 Task: Open Card Military Conference Review in Board Sales Performance Improvement to Workspace Business Coaching Services and add a team member Softage.2@softage.net, a label Orange, a checklist Quality Control, an attachment from your computer, a color Orange and finally, add a card description 'Conduct customer research for new product design and development' and a comment 'Given the potential impact of this task on our company reputation, let us ensure that we approach it with a sense of integrity and professionalism.'. Add a start date 'Jan 02, 1900' with a due date 'Jan 09, 1900'
Action: Mouse moved to (90, 387)
Screenshot: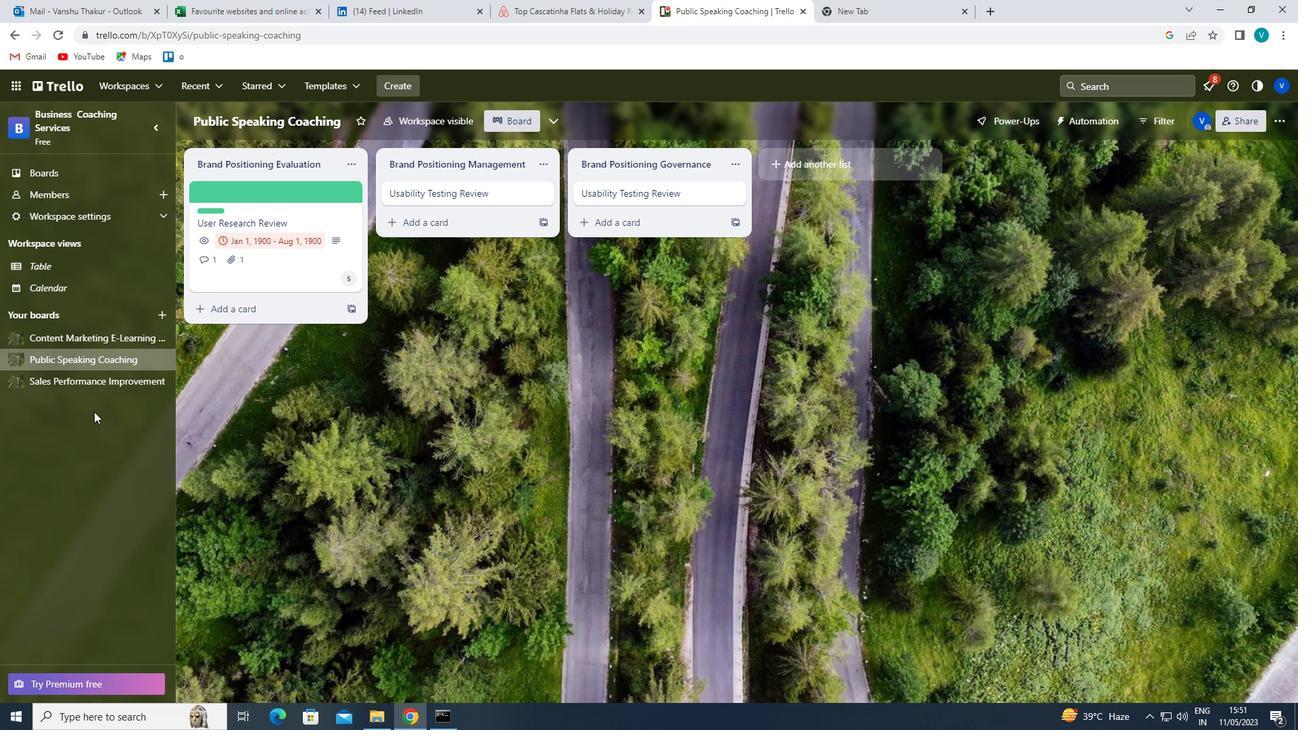 
Action: Mouse pressed left at (90, 387)
Screenshot: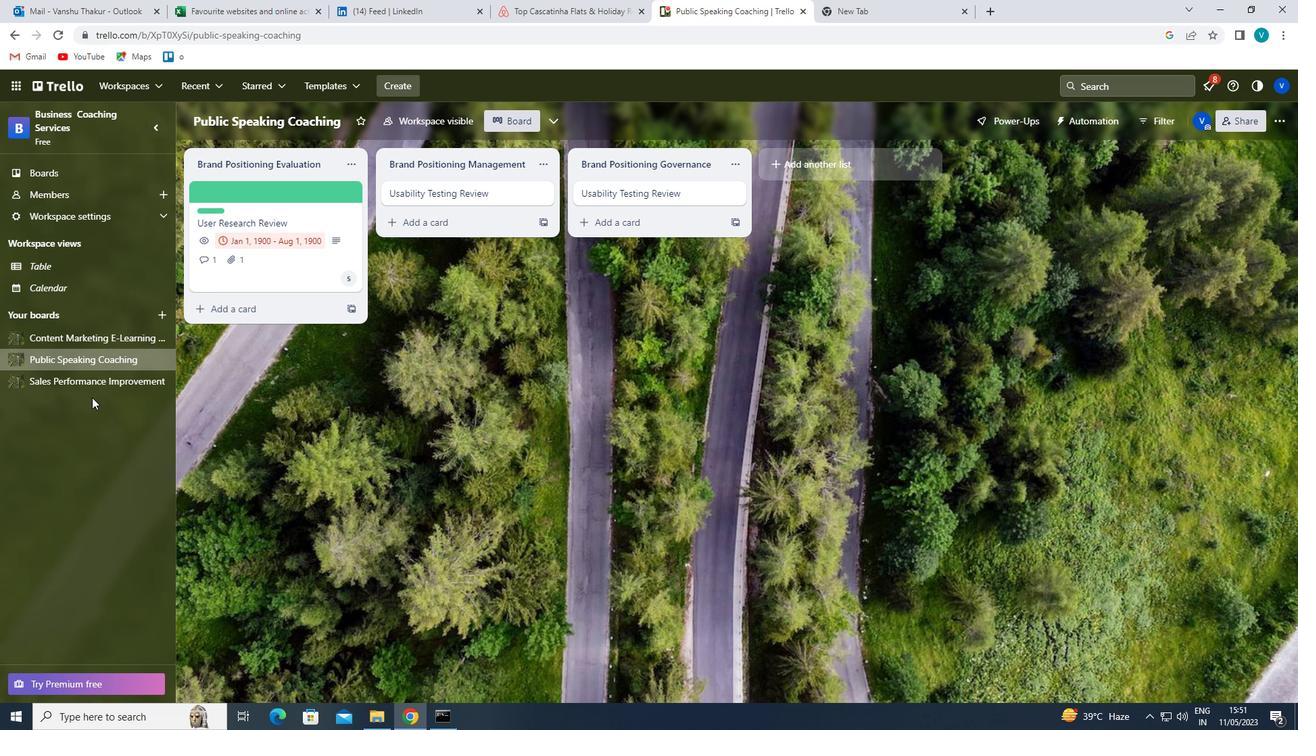
Action: Mouse moved to (273, 181)
Screenshot: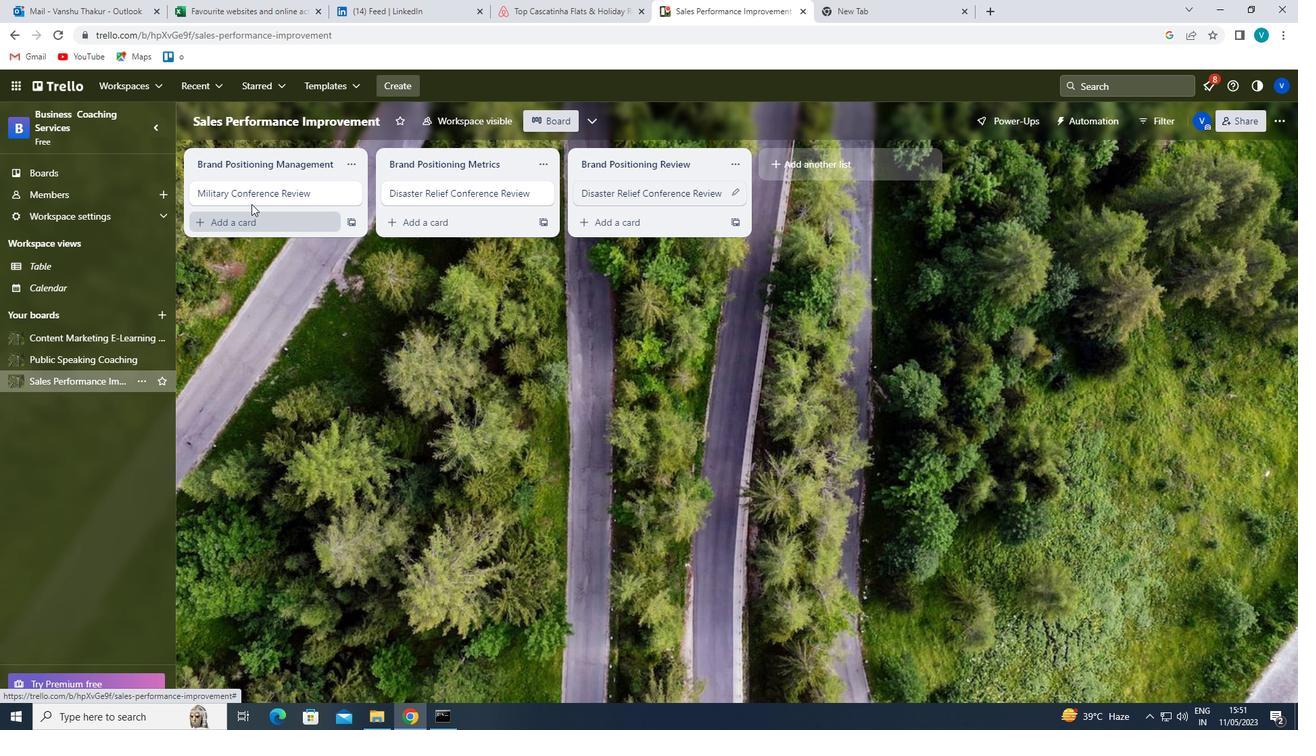
Action: Mouse pressed left at (273, 181)
Screenshot: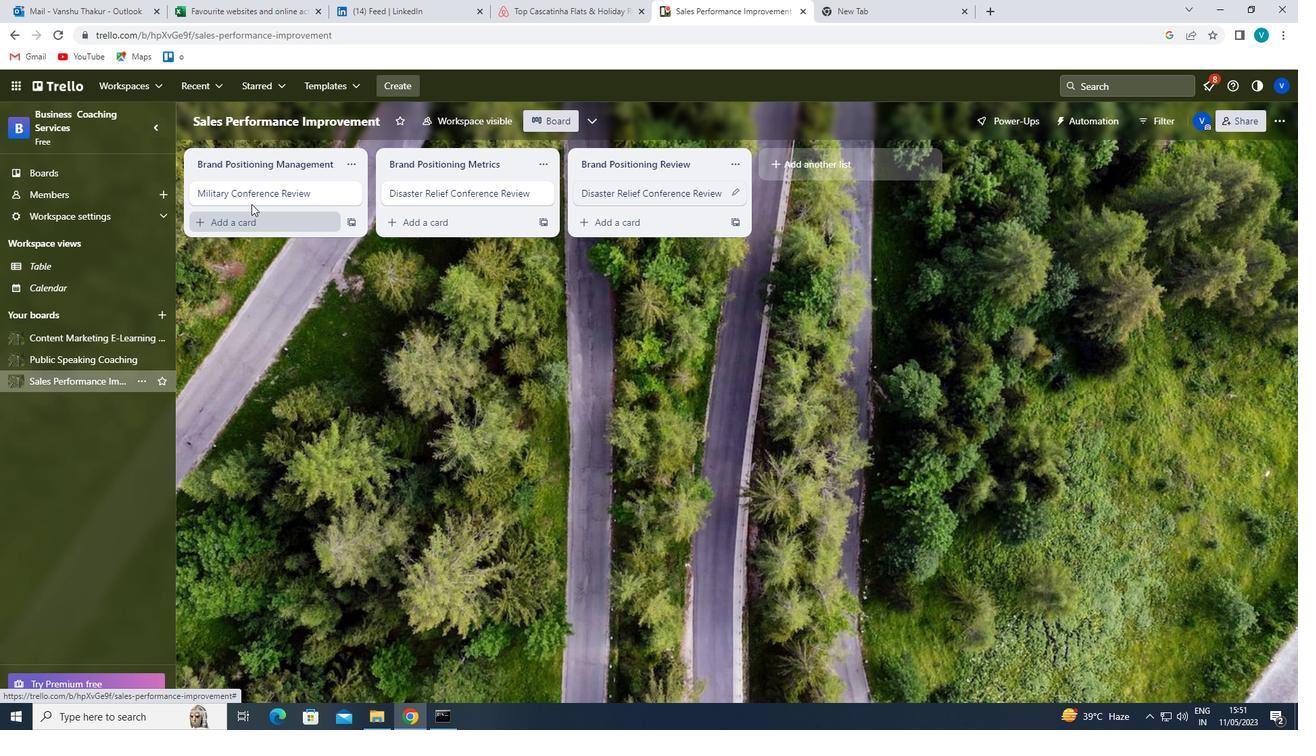 
Action: Mouse moved to (806, 190)
Screenshot: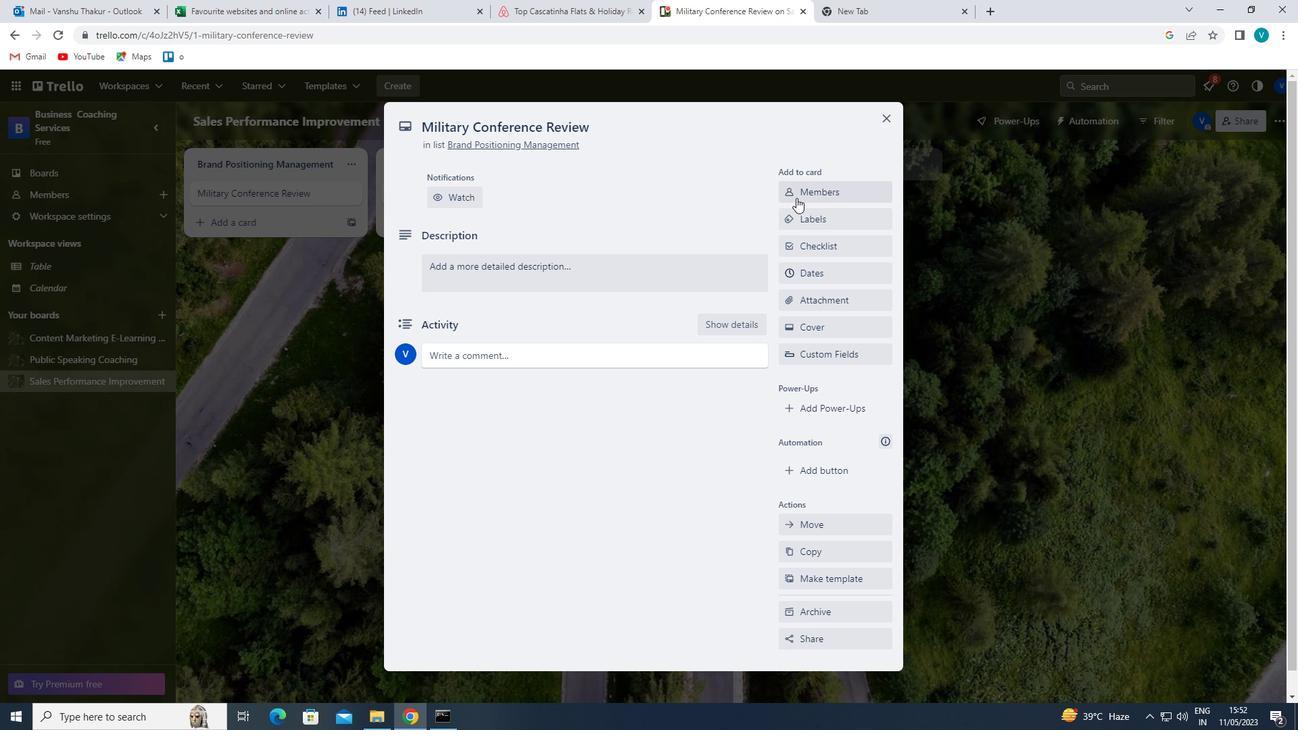 
Action: Mouse pressed left at (806, 190)
Screenshot: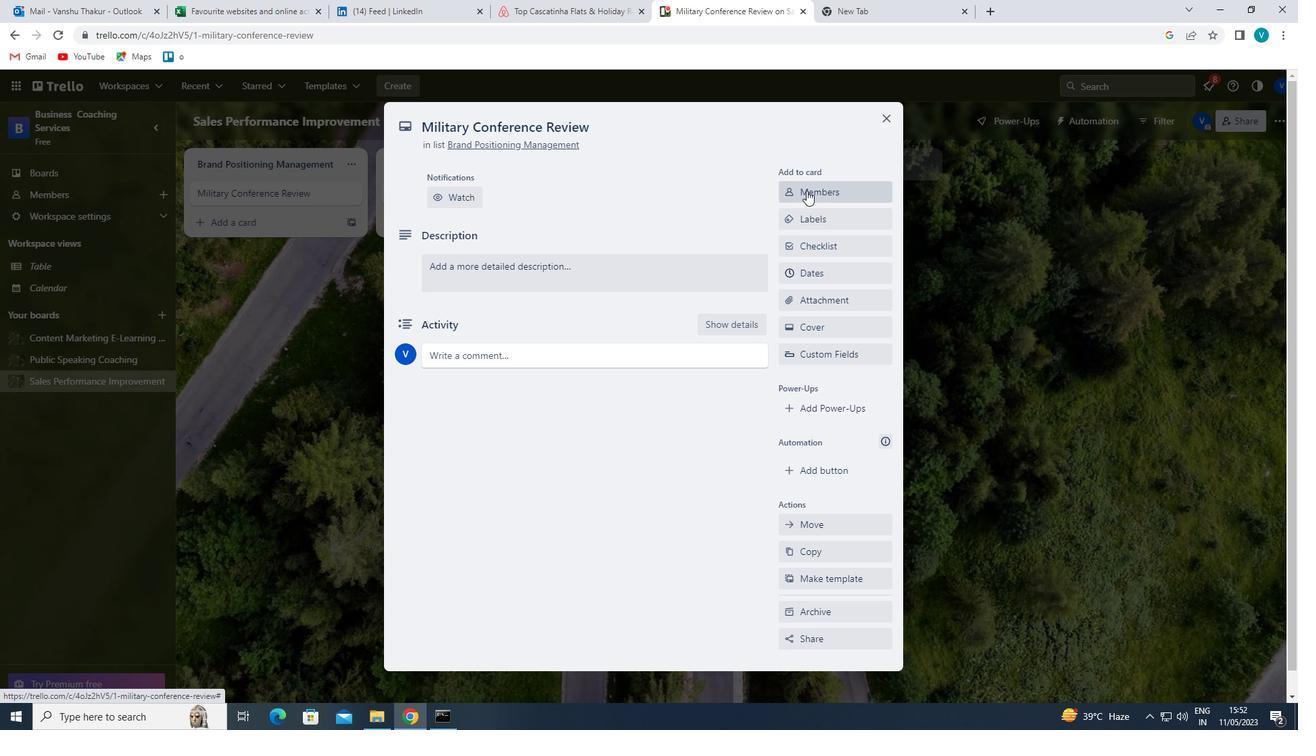 
Action: Mouse moved to (798, 242)
Screenshot: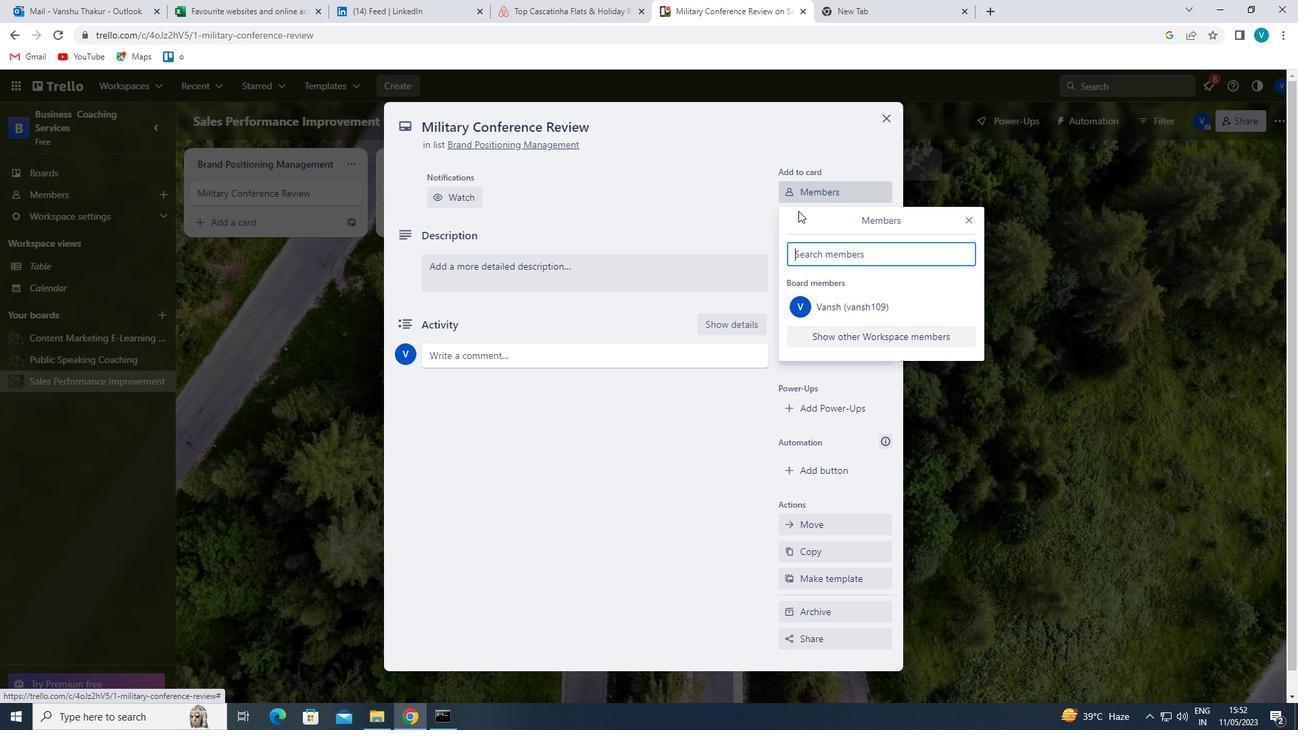 
Action: Mouse pressed left at (798, 242)
Screenshot: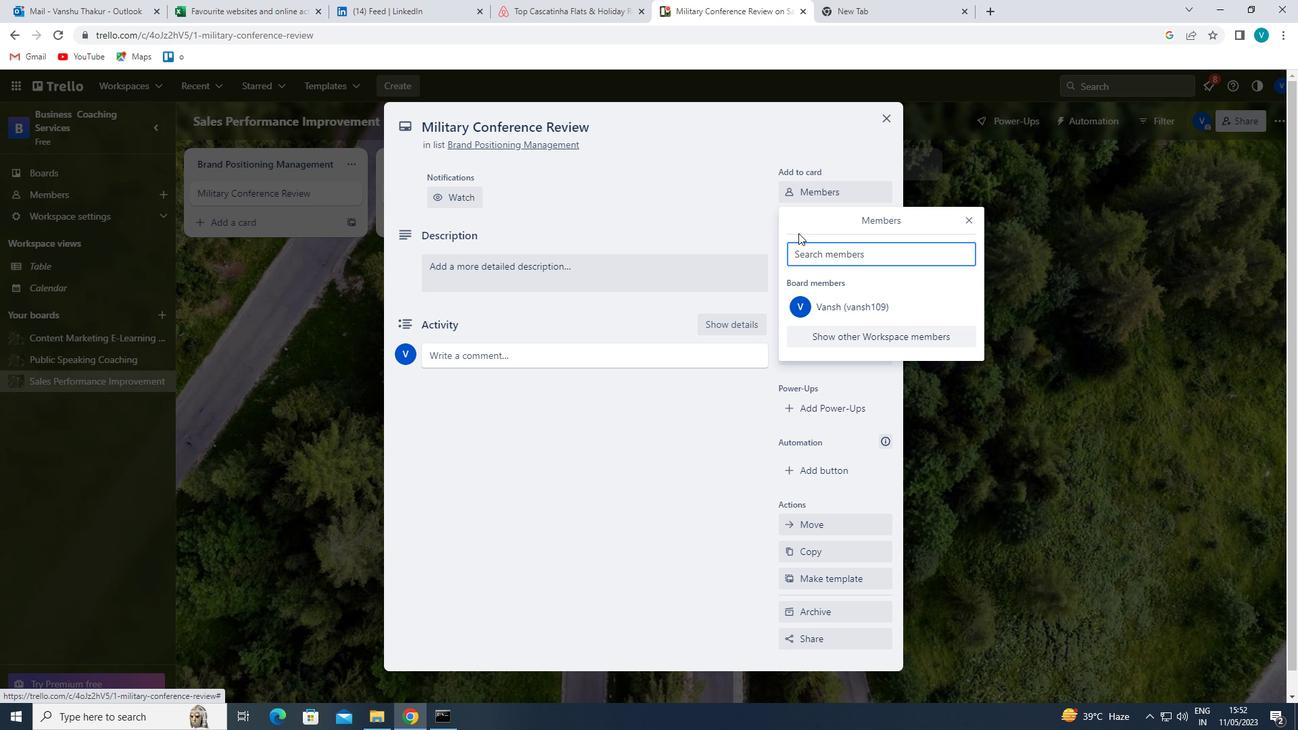 
Action: Mouse moved to (799, 246)
Screenshot: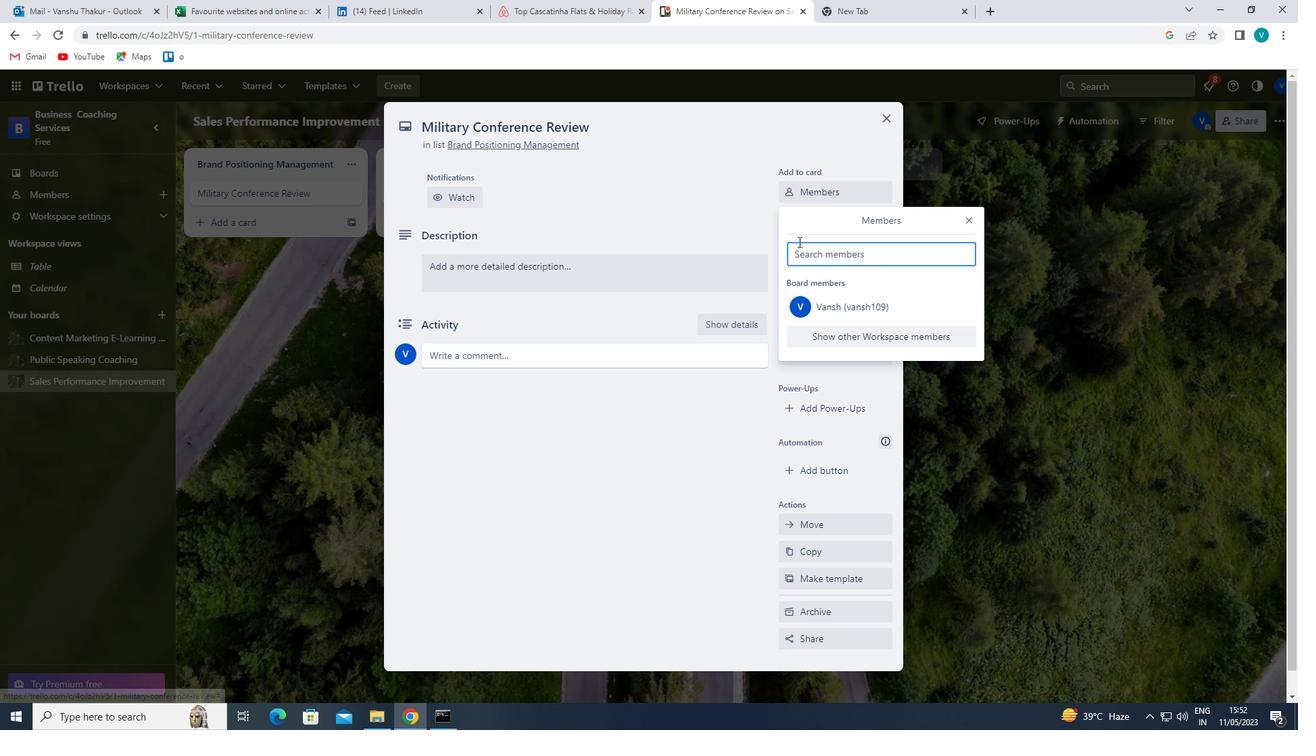 
Action: Mouse pressed left at (799, 246)
Screenshot: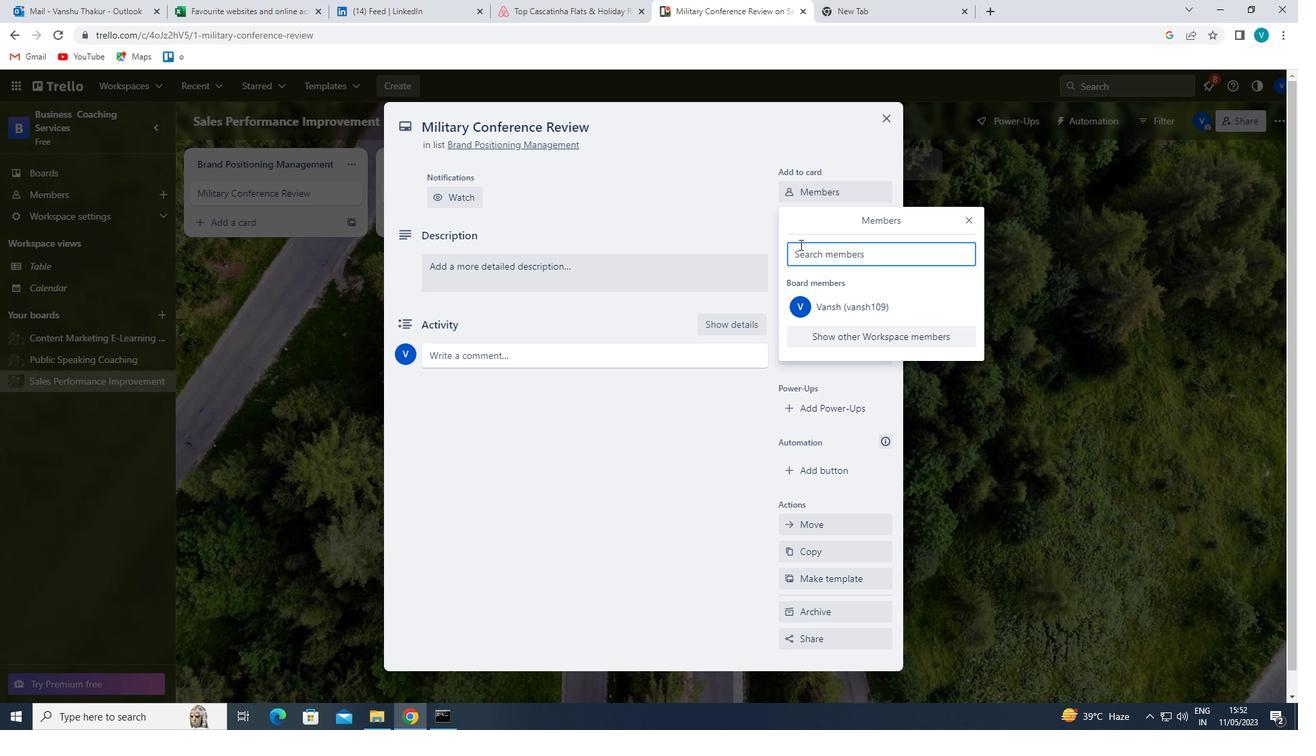
Action: Mouse moved to (783, 257)
Screenshot: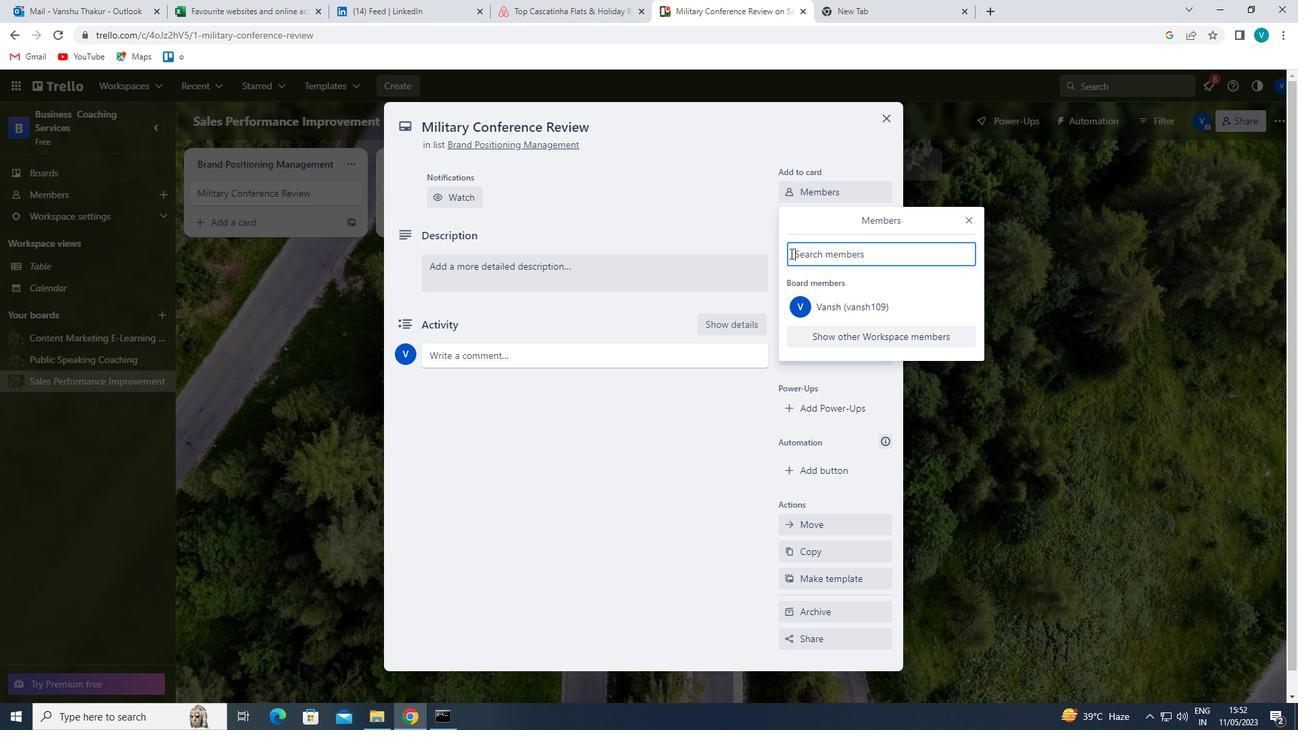 
Action: Key pressed <Key.shift>SOFTAGE.2
Screenshot: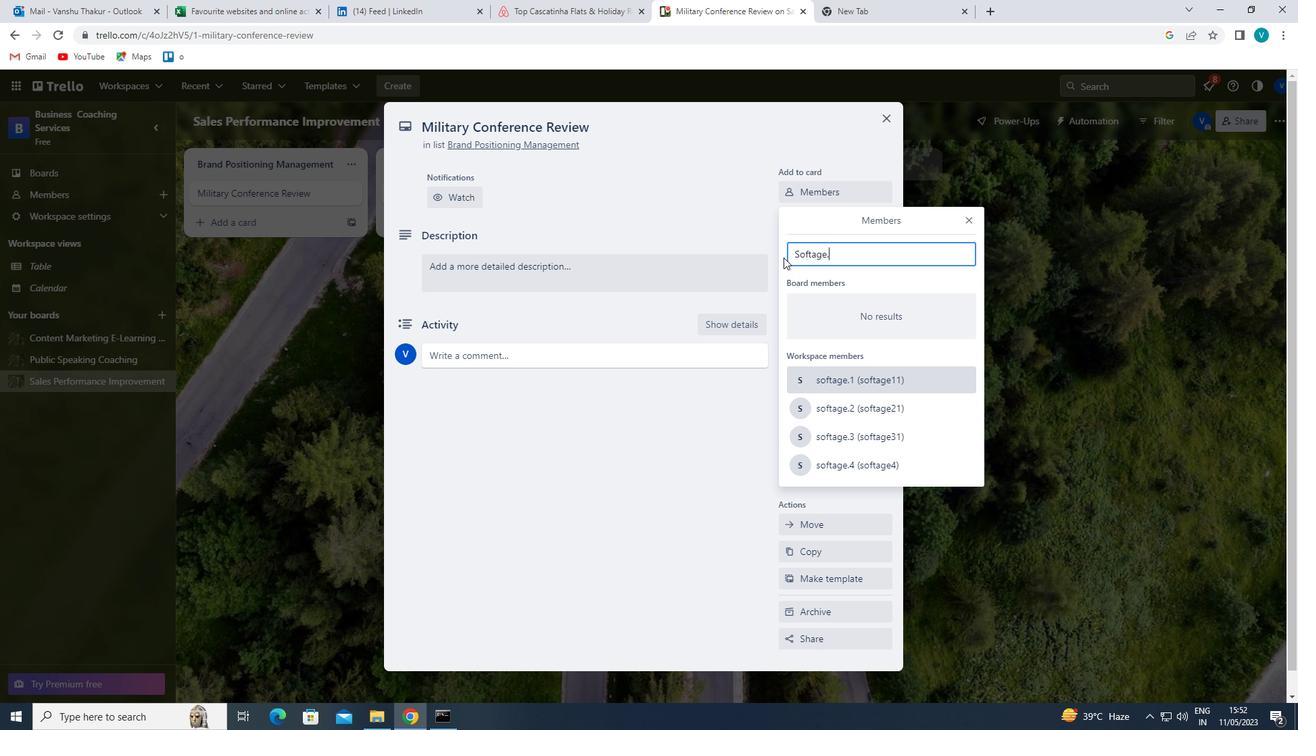 
Action: Mouse moved to (846, 372)
Screenshot: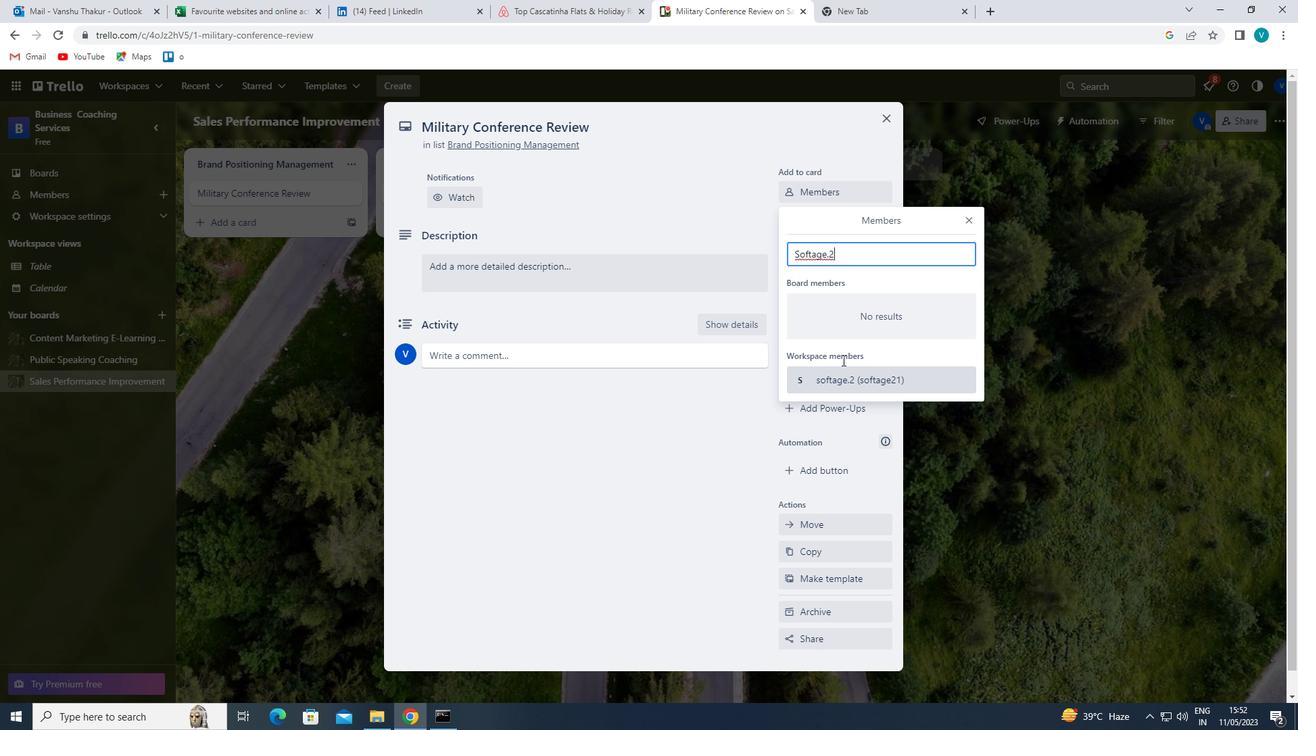 
Action: Mouse pressed left at (846, 372)
Screenshot: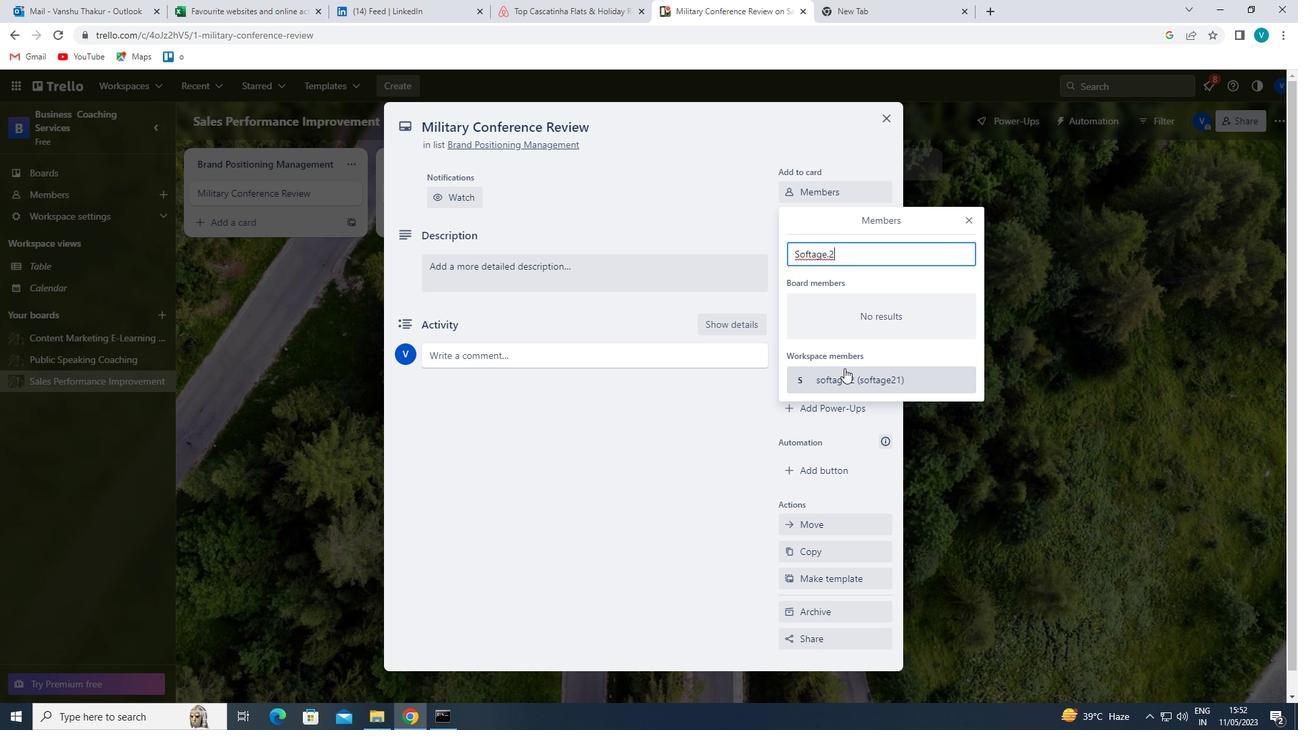 
Action: Mouse moved to (965, 225)
Screenshot: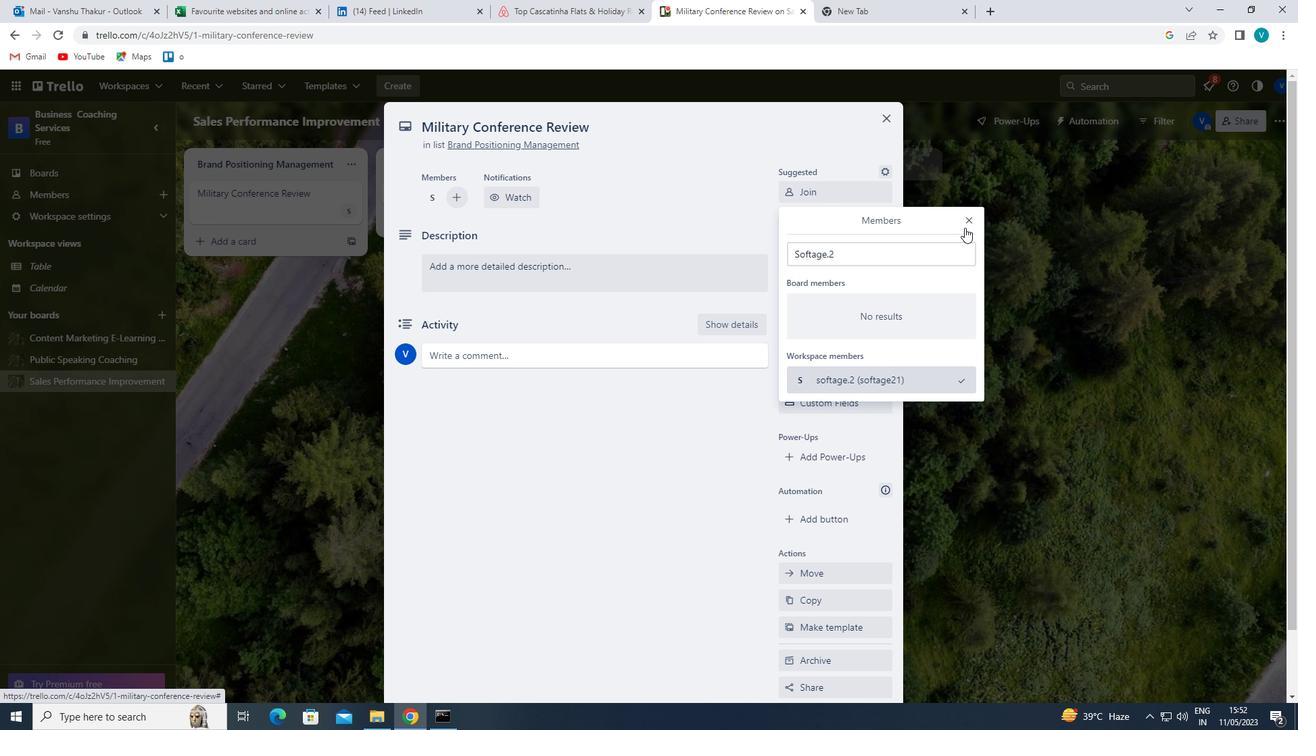
Action: Mouse pressed left at (965, 225)
Screenshot: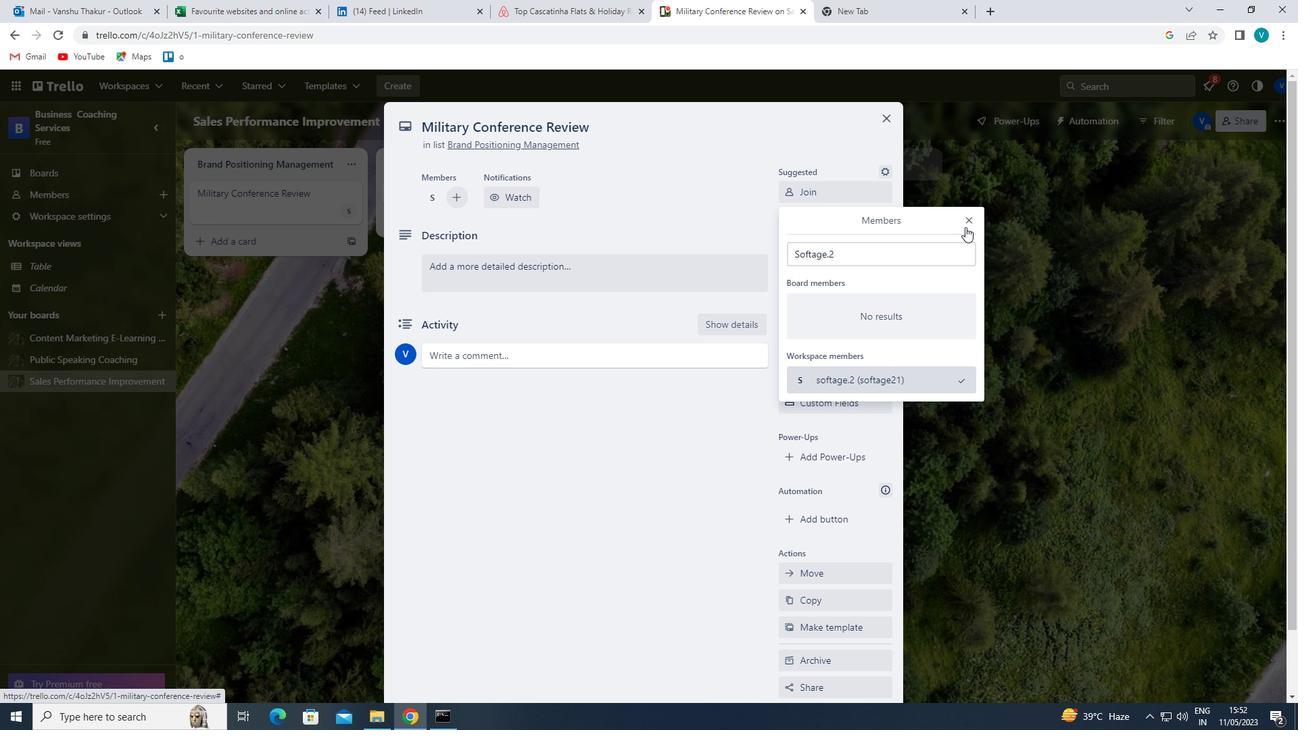 
Action: Mouse moved to (842, 273)
Screenshot: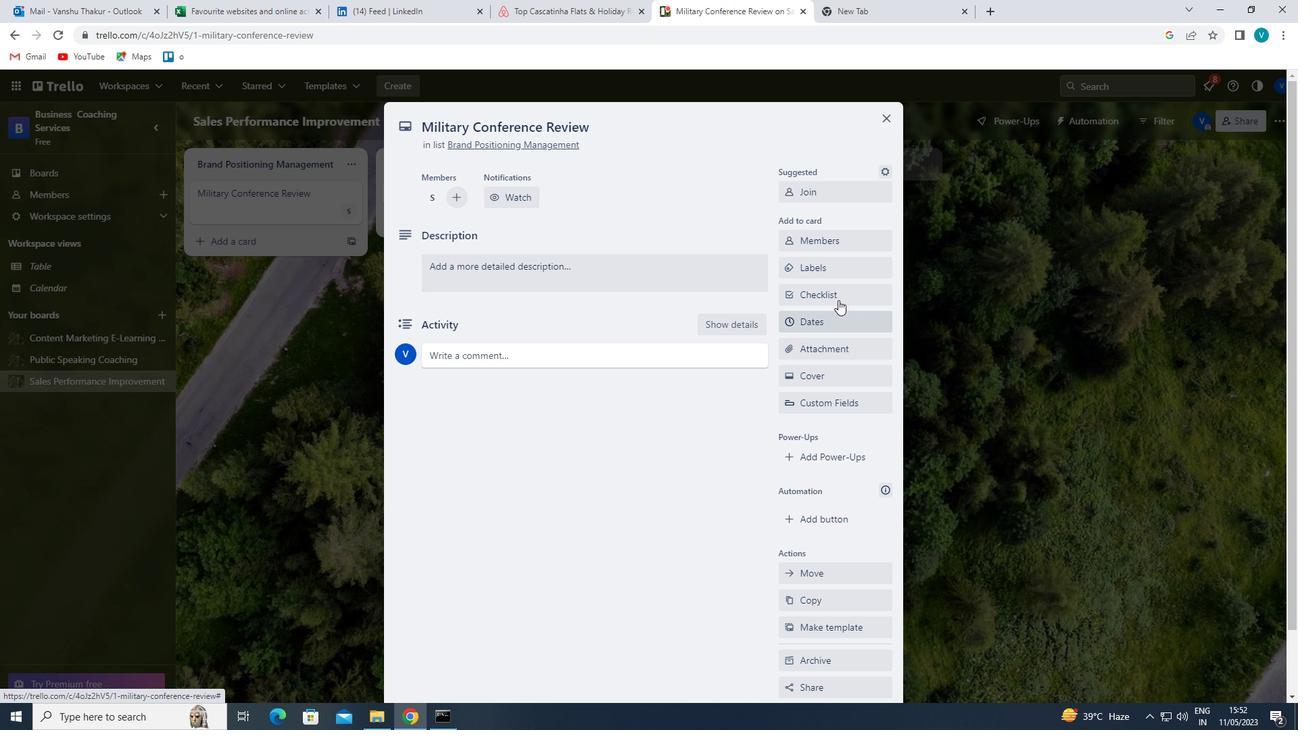 
Action: Mouse pressed left at (842, 273)
Screenshot: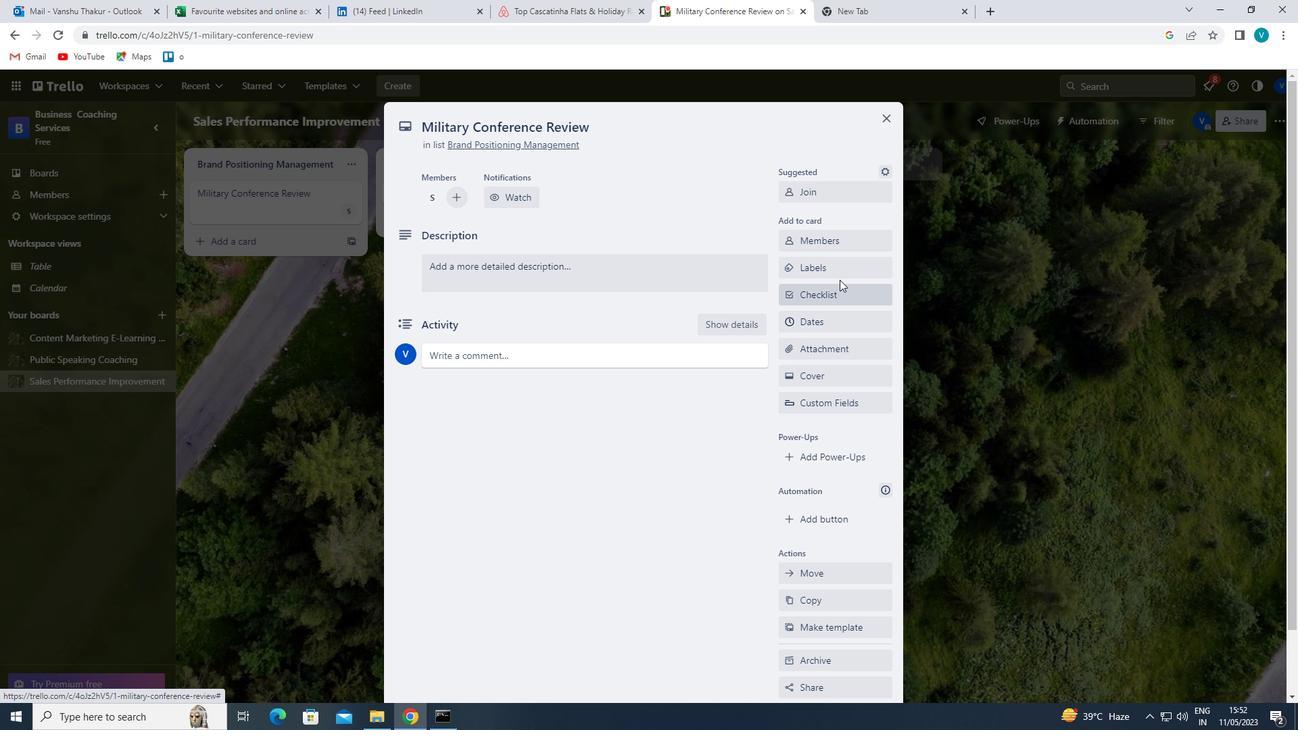 
Action: Mouse moved to (843, 418)
Screenshot: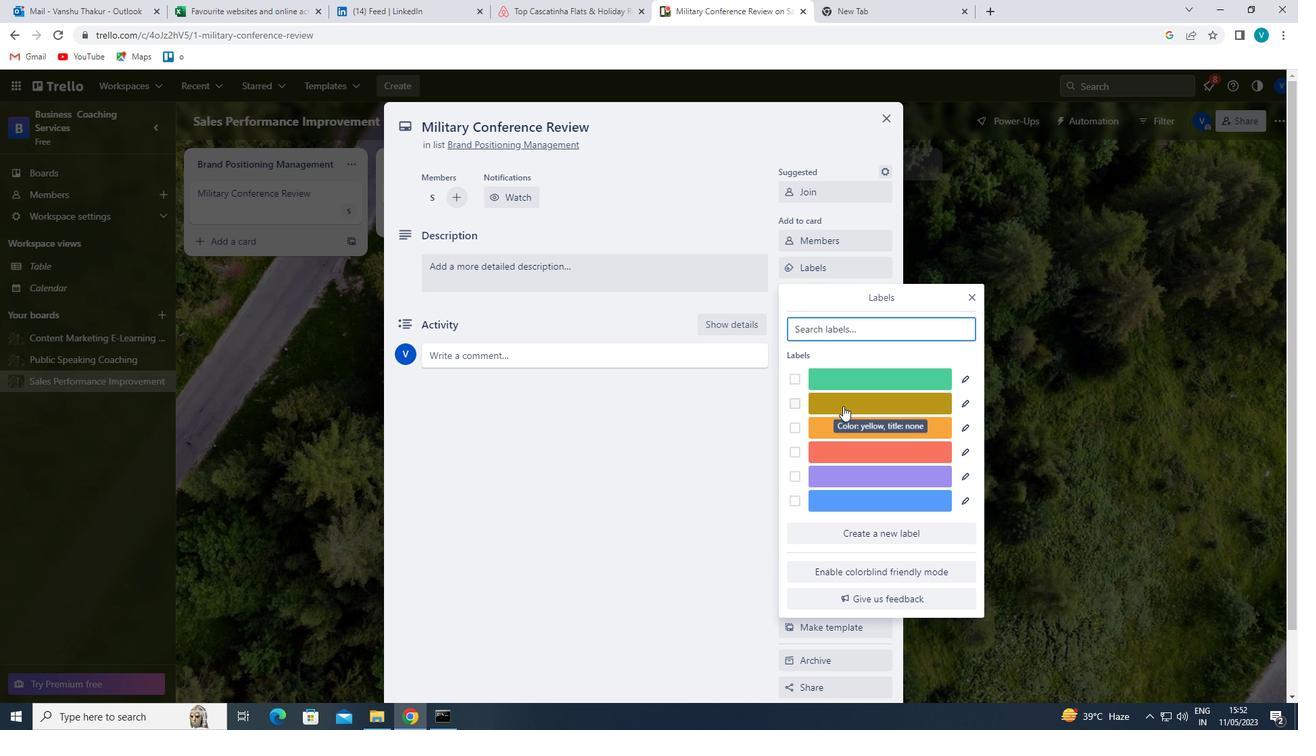 
Action: Mouse pressed left at (843, 418)
Screenshot: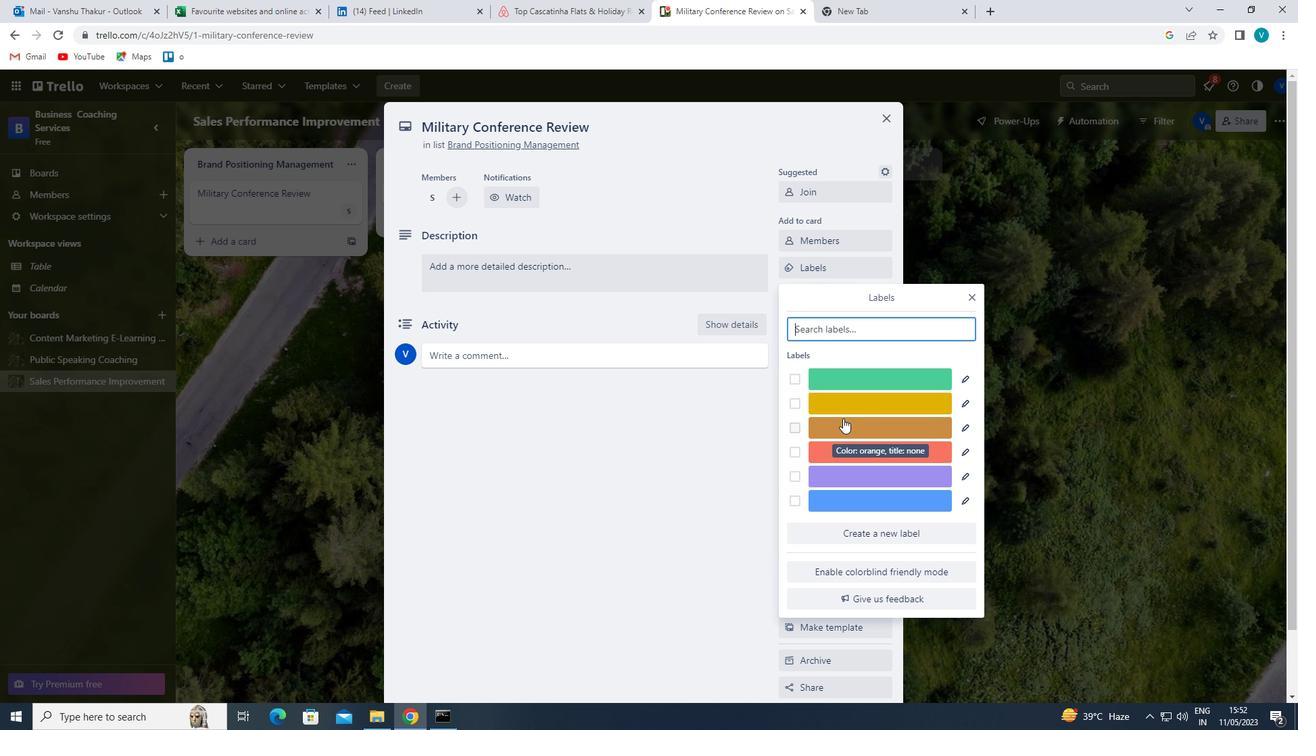 
Action: Mouse moved to (971, 295)
Screenshot: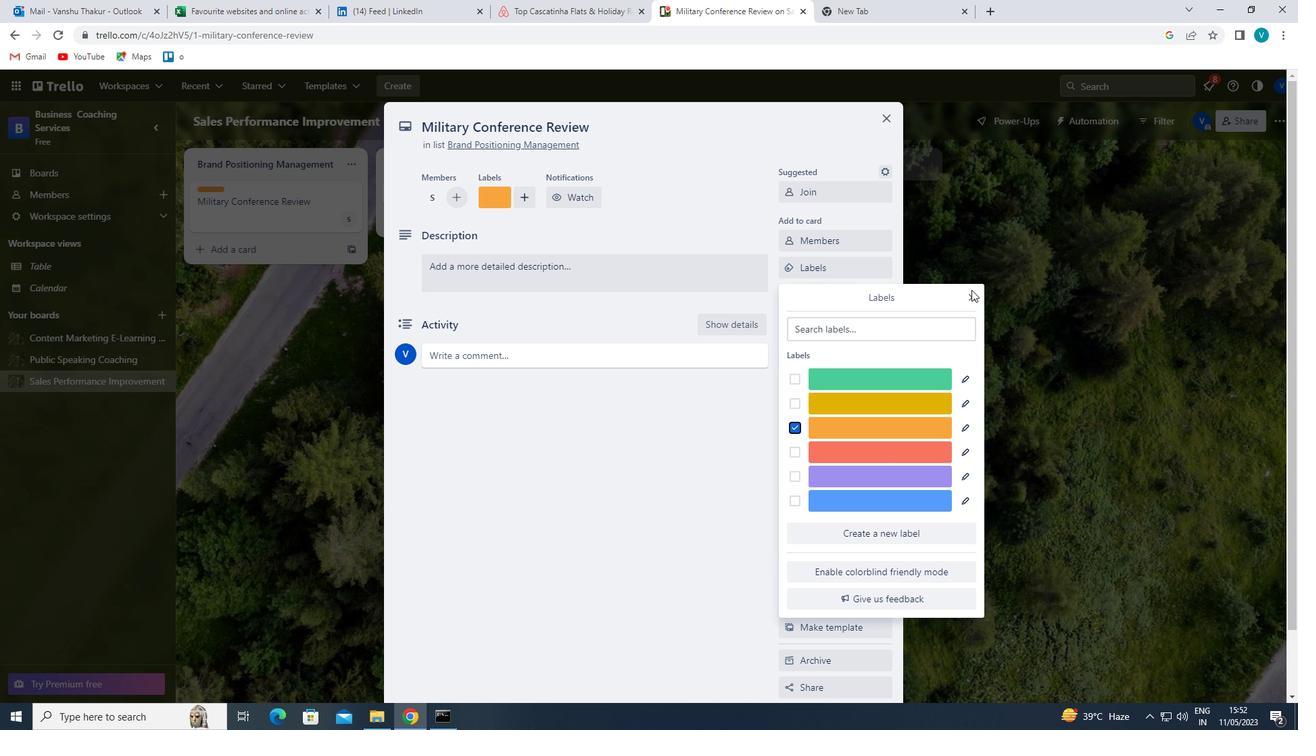 
Action: Mouse pressed left at (971, 295)
Screenshot: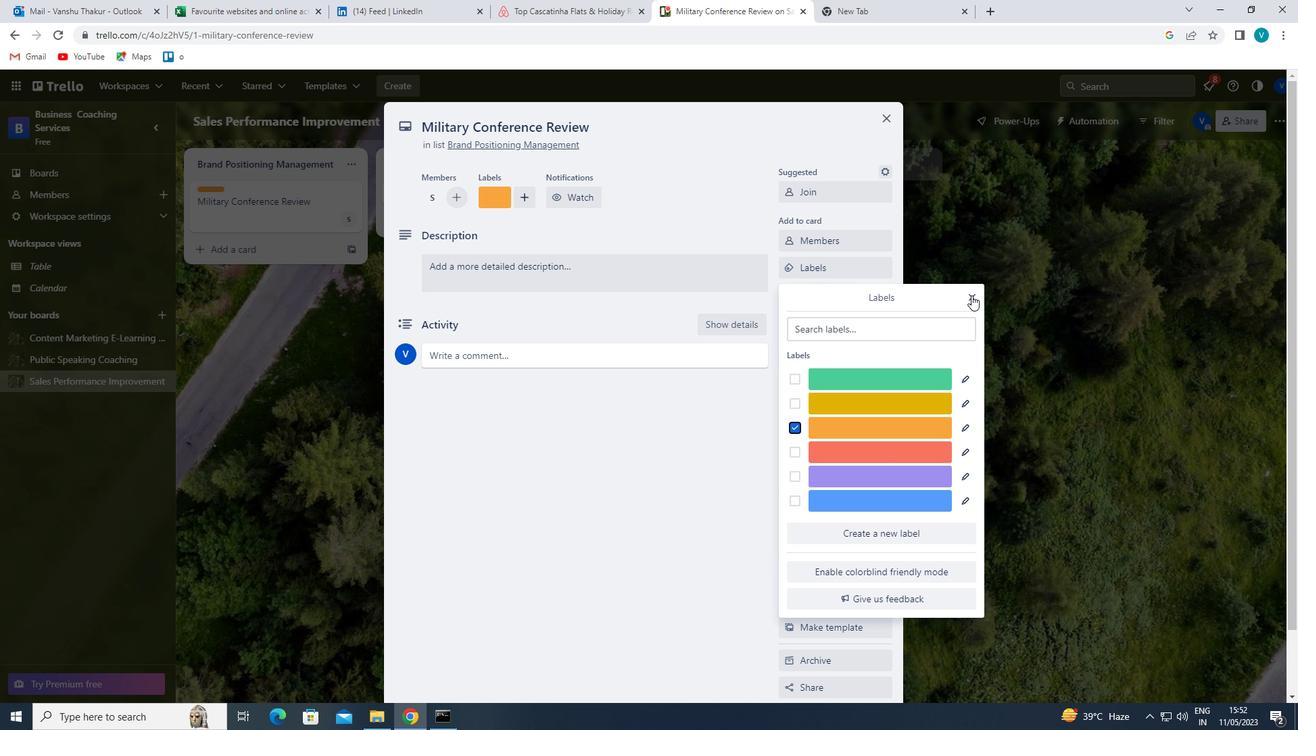 
Action: Mouse moved to (835, 298)
Screenshot: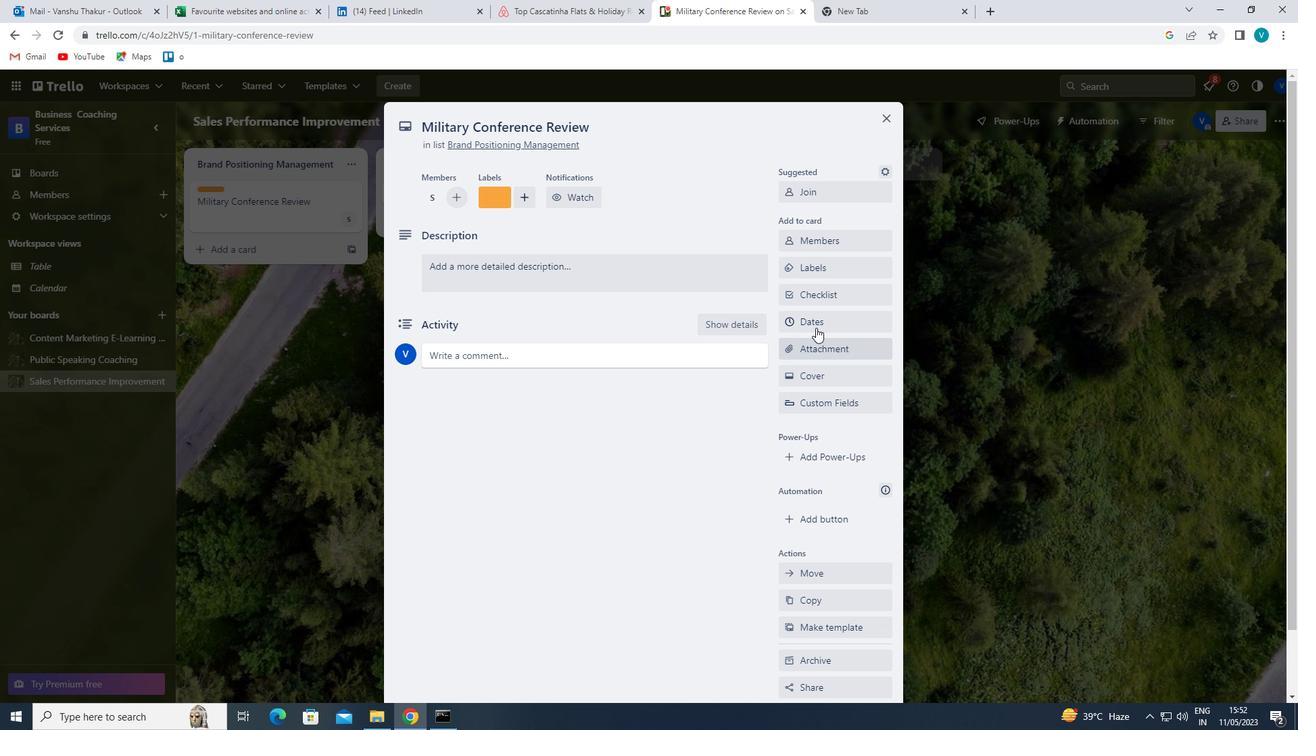 
Action: Mouse pressed left at (835, 298)
Screenshot: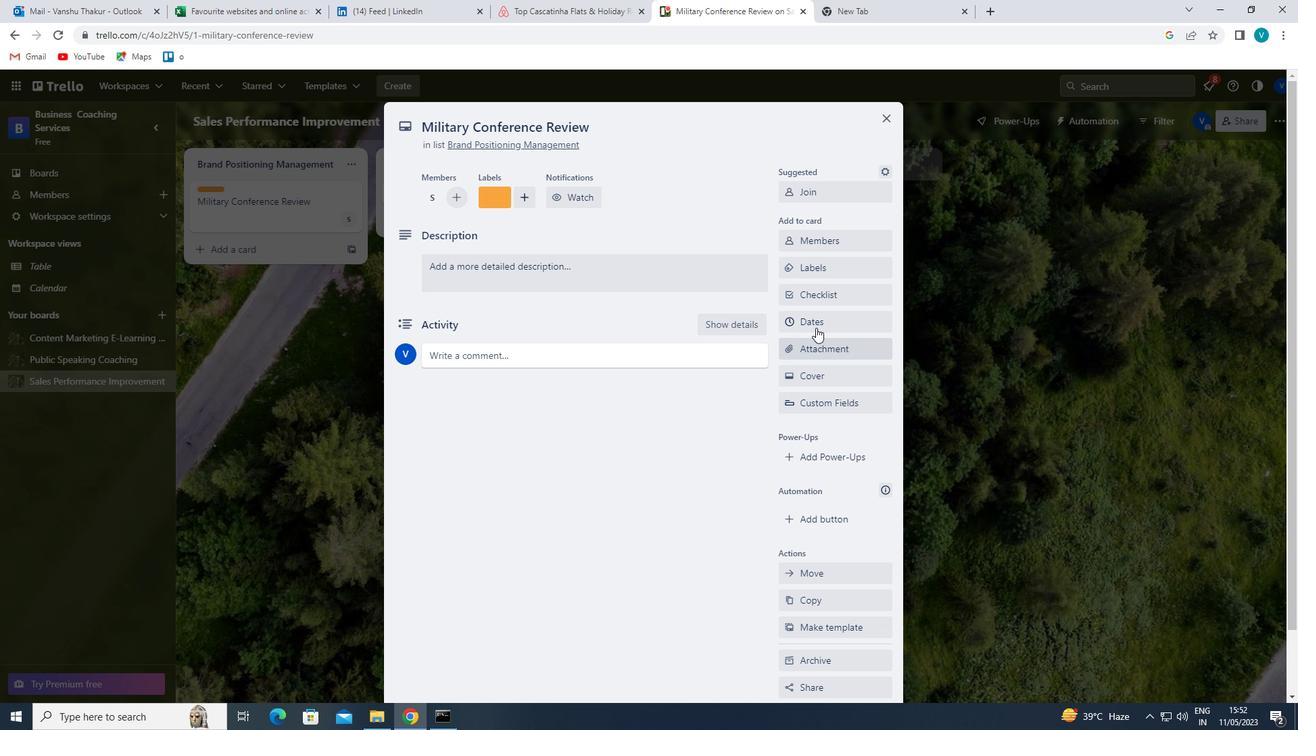 
Action: Mouse moved to (835, 296)
Screenshot: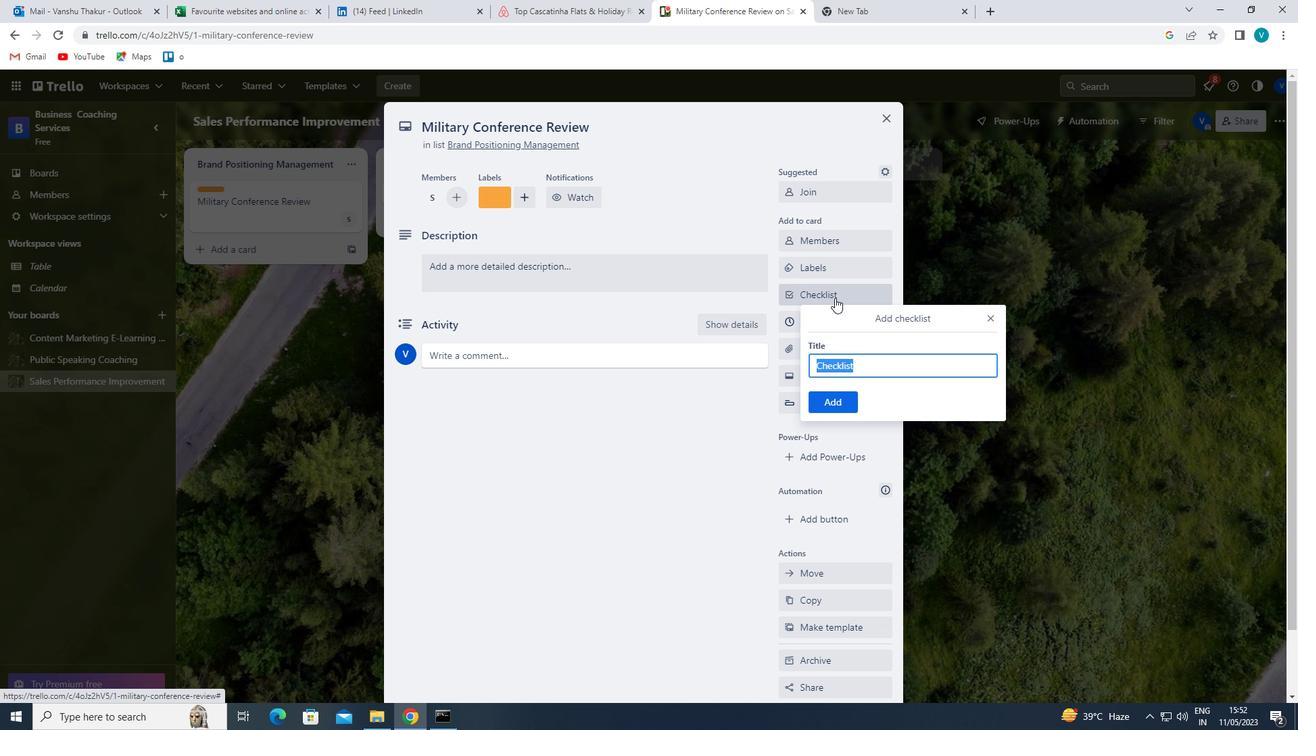 
Action: Key pressed <Key.shift>
Screenshot: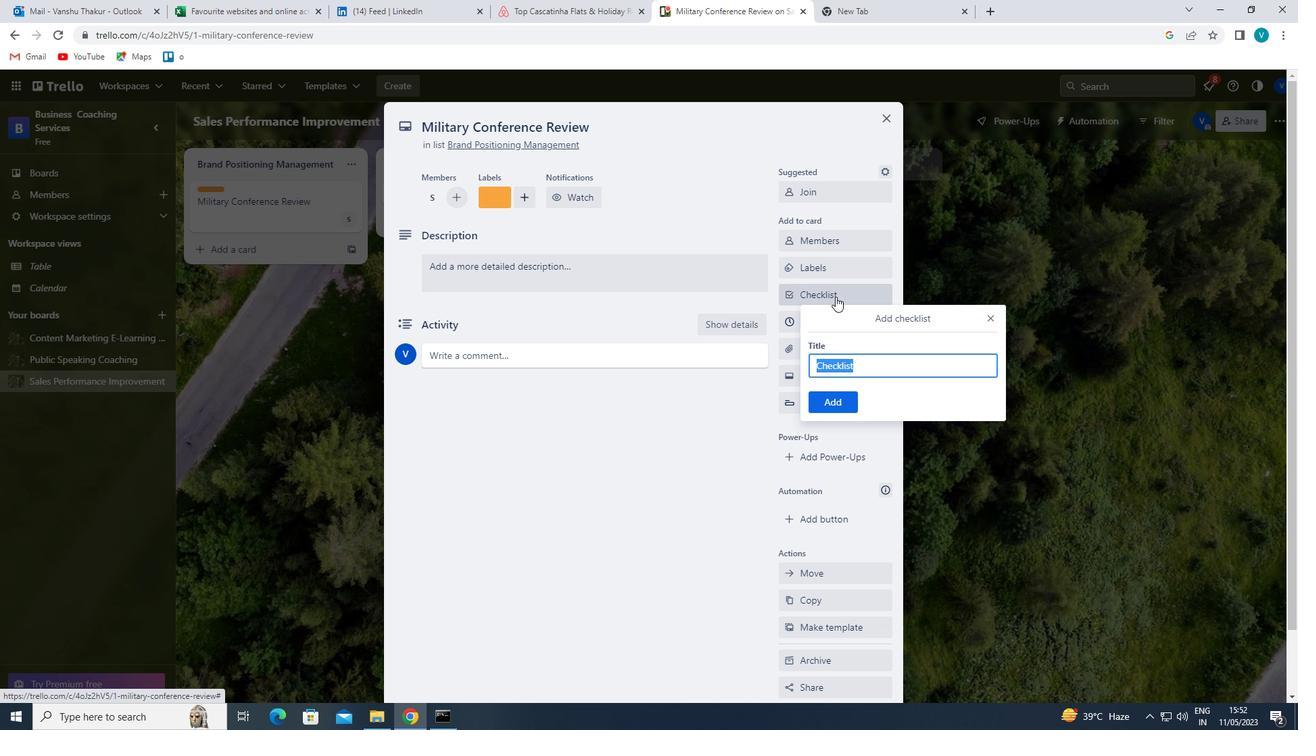 
Action: Mouse moved to (839, 294)
Screenshot: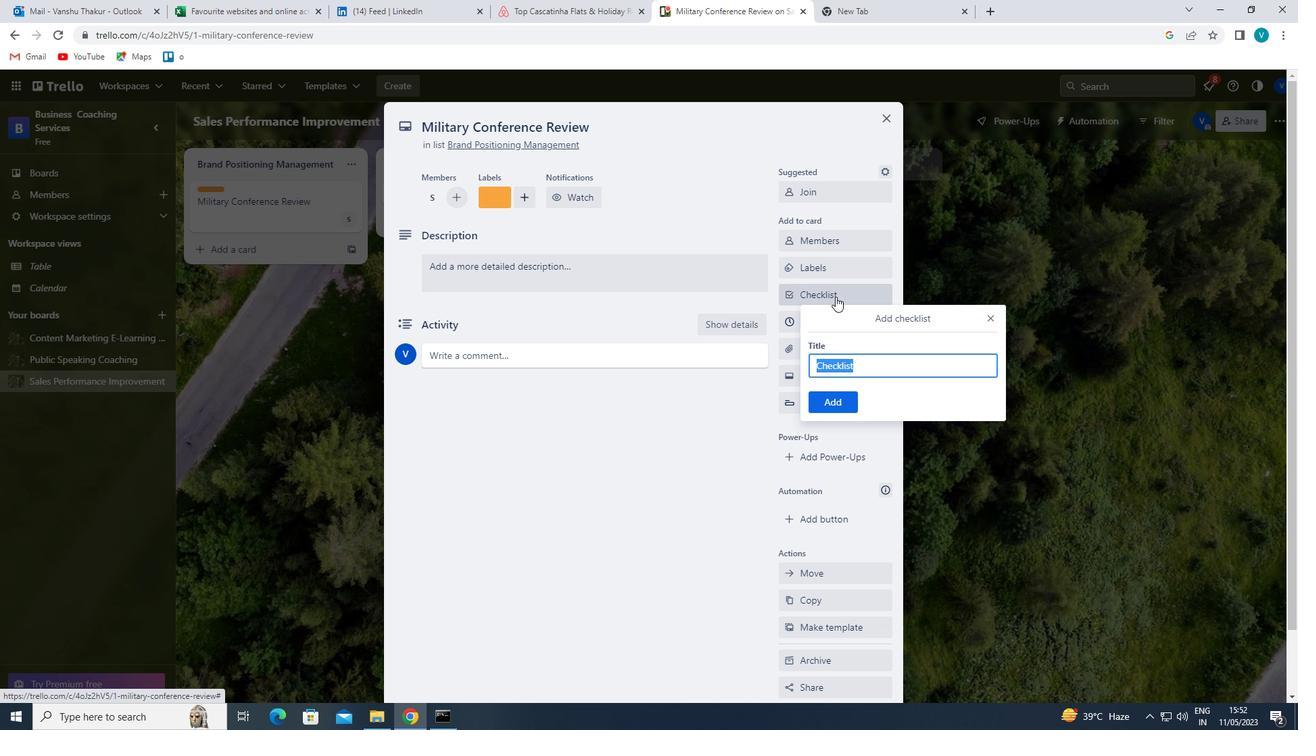 
Action: Key pressed Q
Screenshot: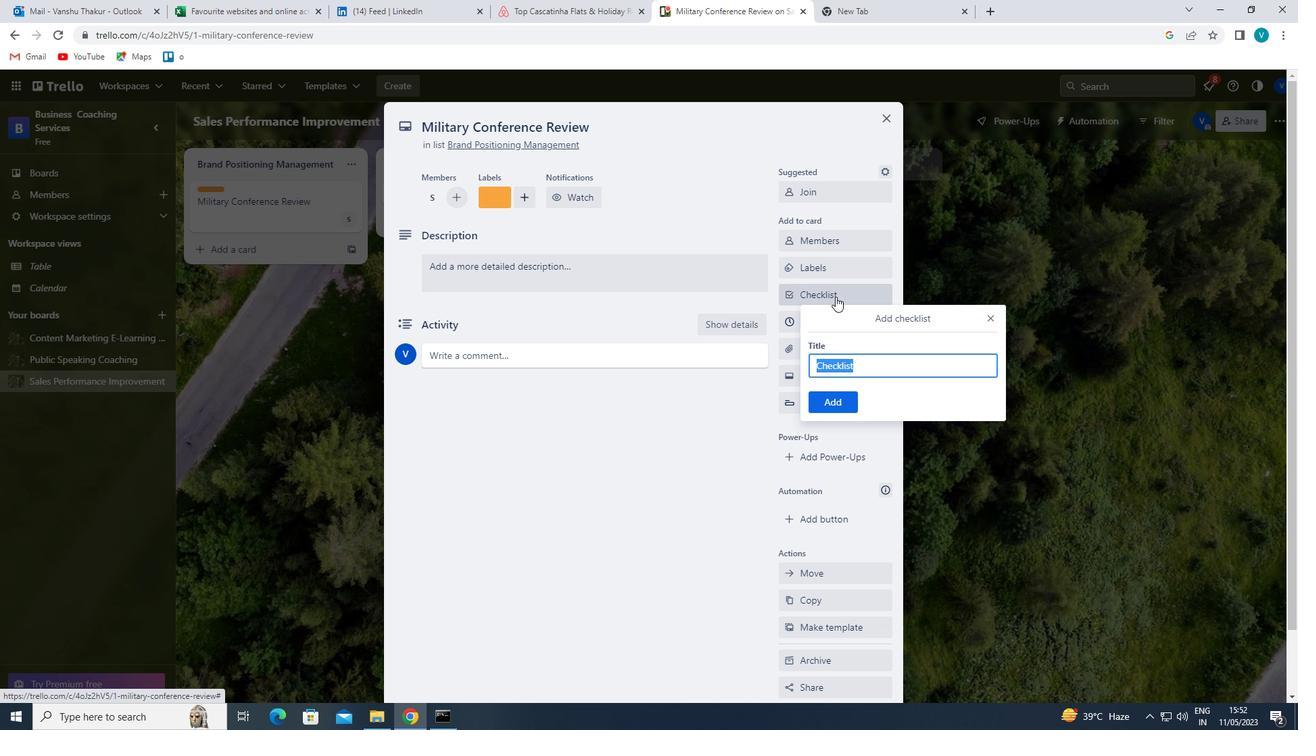 
Action: Mouse moved to (837, 294)
Screenshot: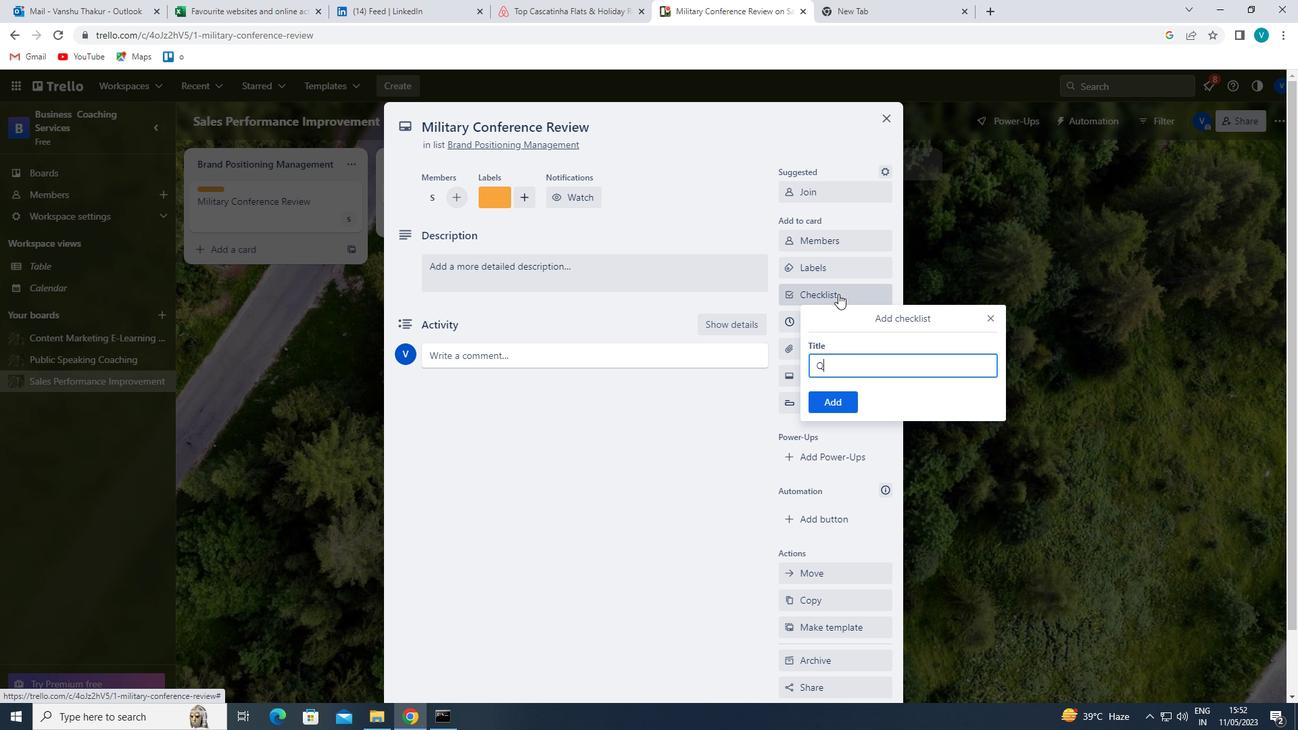 
Action: Key pressed UALITY<Key.space><Key.shift>CONTROL
Screenshot: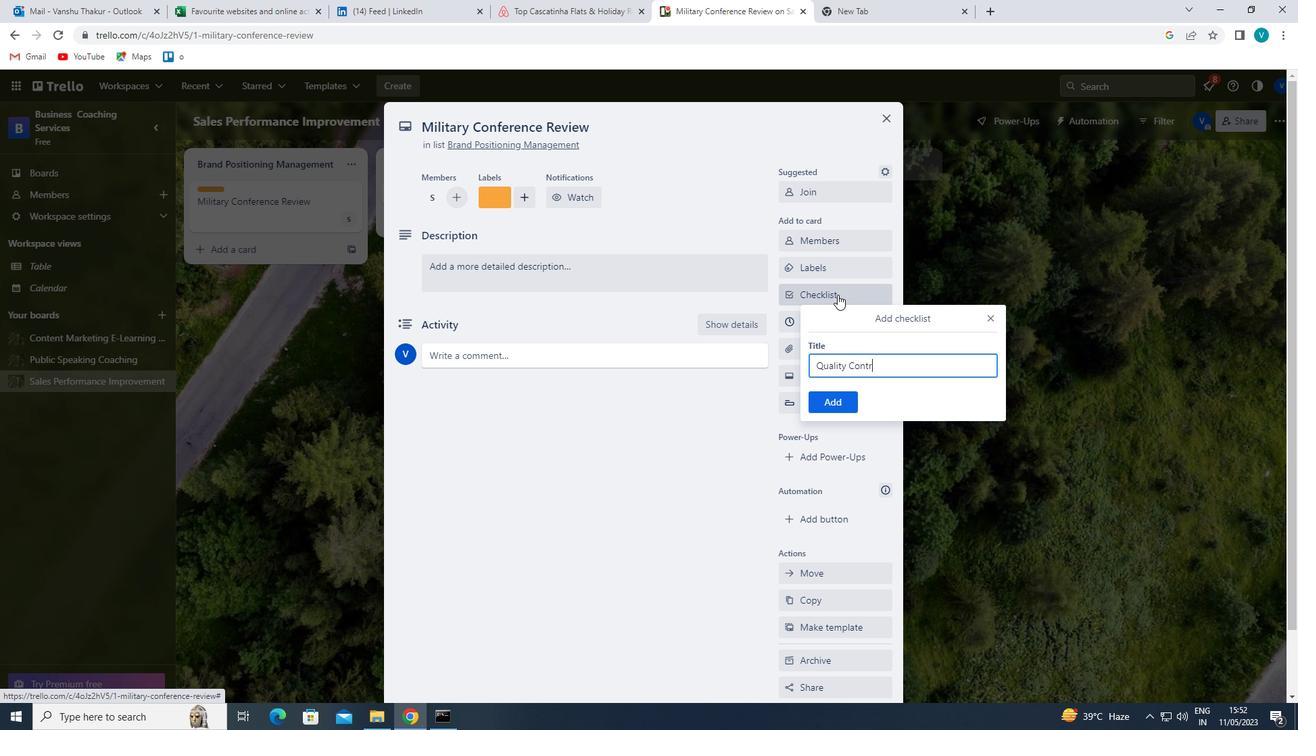 
Action: Mouse moved to (828, 398)
Screenshot: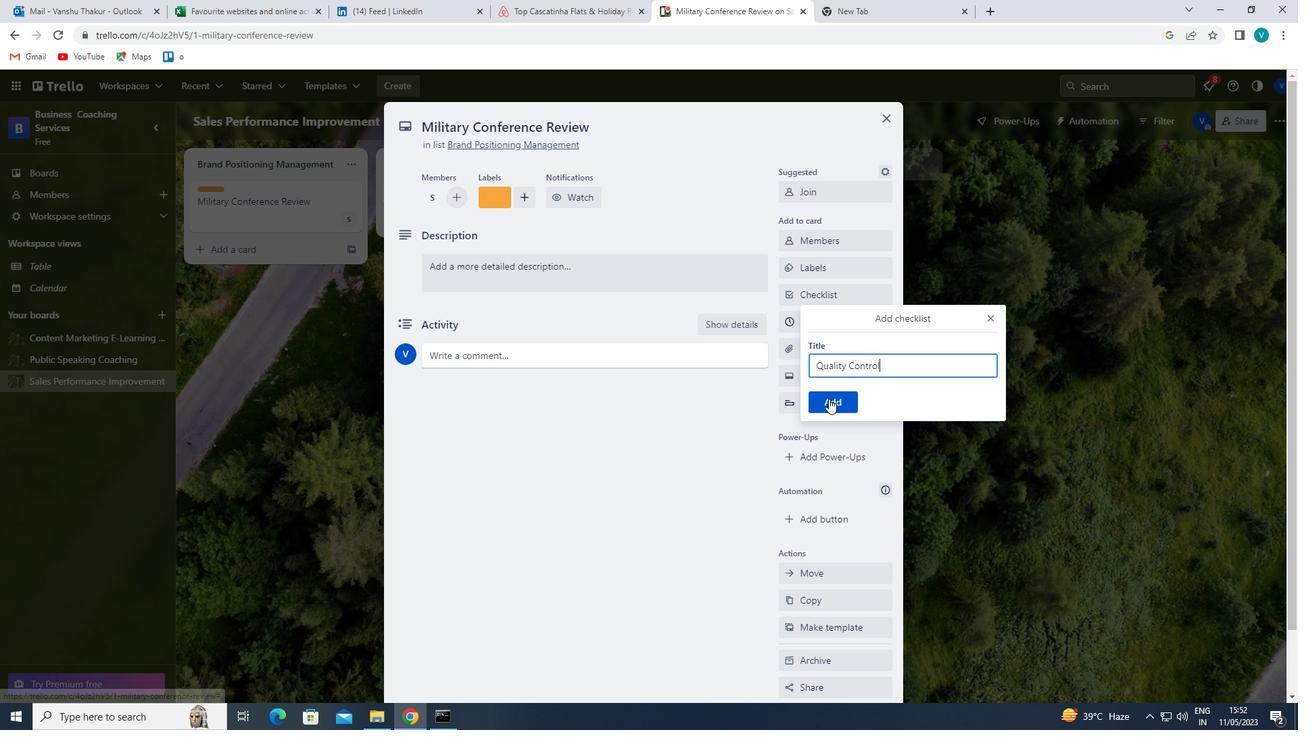 
Action: Mouse pressed left at (828, 398)
Screenshot: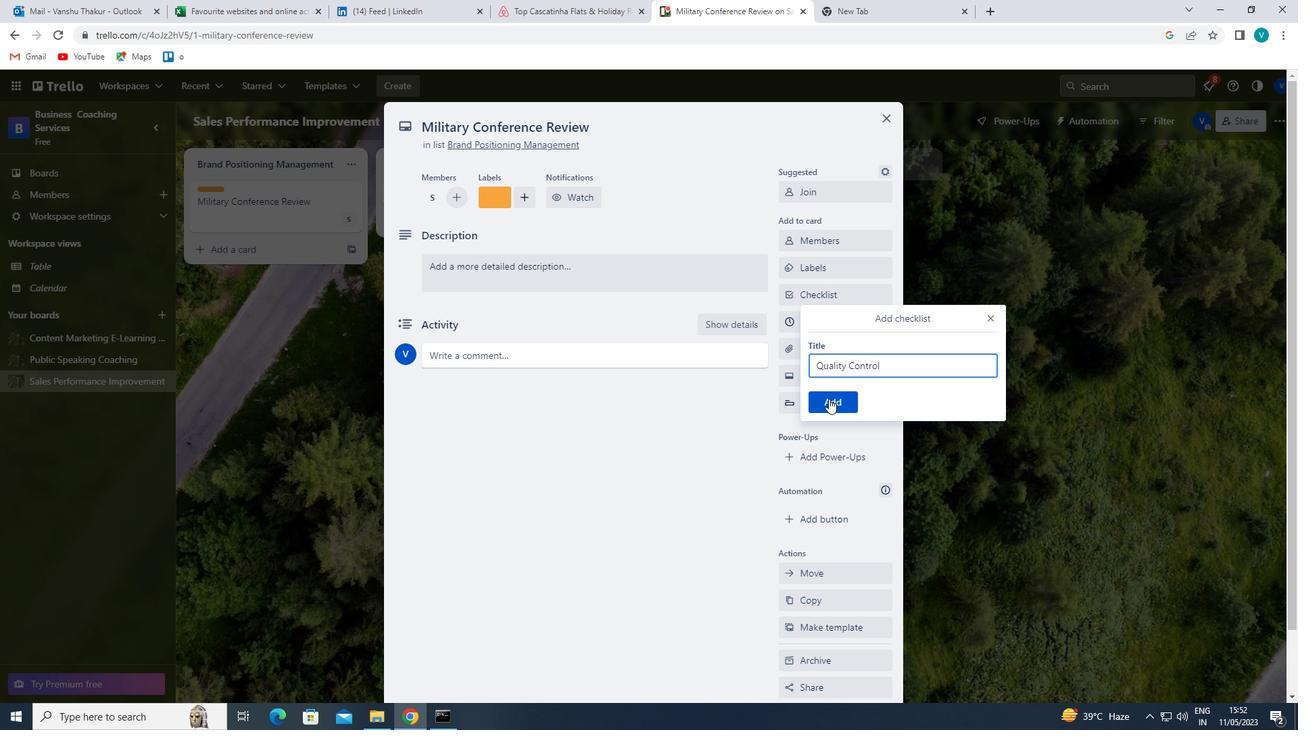 
Action: Mouse moved to (851, 346)
Screenshot: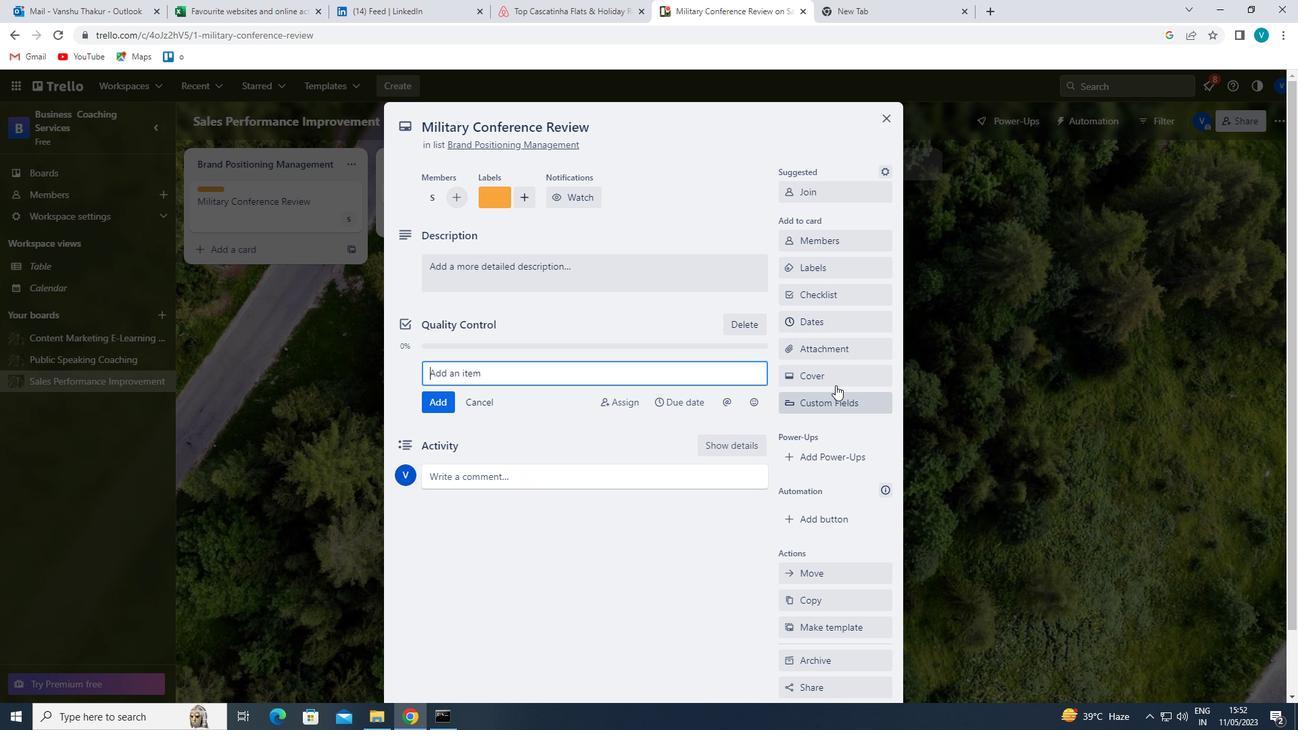 
Action: Mouse pressed left at (851, 346)
Screenshot: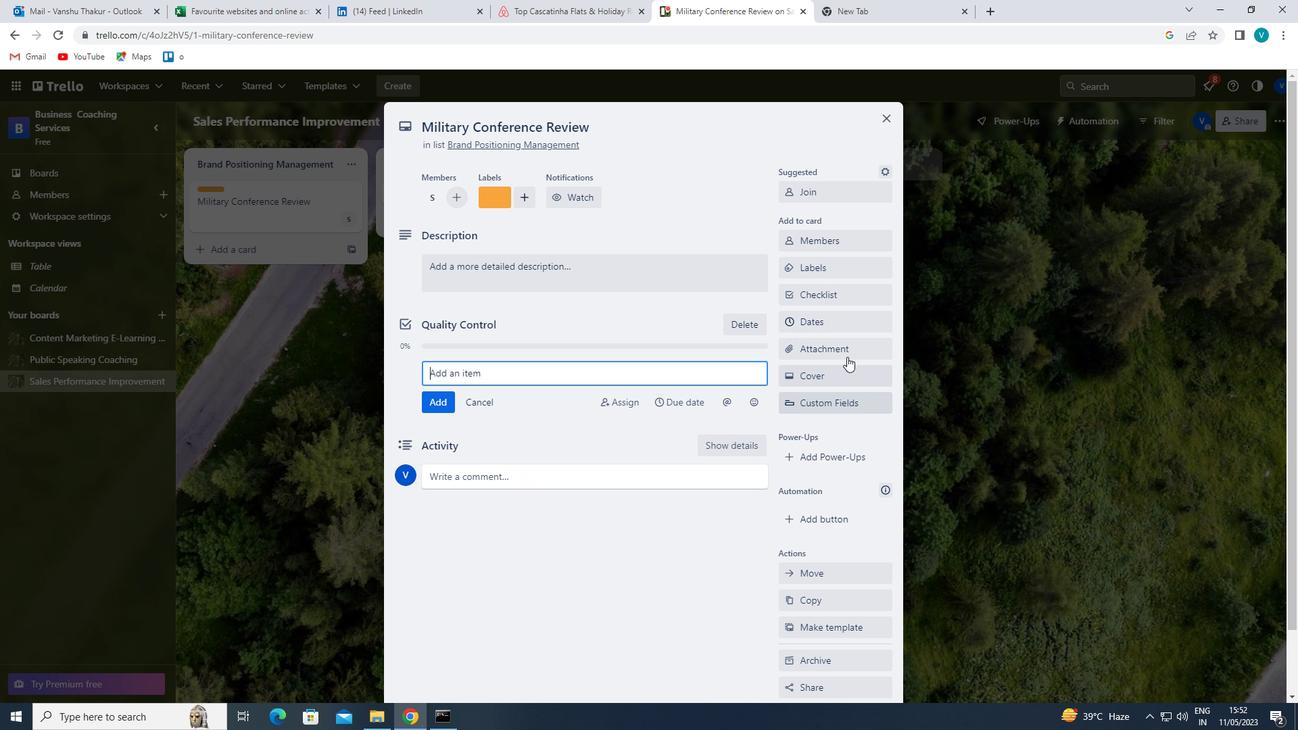 
Action: Mouse moved to (839, 396)
Screenshot: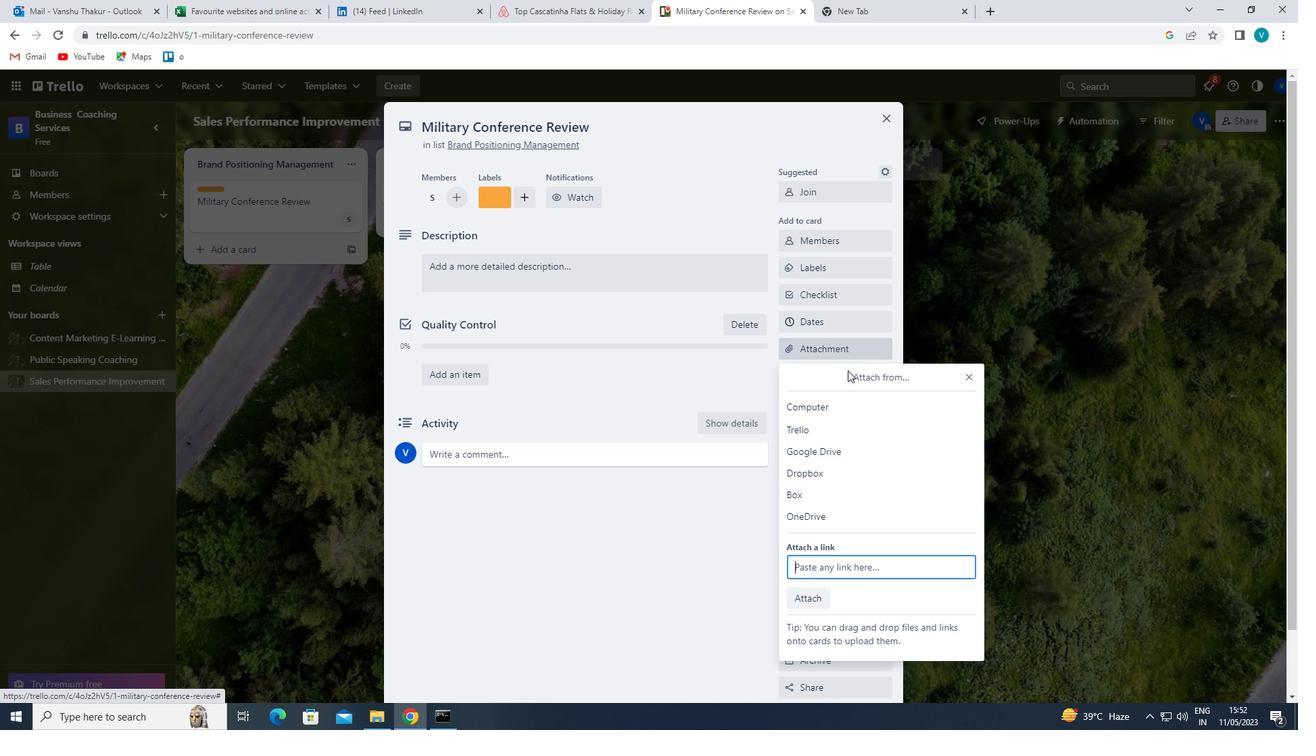 
Action: Mouse pressed left at (839, 396)
Screenshot: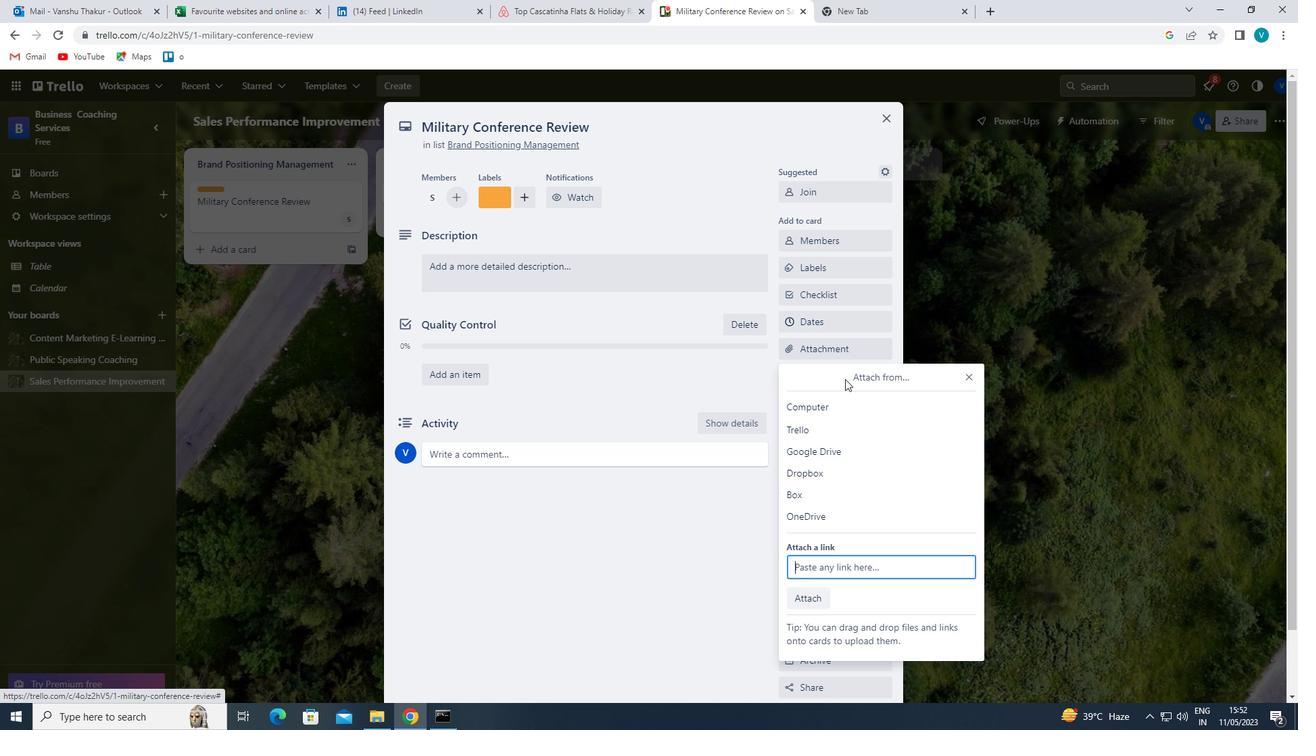 
Action: Mouse moved to (221, 252)
Screenshot: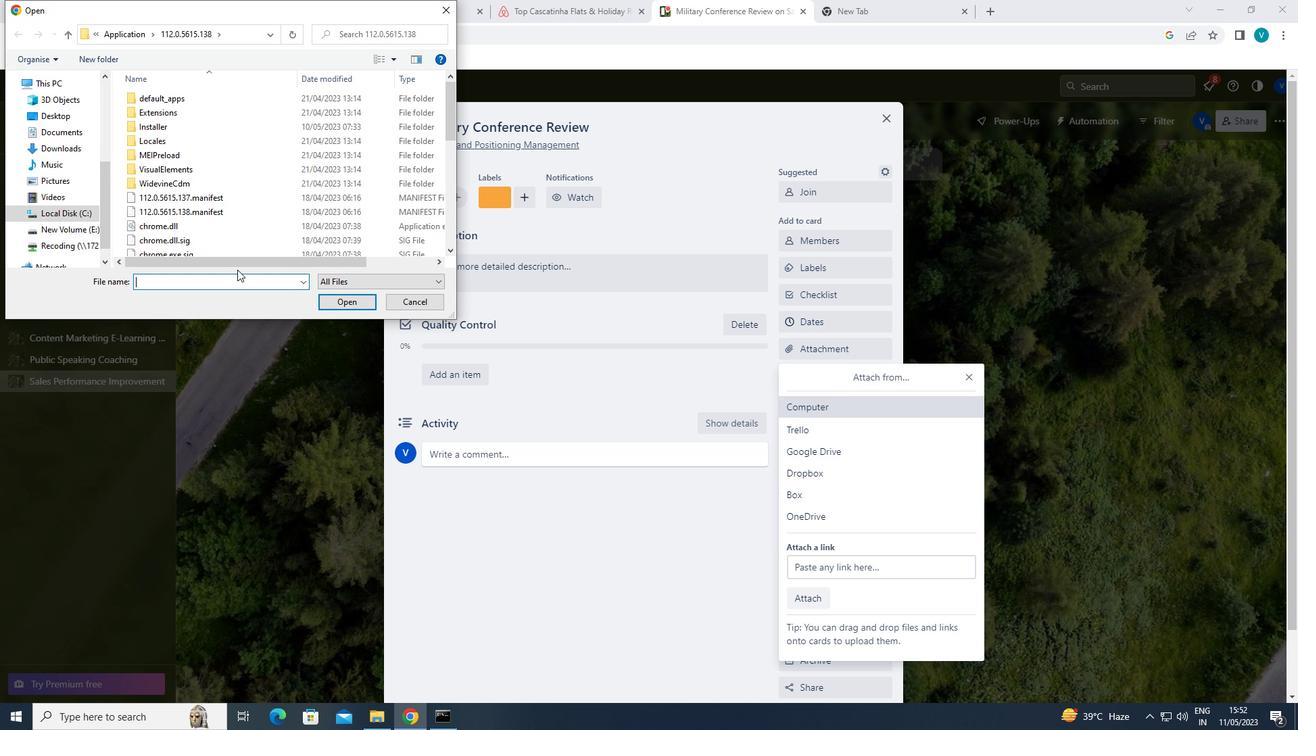 
Action: Mouse scrolled (221, 252) with delta (0, 0)
Screenshot: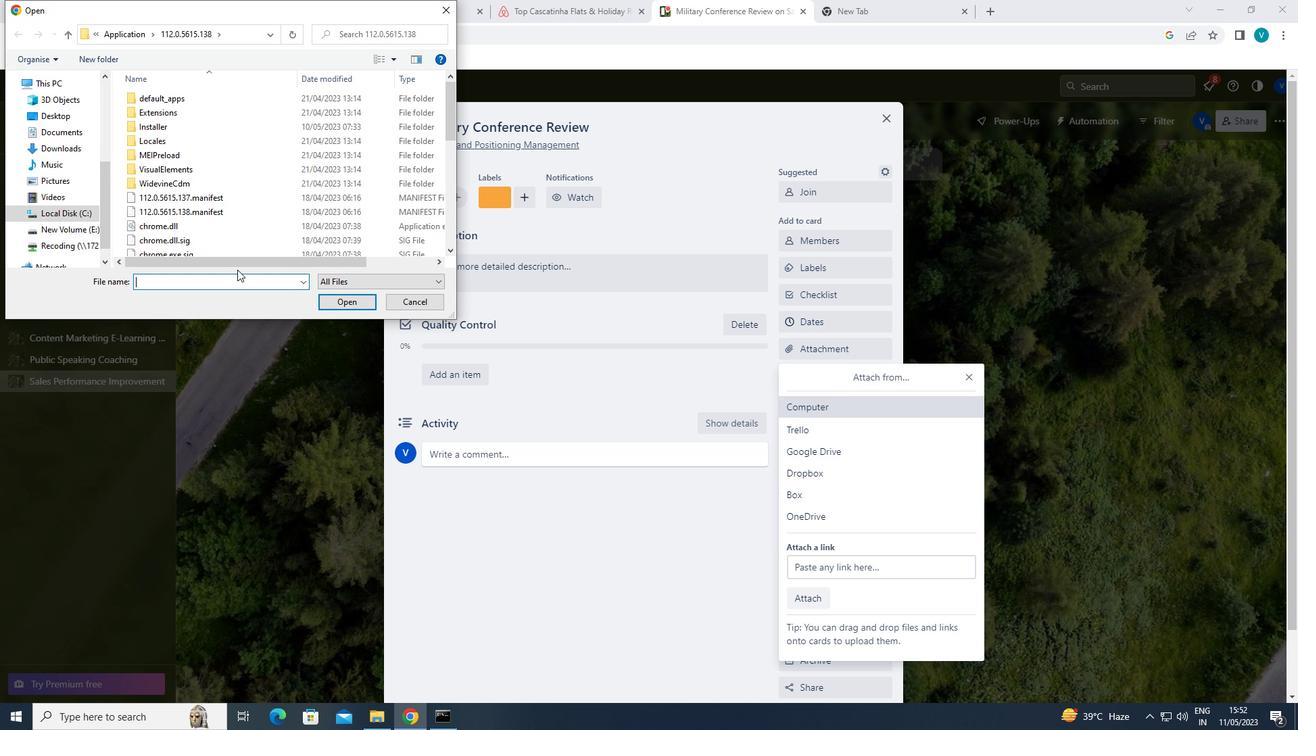 
Action: Mouse scrolled (221, 252) with delta (0, 0)
Screenshot: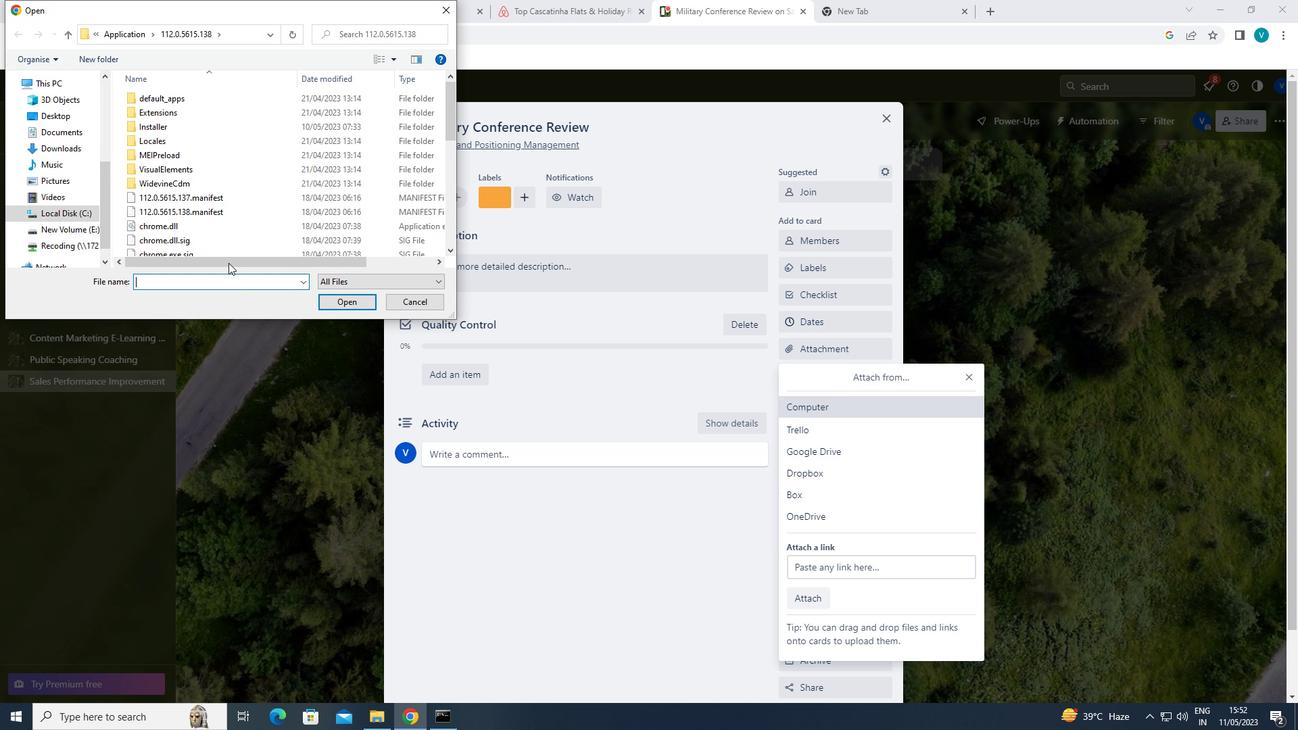 
Action: Mouse moved to (221, 237)
Screenshot: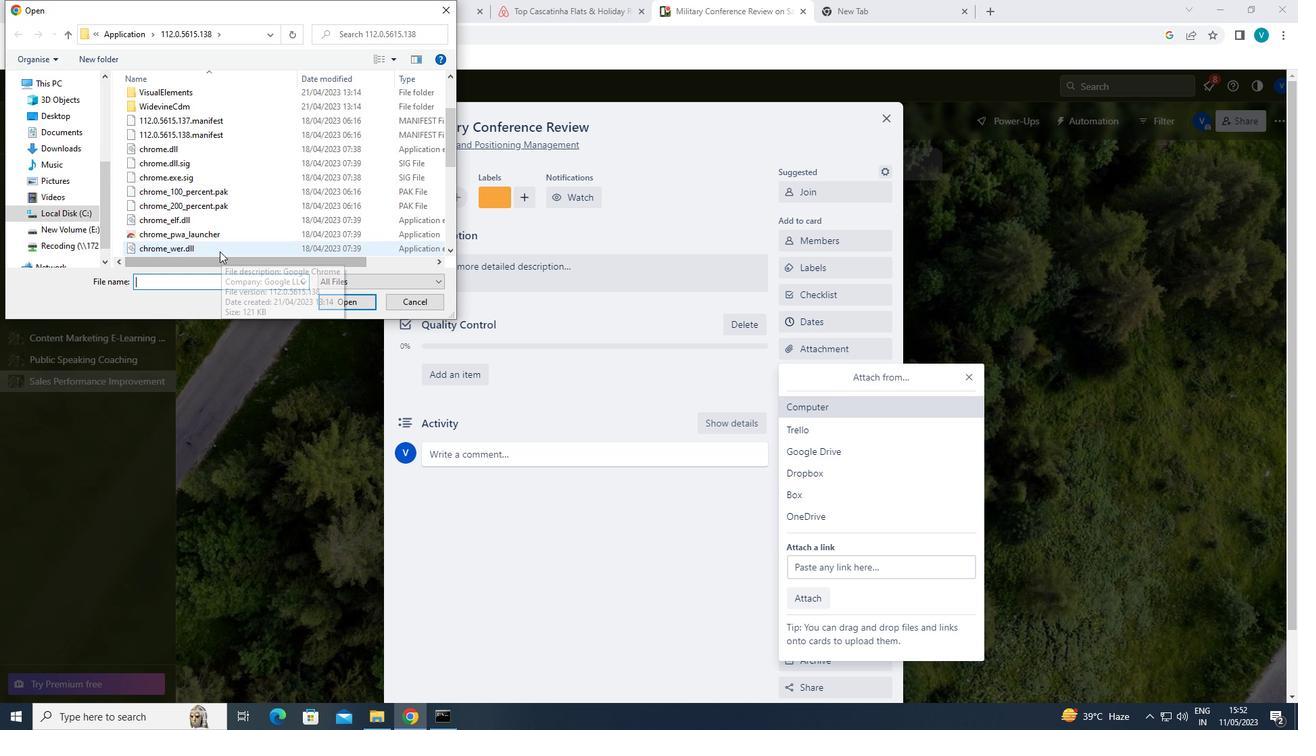 
Action: Mouse pressed left at (221, 237)
Screenshot: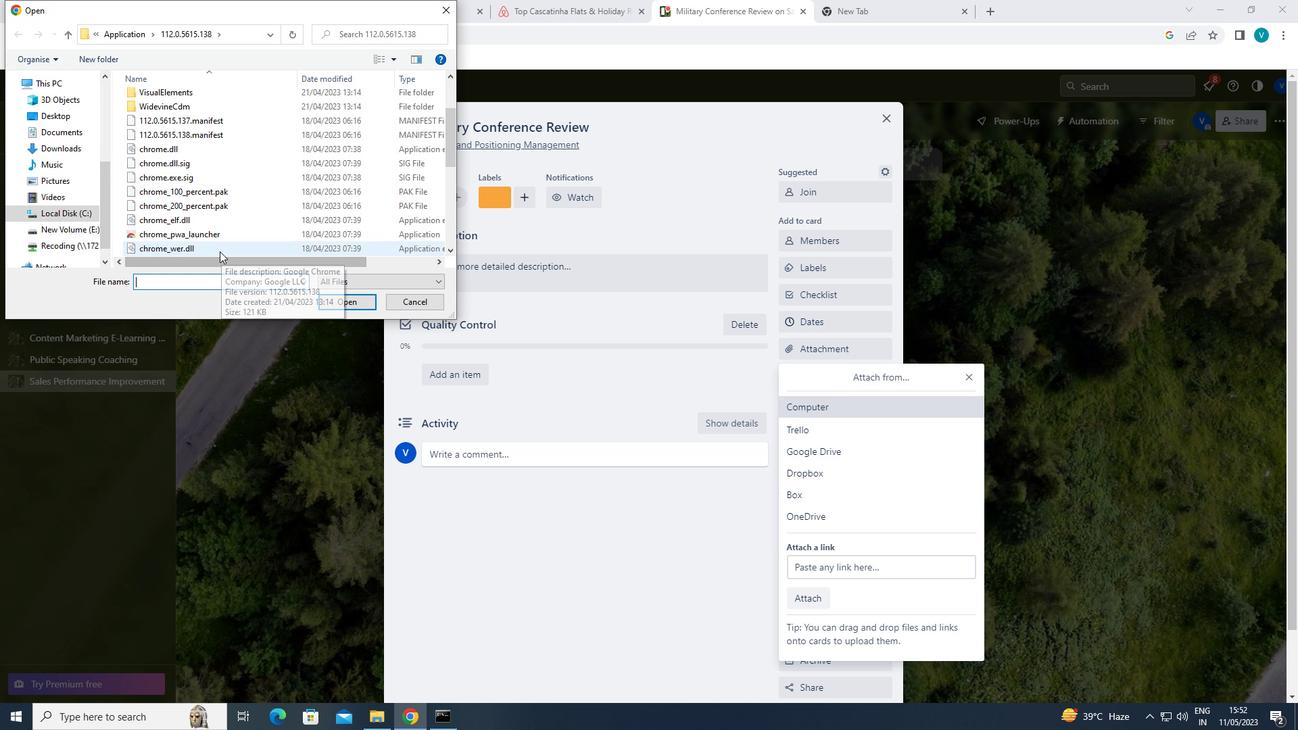 
Action: Mouse moved to (342, 297)
Screenshot: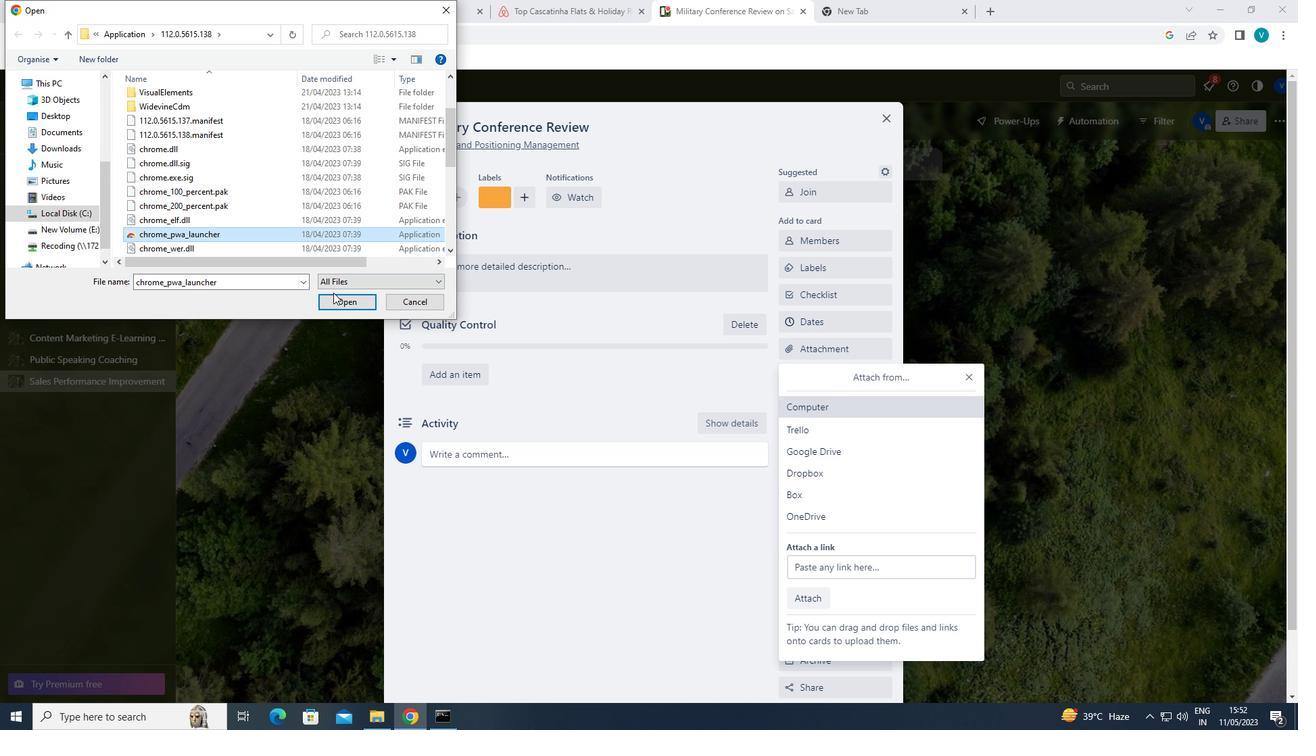
Action: Mouse pressed left at (342, 297)
Screenshot: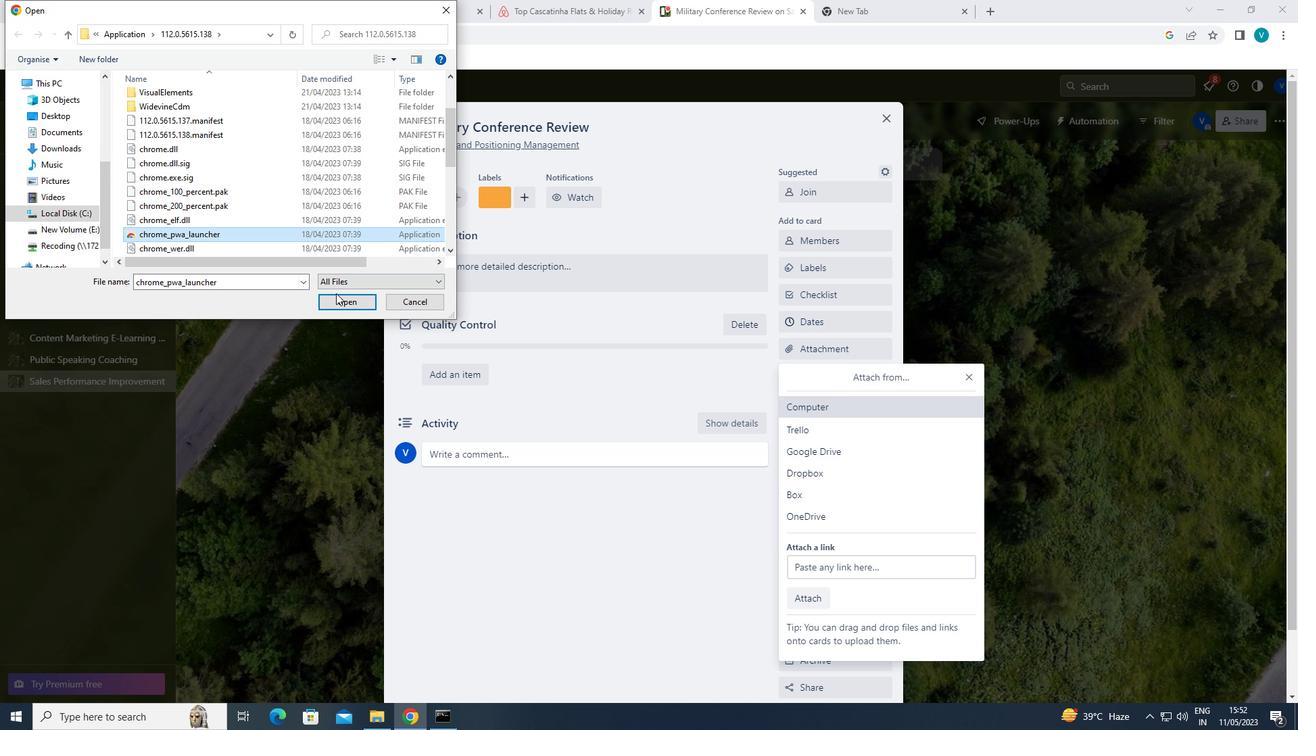 
Action: Mouse moved to (838, 375)
Screenshot: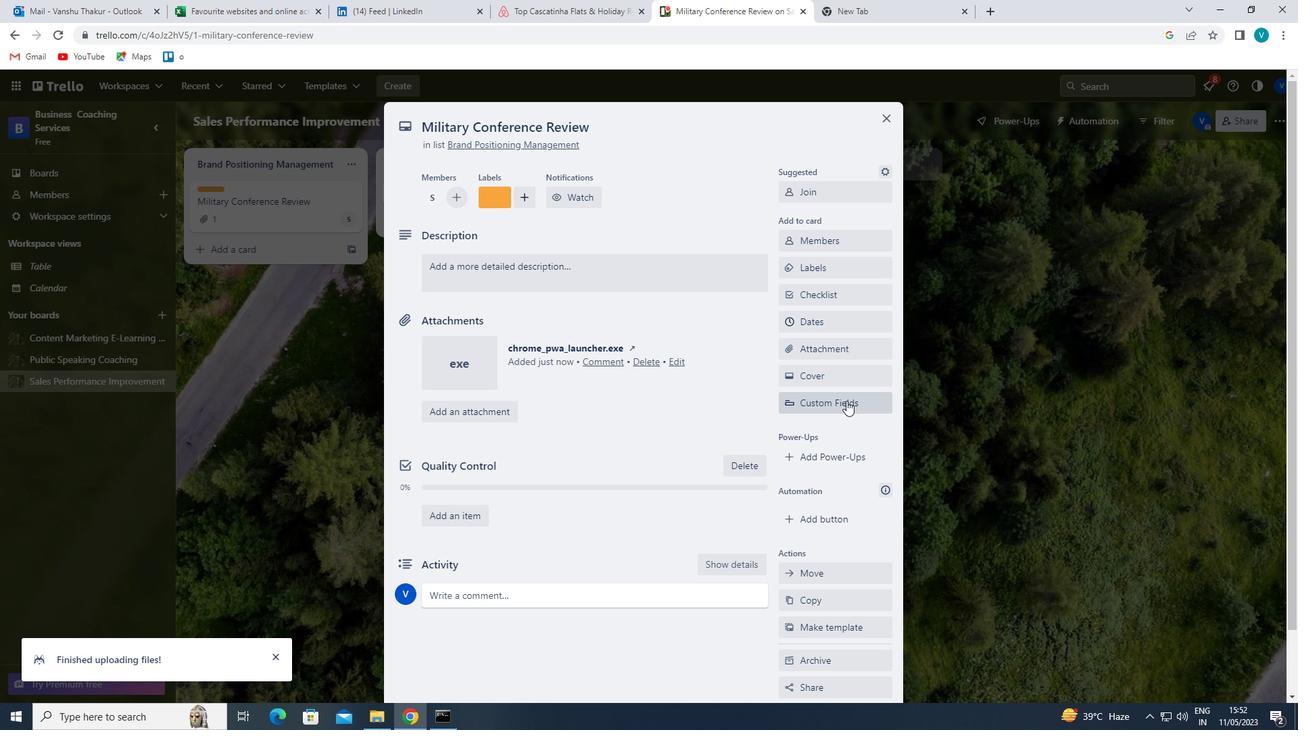 
Action: Mouse pressed left at (838, 375)
Screenshot: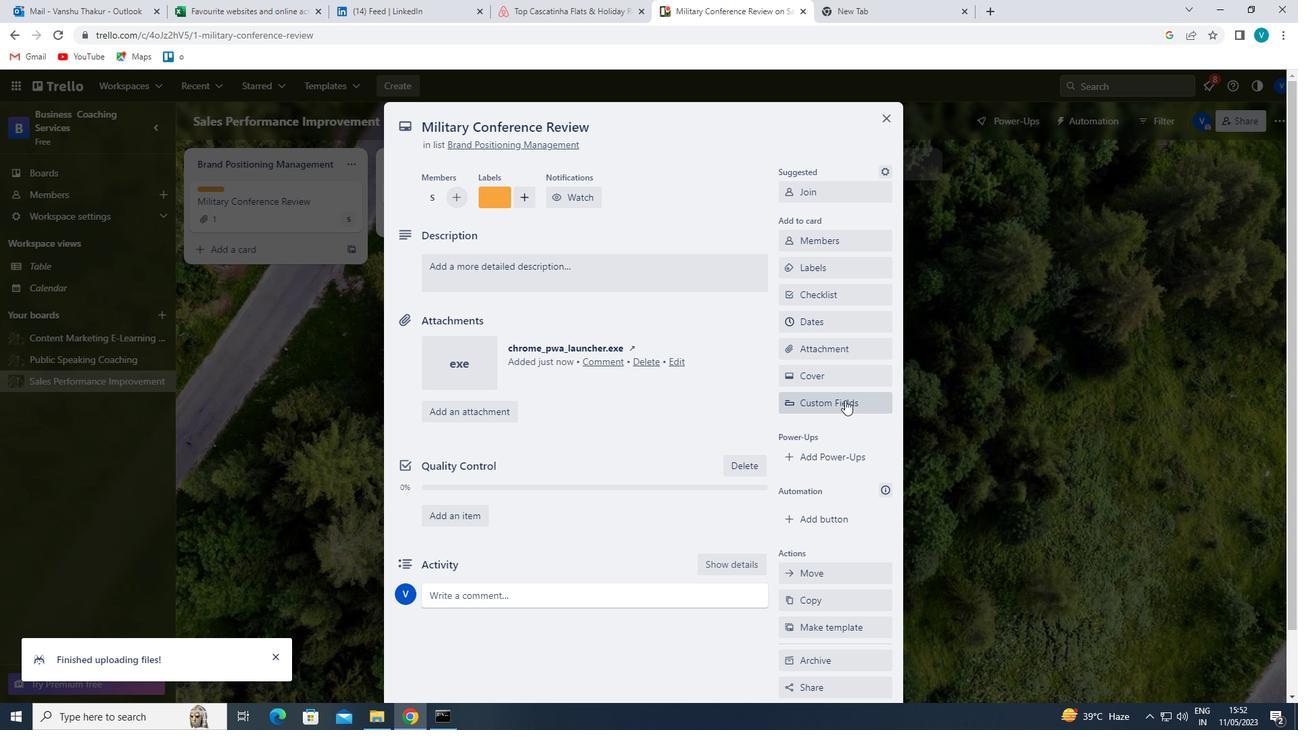 
Action: Mouse moved to (878, 436)
Screenshot: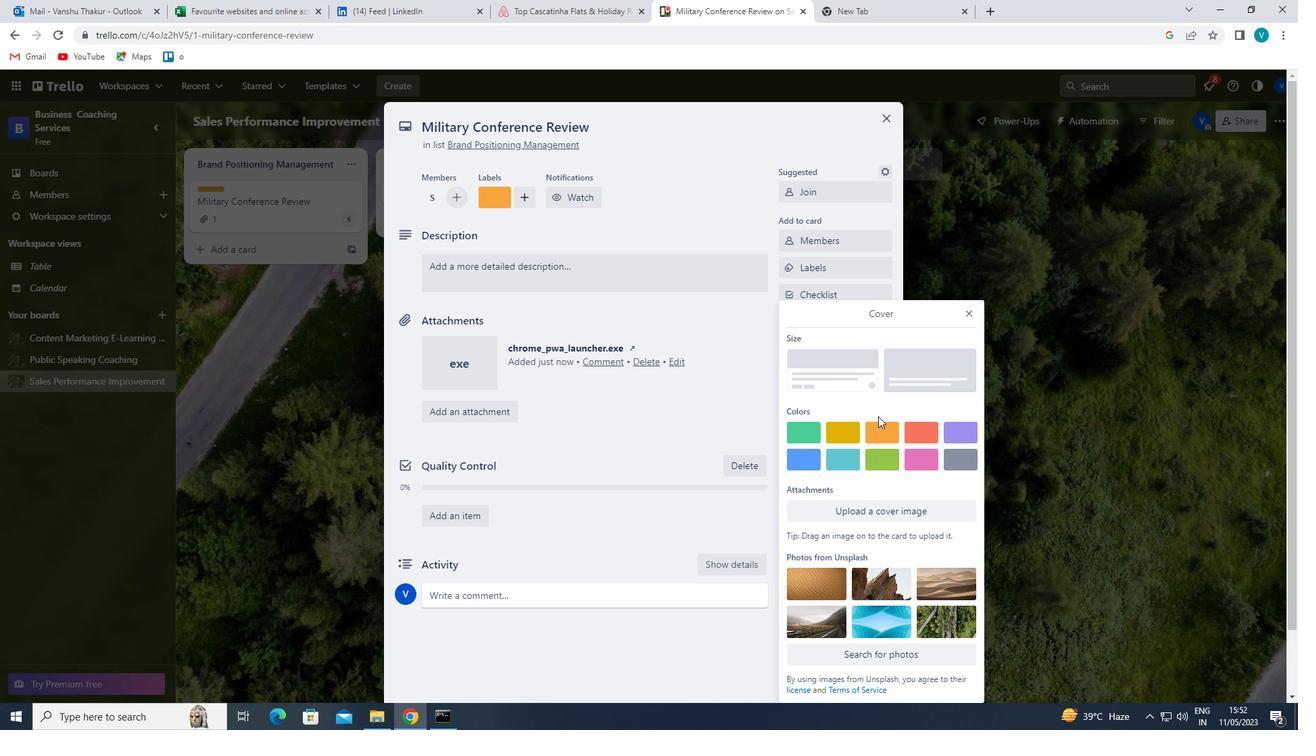 
Action: Mouse pressed left at (878, 436)
Screenshot: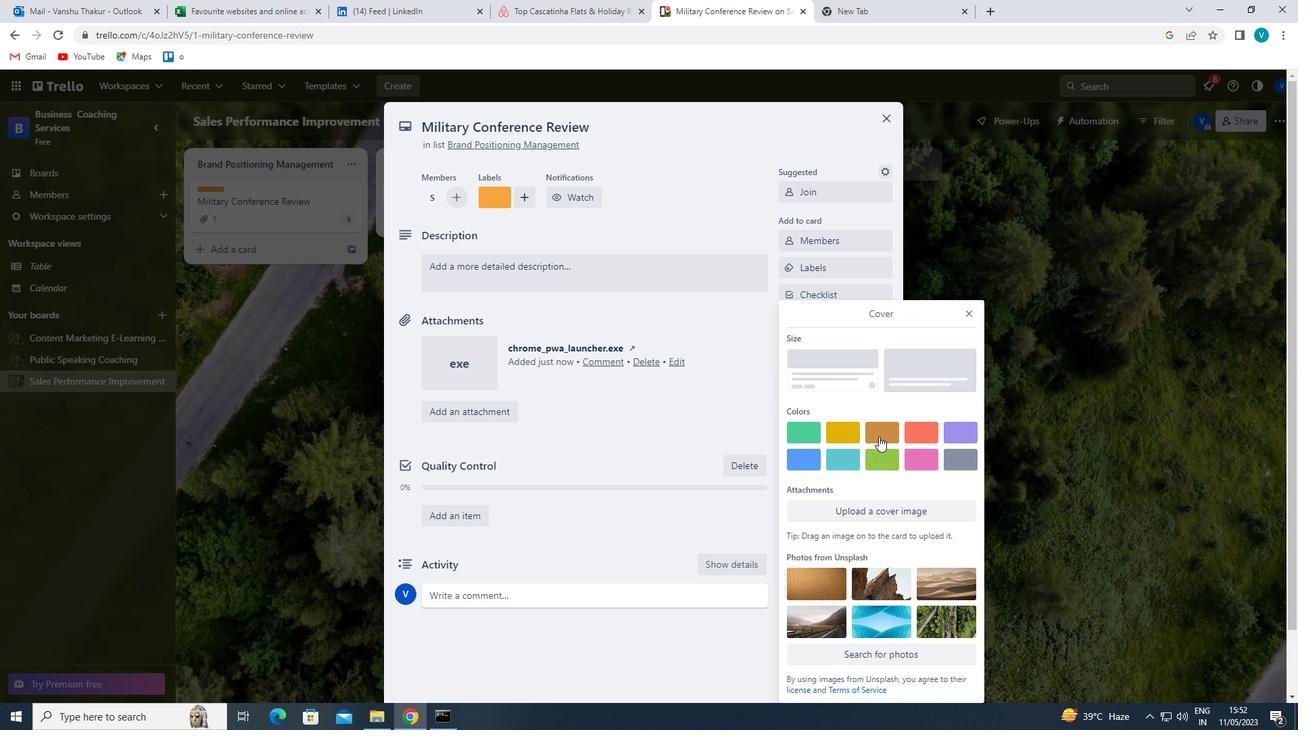 
Action: Mouse moved to (966, 285)
Screenshot: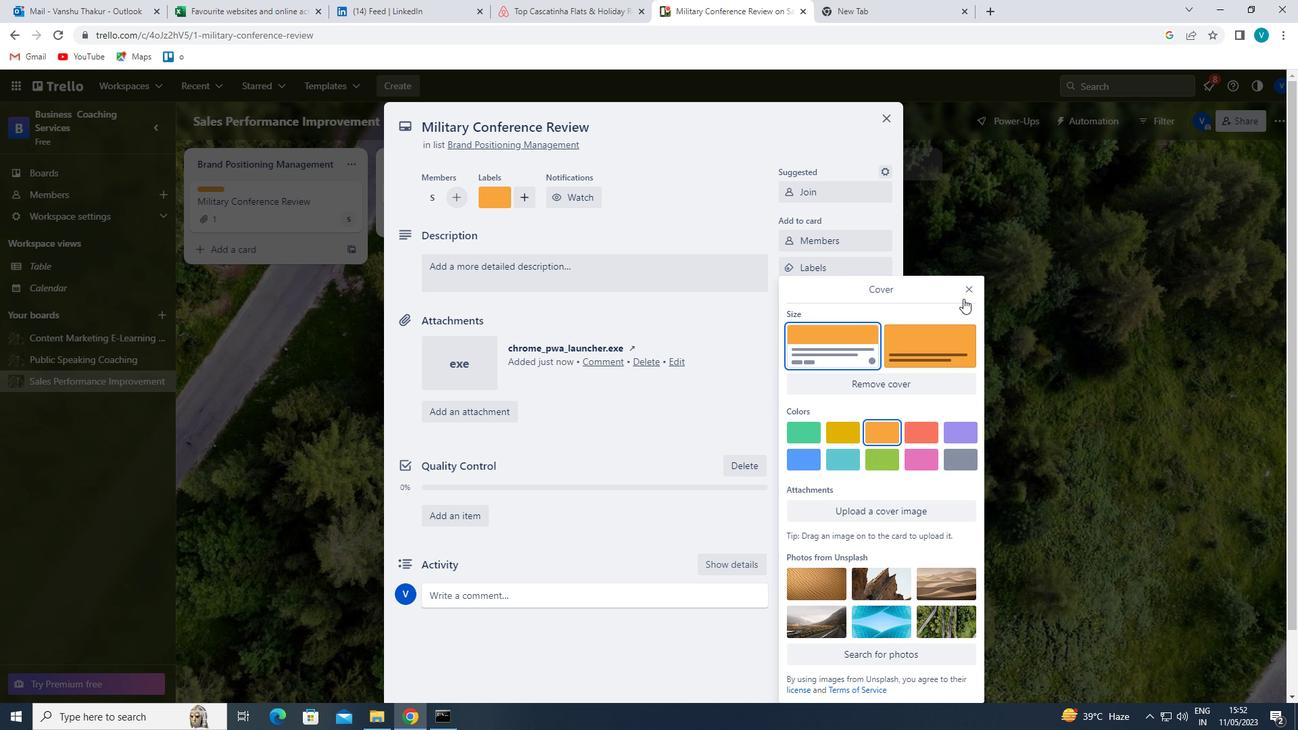 
Action: Mouse pressed left at (966, 285)
Screenshot: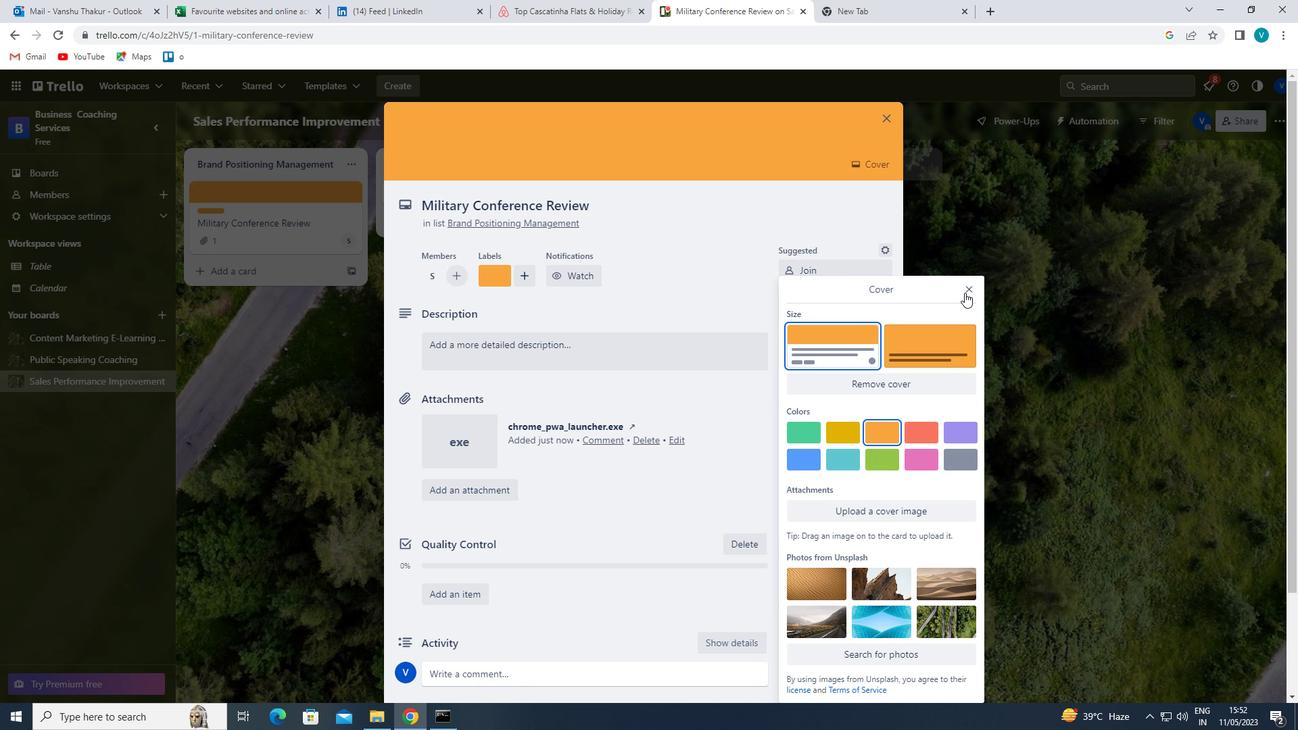 
Action: Mouse moved to (625, 340)
Screenshot: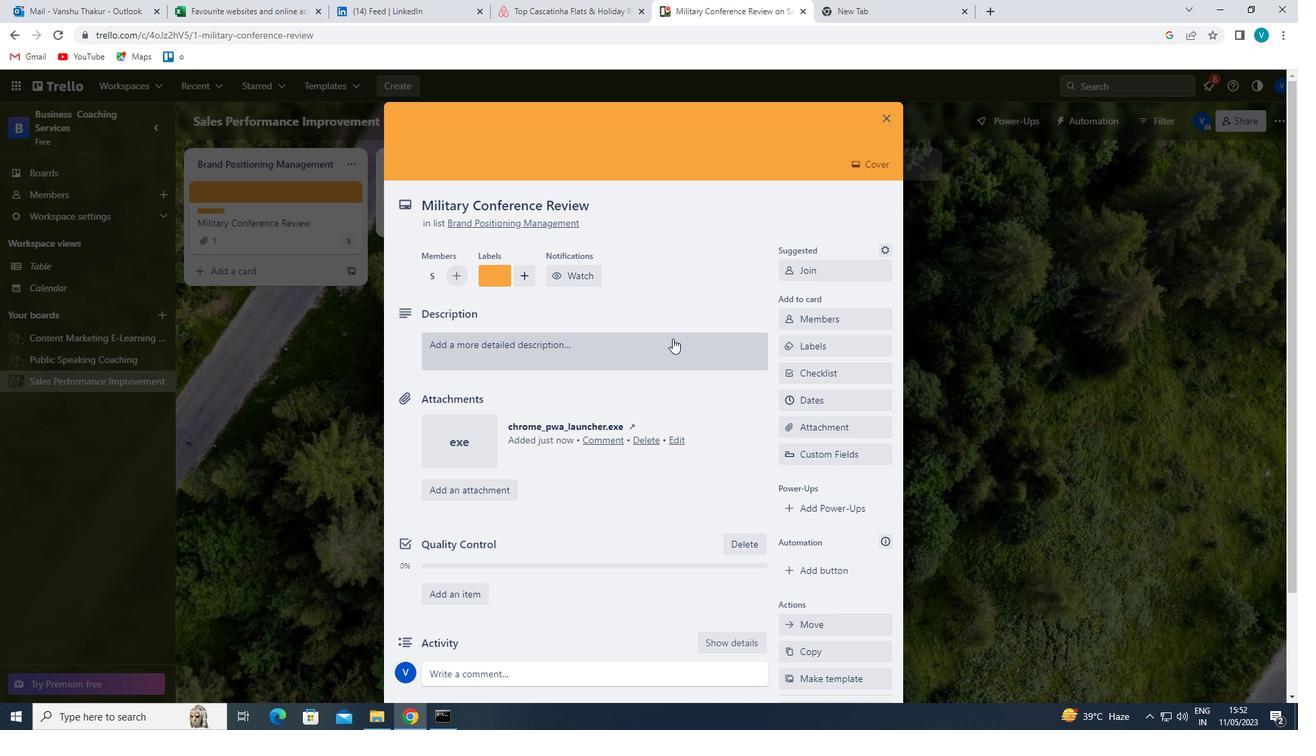 
Action: Mouse pressed left at (625, 340)
Screenshot: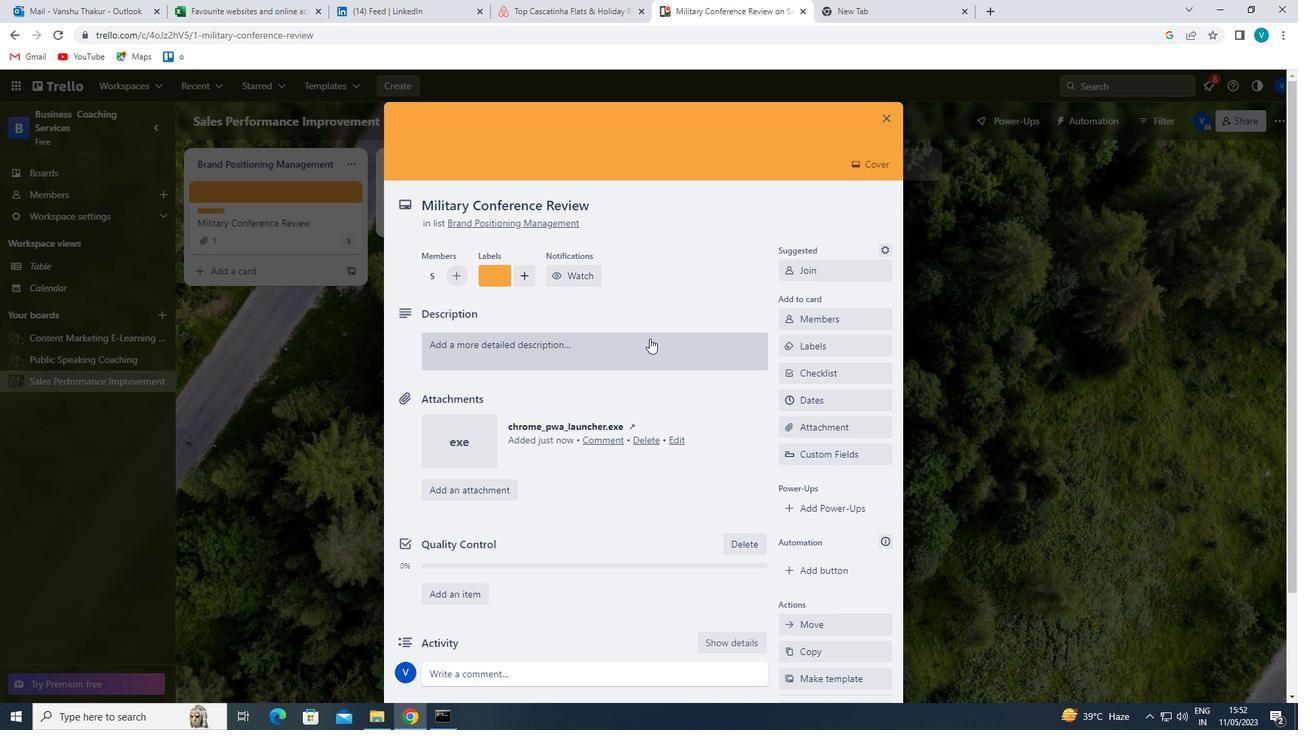 
Action: Key pressed '<Key.shift>CONDUCT<Key.space>CUSTOMER<Key.space>RESEARCH<Key.space>FOR<Key.space>NEW<Key.space>PRODUCT<Key.space>DESIGN<Key.space>AND<Key.space>DEVELOPMEMNR<Key.backspace>T<Key.backspace><Key.backspace>ENT<Key.space><Key.left><Key.left><Key.left><Key.left><Key.backspace><Key.backspace><Key.right><Key.right><Key.right>'
Screenshot: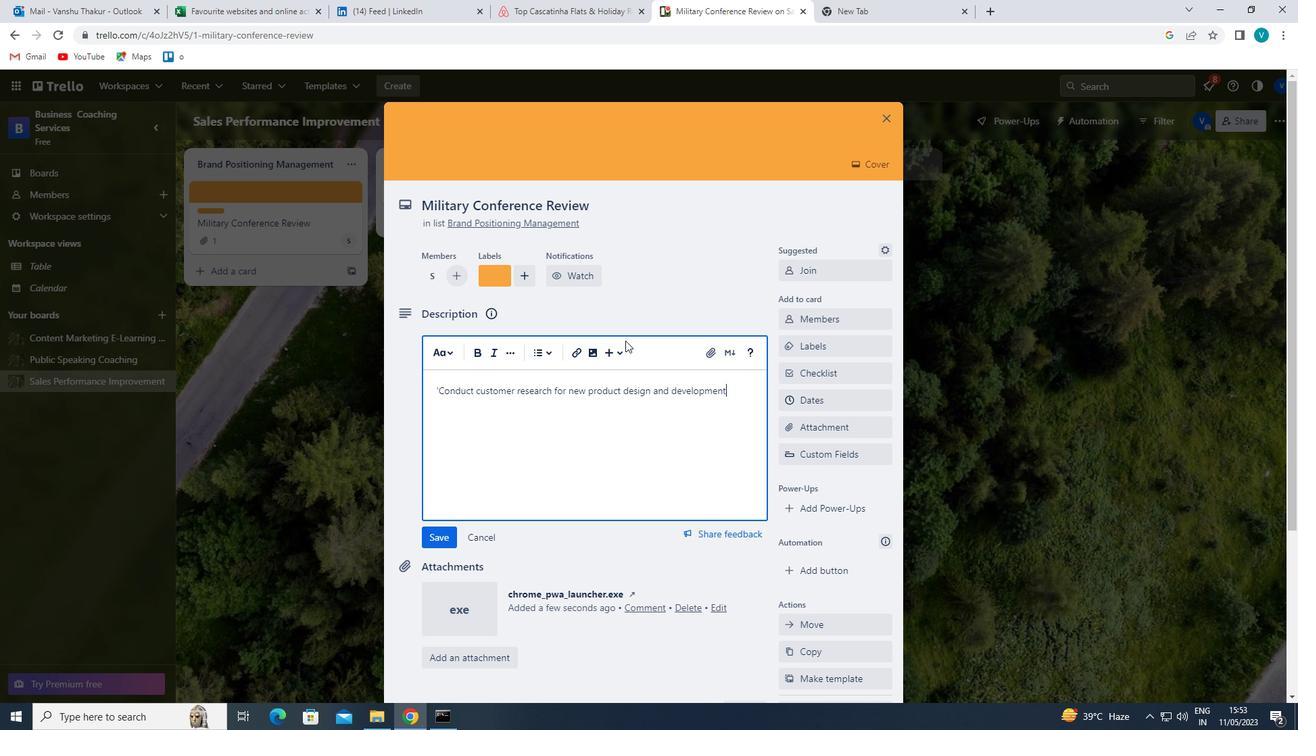 
Action: Mouse moved to (442, 534)
Screenshot: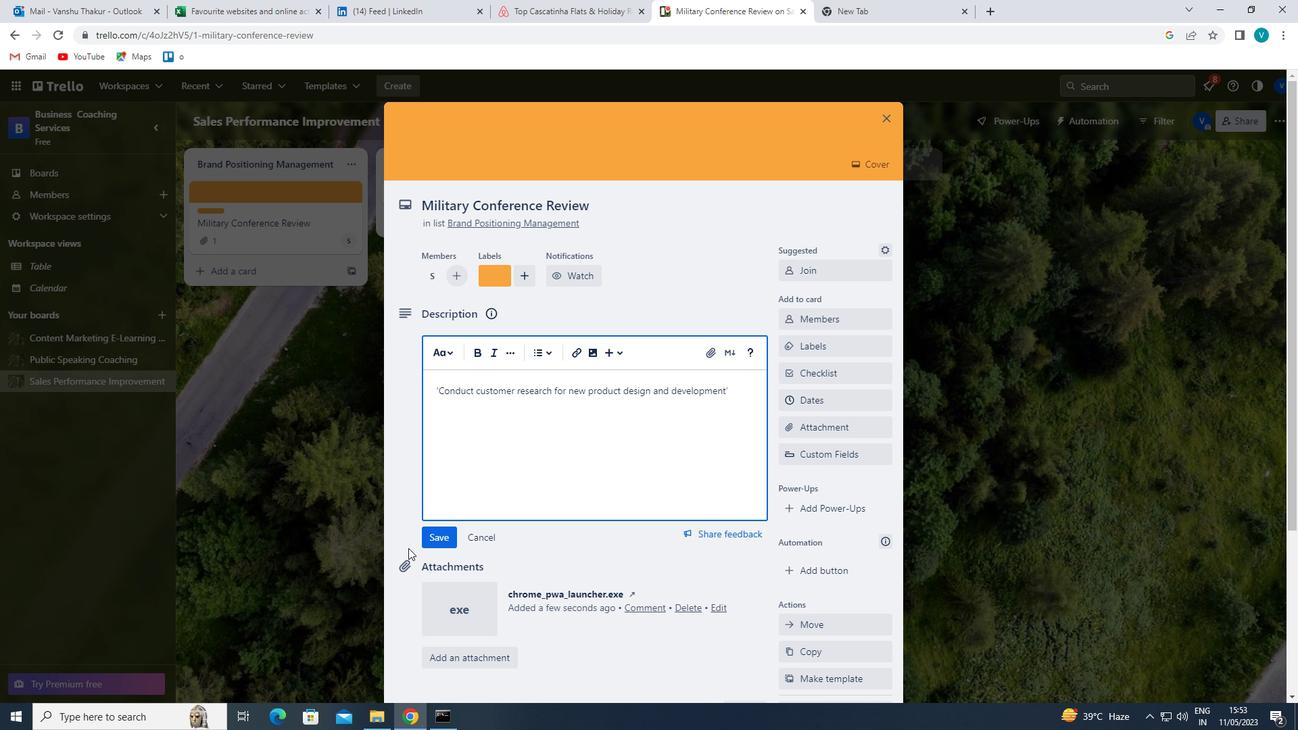 
Action: Mouse pressed left at (442, 534)
Screenshot: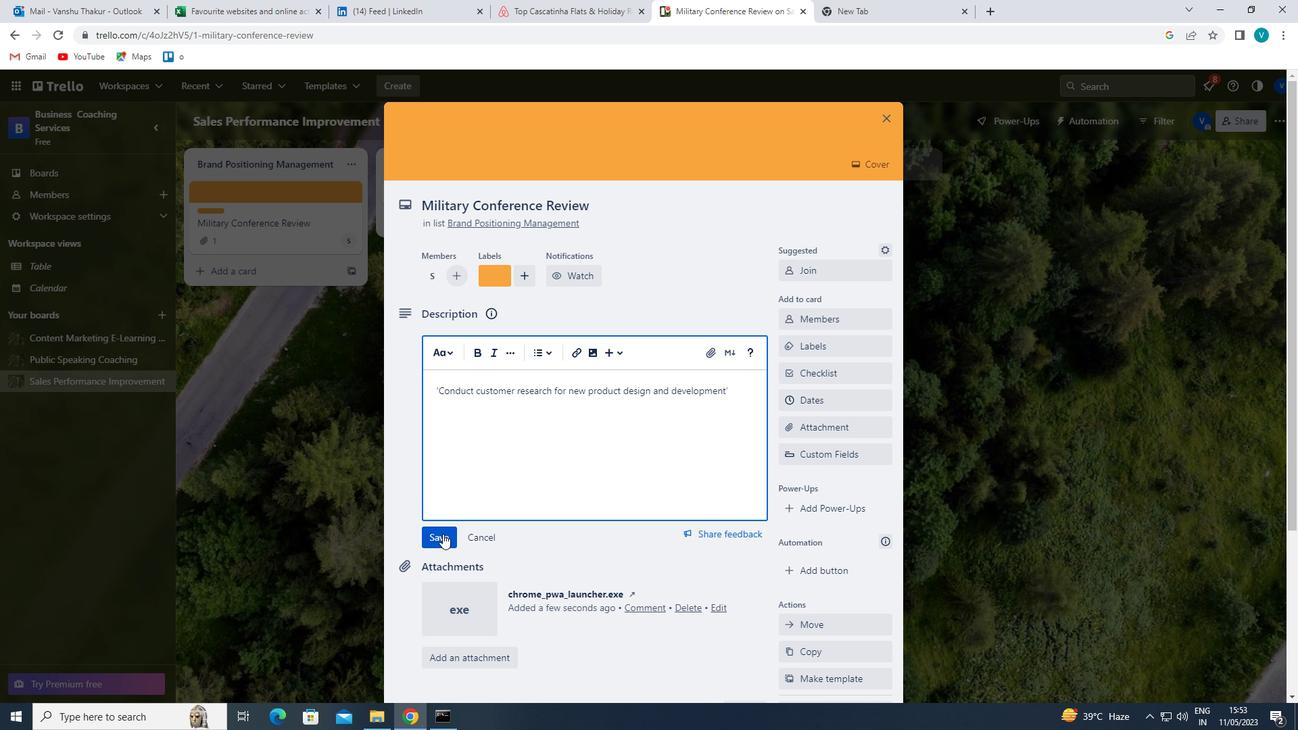 
Action: Mouse scrolled (442, 533) with delta (0, 0)
Screenshot: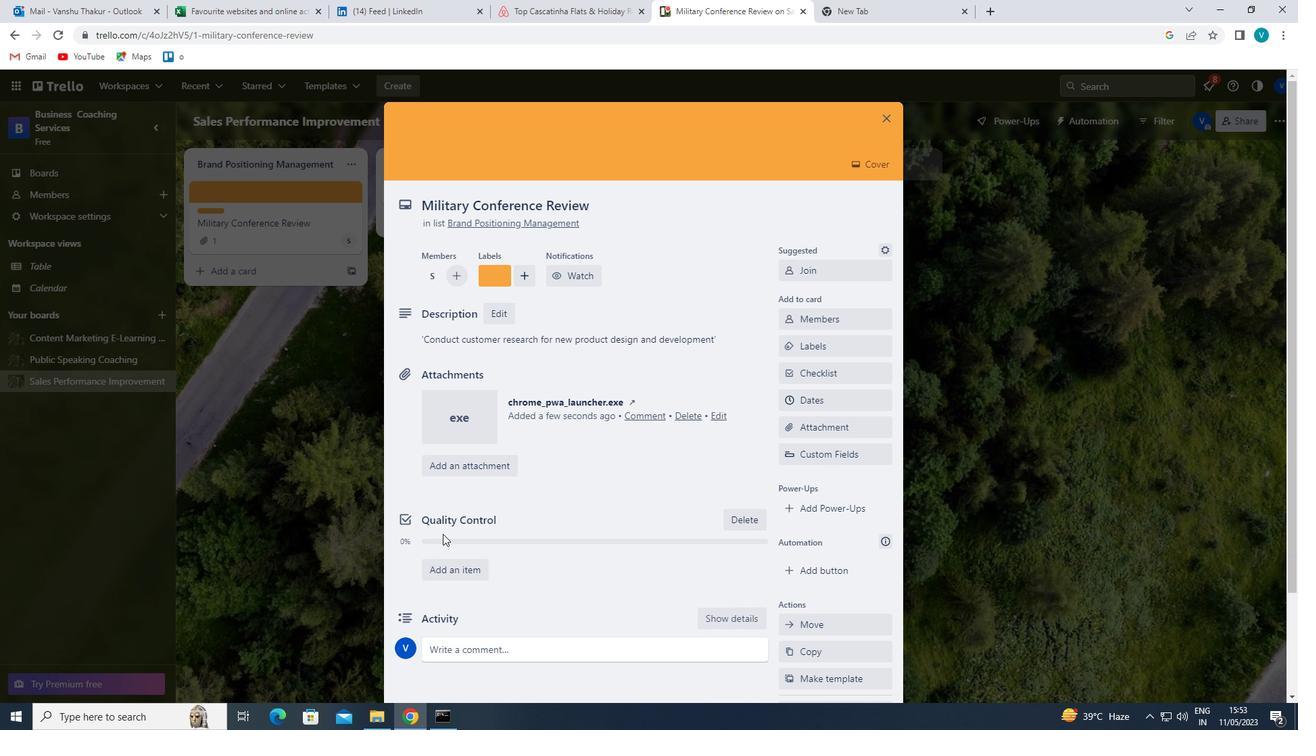 
Action: Mouse scrolled (442, 533) with delta (0, 0)
Screenshot: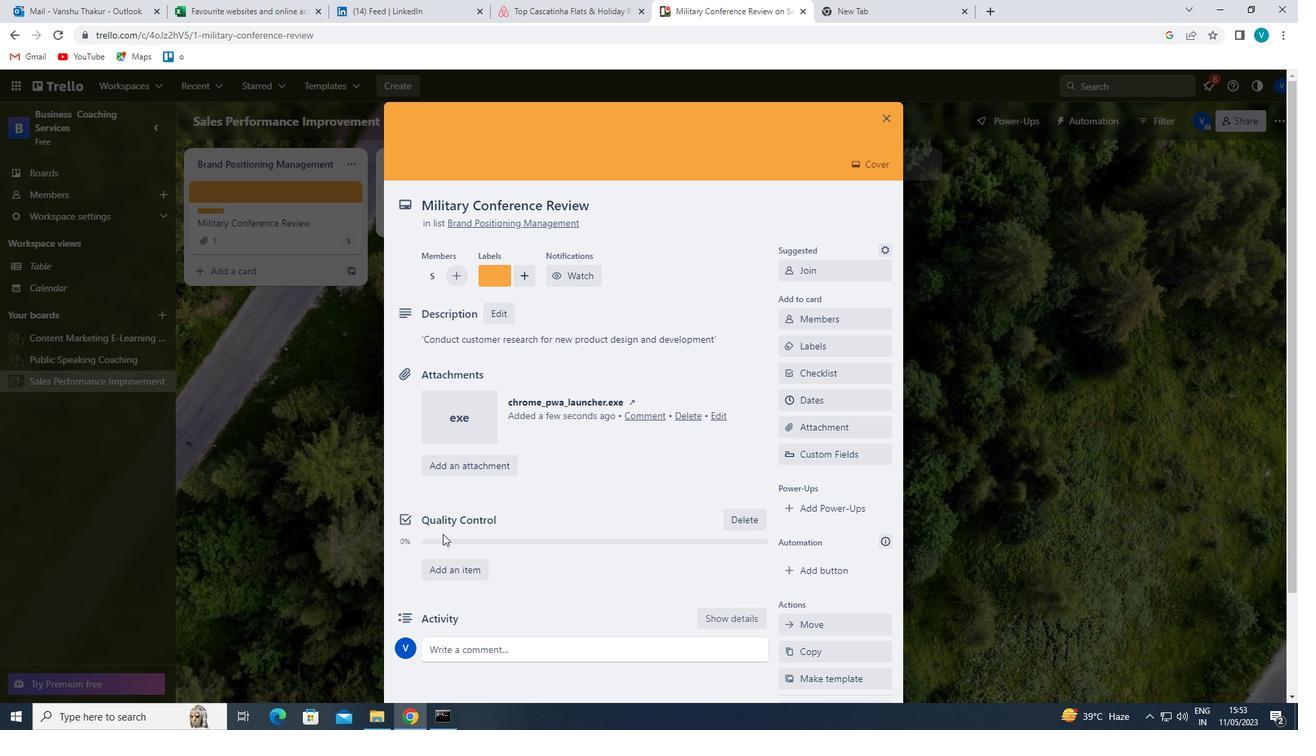 
Action: Mouse moved to (475, 540)
Screenshot: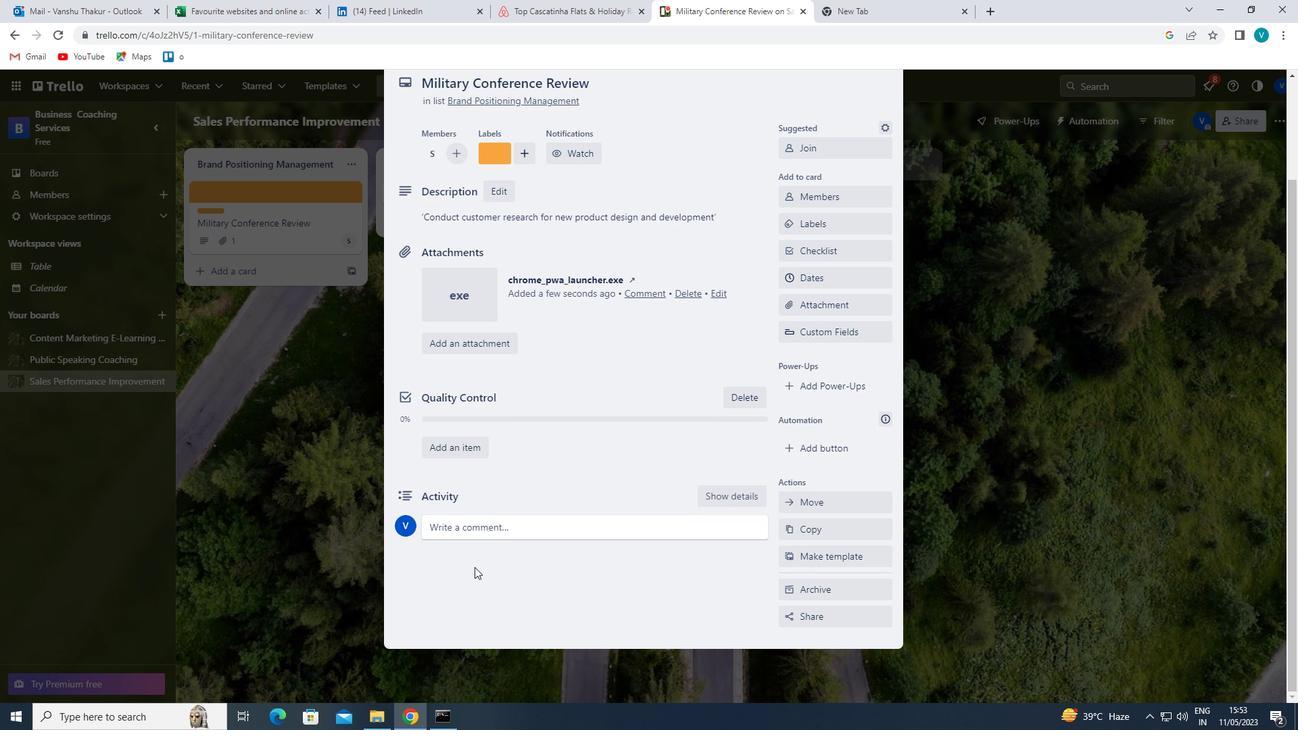 
Action: Mouse pressed left at (475, 540)
Screenshot: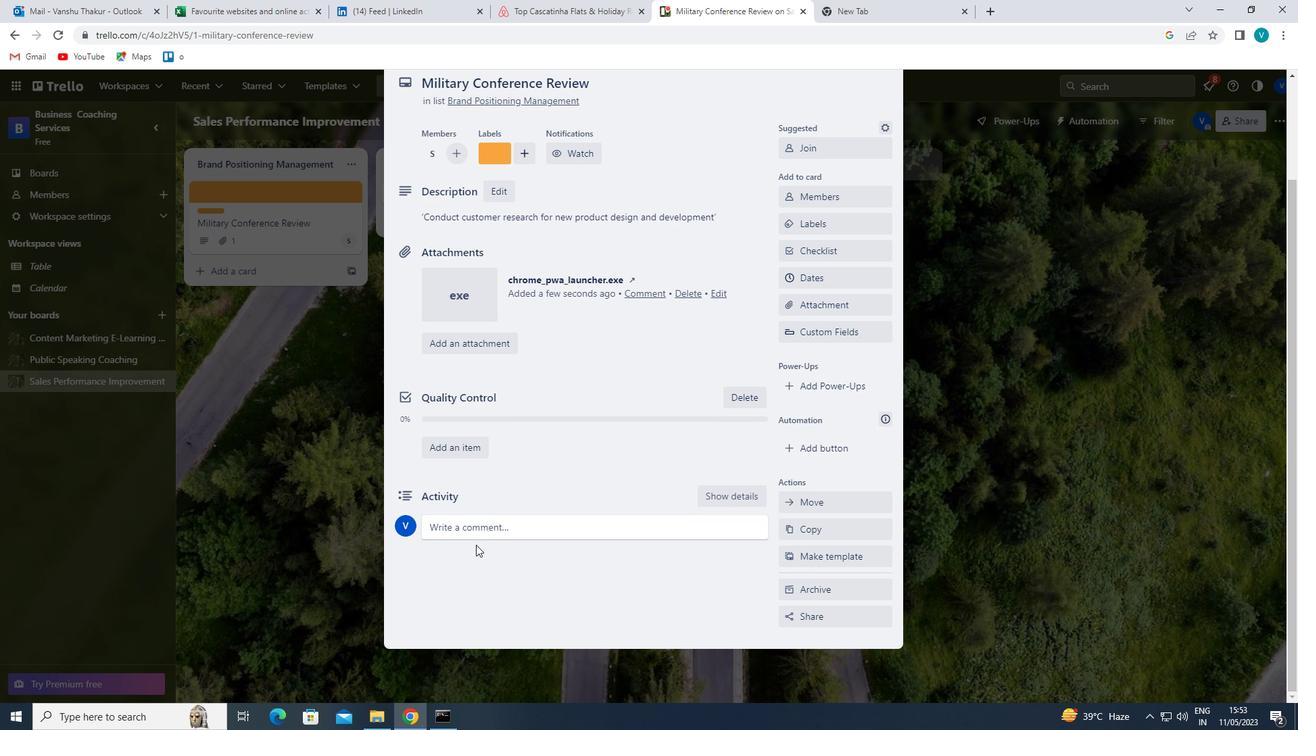 
Action: Mouse moved to (476, 531)
Screenshot: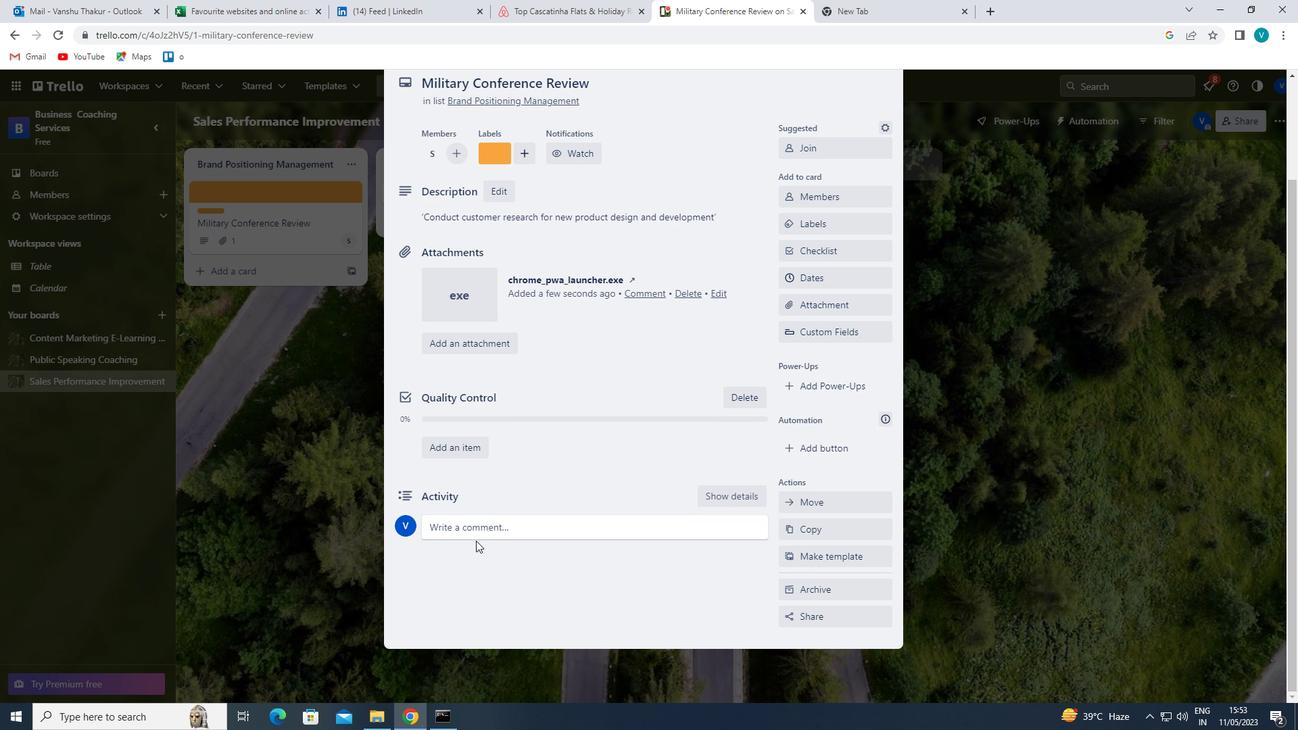 
Action: Mouse pressed left at (476, 531)
Screenshot: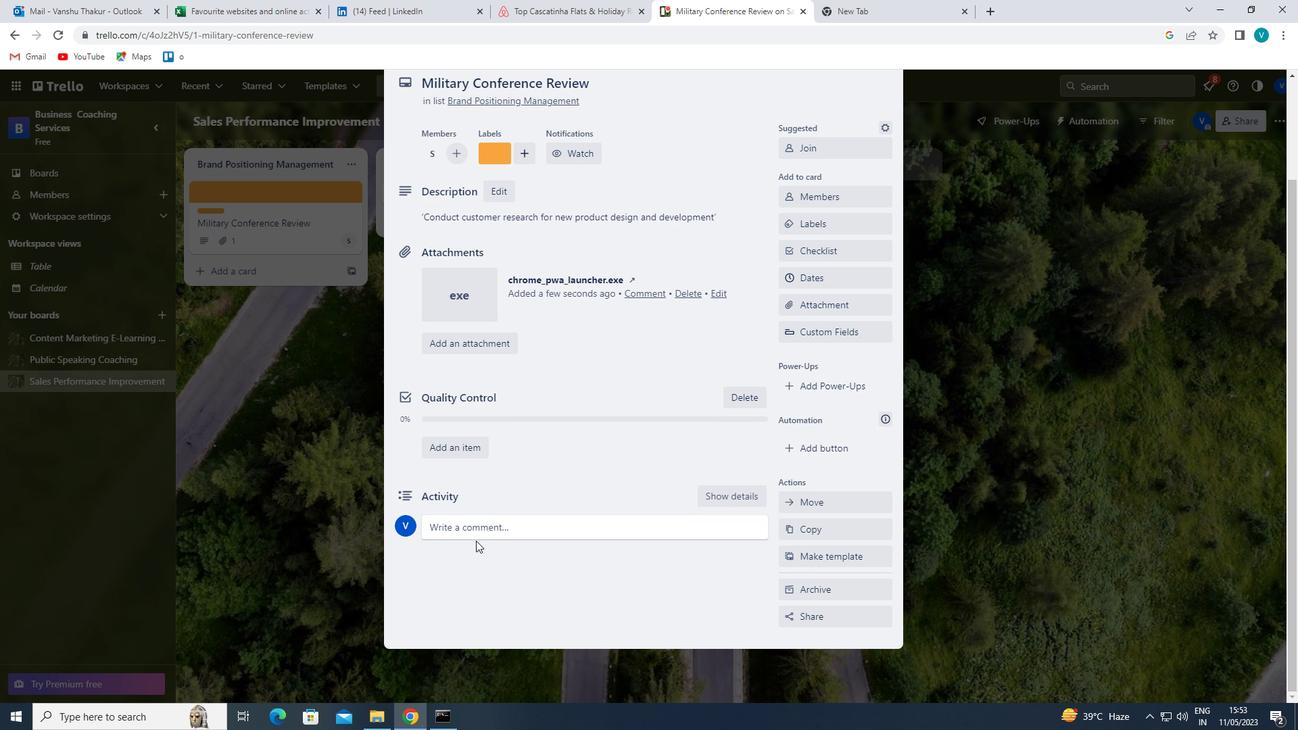 
Action: Mouse moved to (481, 552)
Screenshot: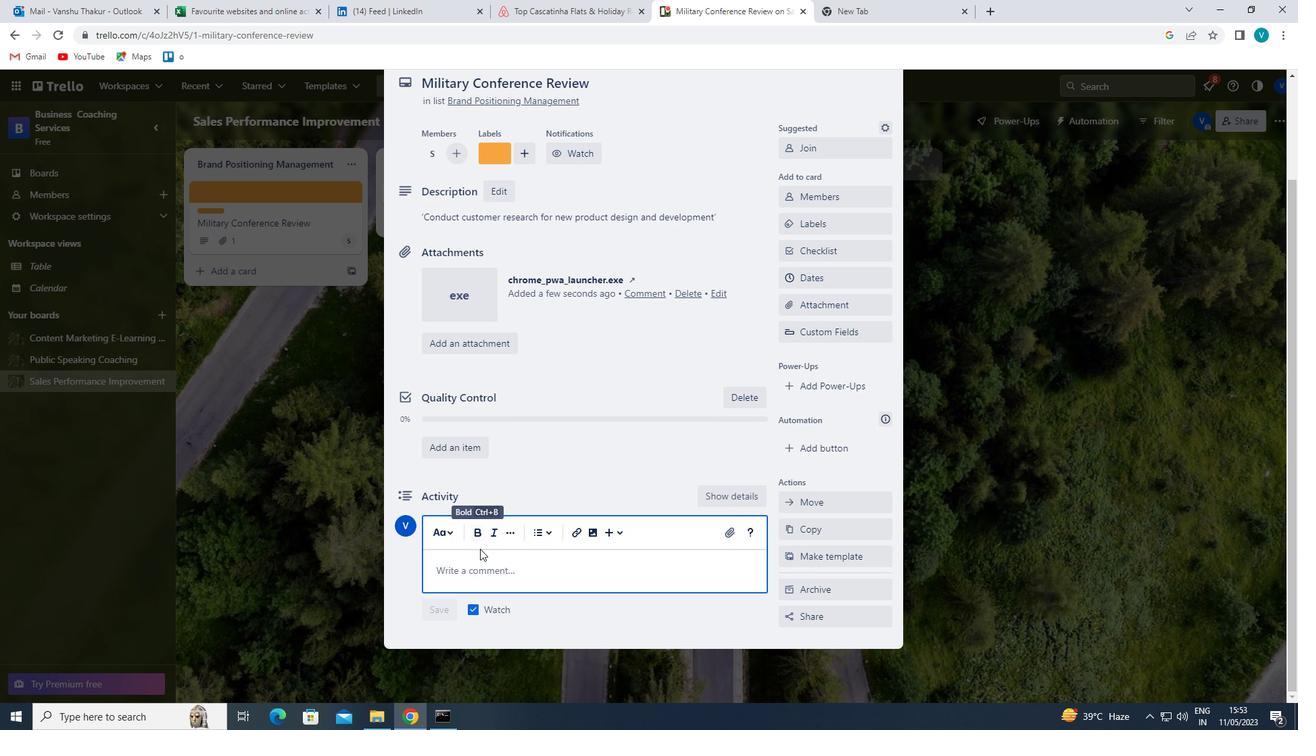 
Action: Key pressed '<Key.shift>GIVEN<Key.space>THE<Key.space>POTENTIAL<Key.space>IMPACT<Key.space>OF<Key.space>THIS<Key.space>TASK<Key.space>ON<Key.space>OUR<Key.space>COMPANY<Key.space>T<Key.backspace>REPUTATION,<Key.space>LET<Key.space>US<Key.space>ENSURE<Key.space>THART<Key.space><Key.backspace><Key.backspace><Key.backspace>T<Key.space>WE<Key.space>APPRAOCH<Key.space><Key.backspace><Key.backspace><Key.backspace><Key.backspace><Key.backspace>OACH<Key.space>IT<Key.space>WITH<Key.space>A<Key.space>SENSEOF<Key.space><Key.left><Key.left><Key.left><Key.space><Key.right><Key.right><Key.right>INTEGRITY<Key.space>AND<Key.space>PROFESSIONALISM.'
Screenshot: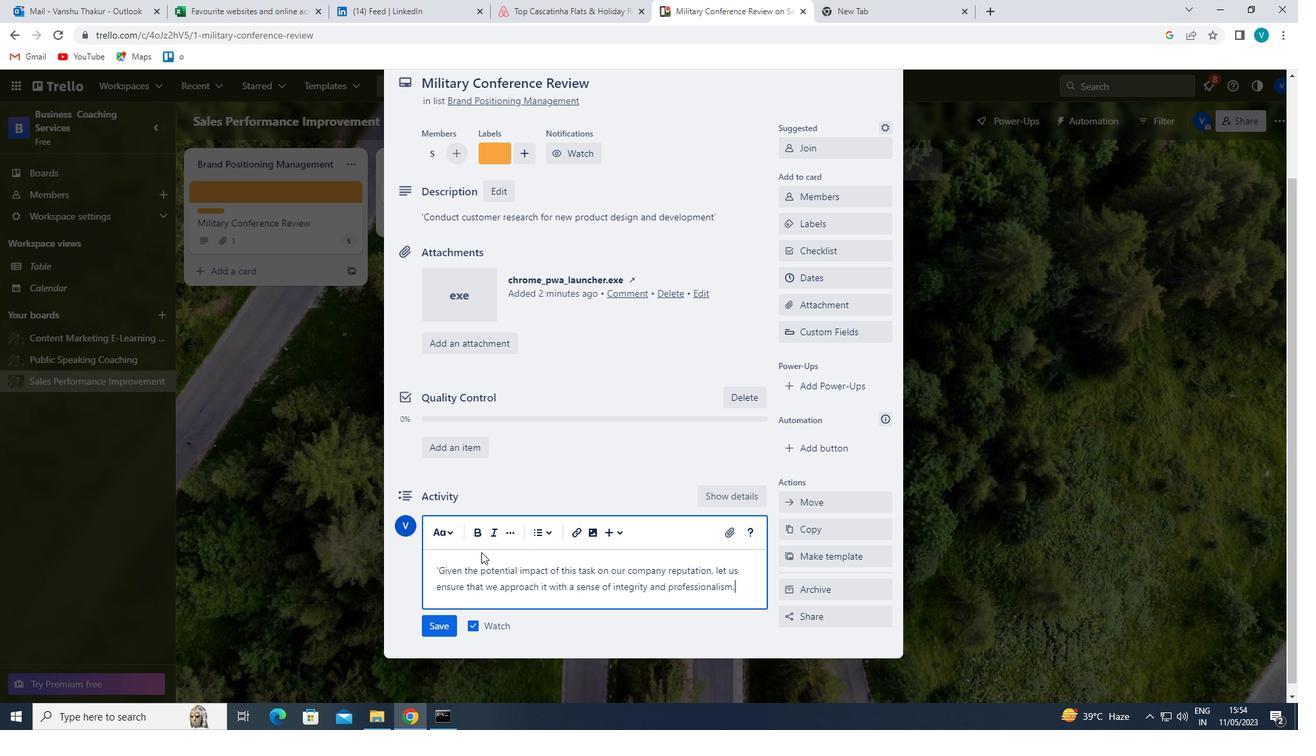 
Action: Mouse moved to (441, 623)
Screenshot: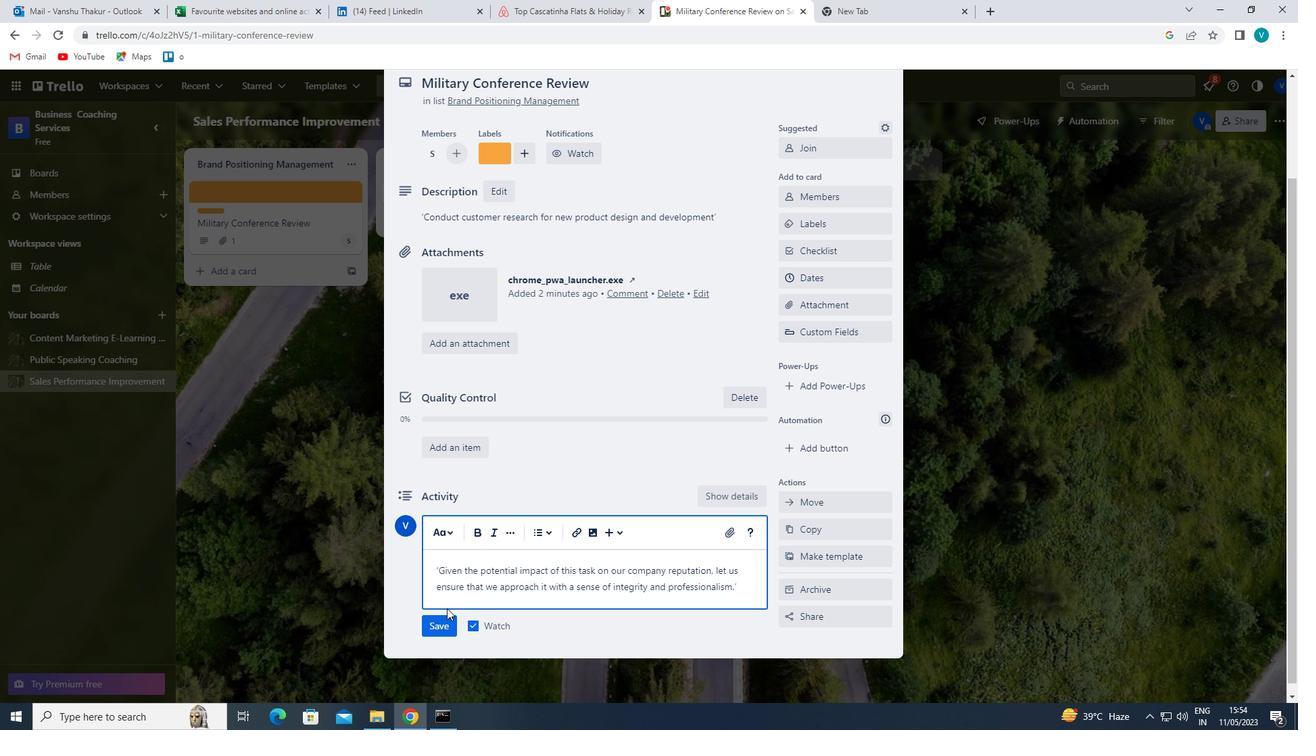 
Action: Mouse pressed left at (441, 623)
Screenshot: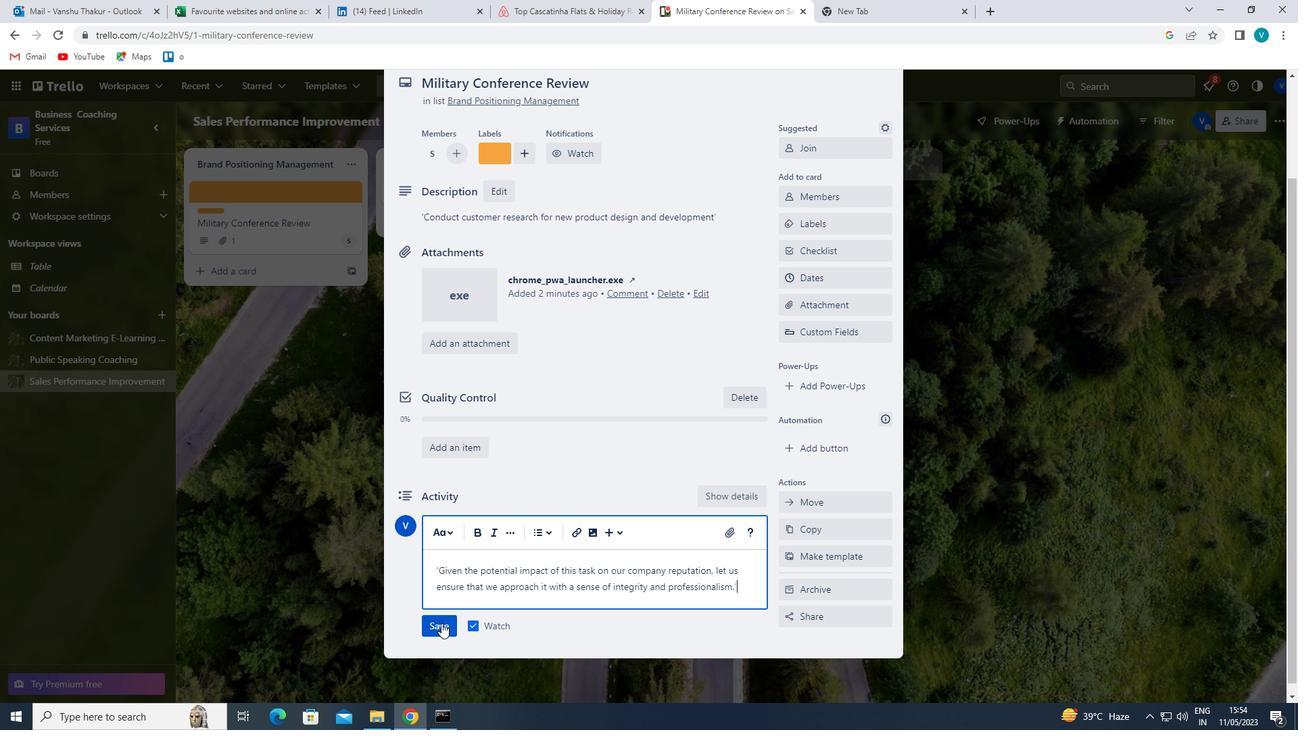 
Action: Mouse moved to (837, 283)
Screenshot: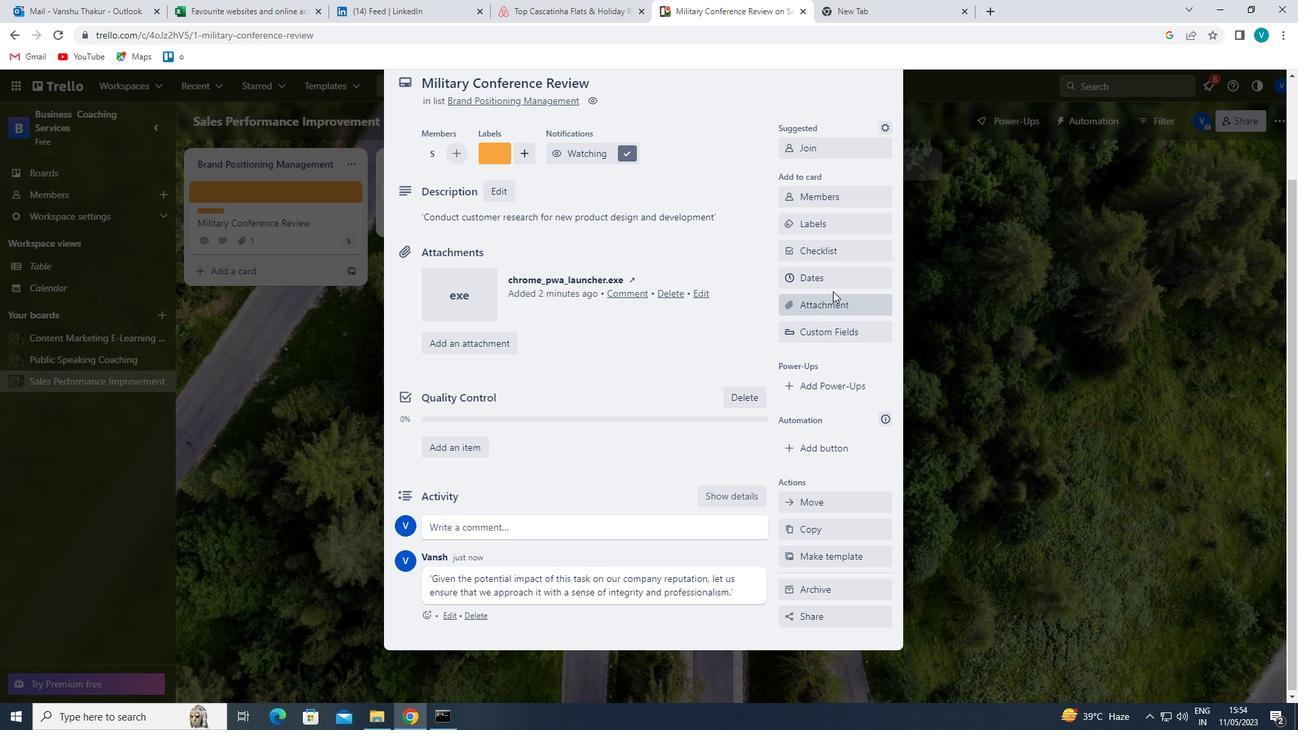 
Action: Mouse pressed left at (837, 283)
Screenshot: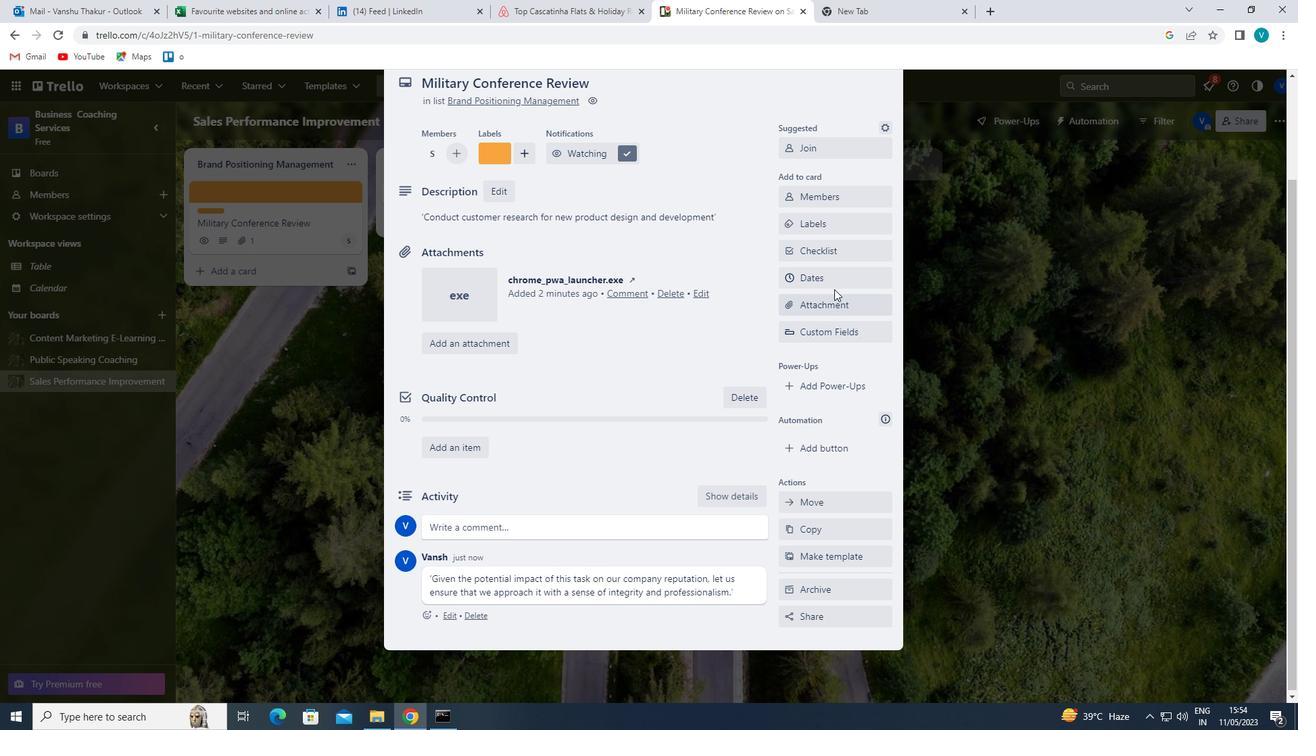 
Action: Mouse moved to (786, 369)
Screenshot: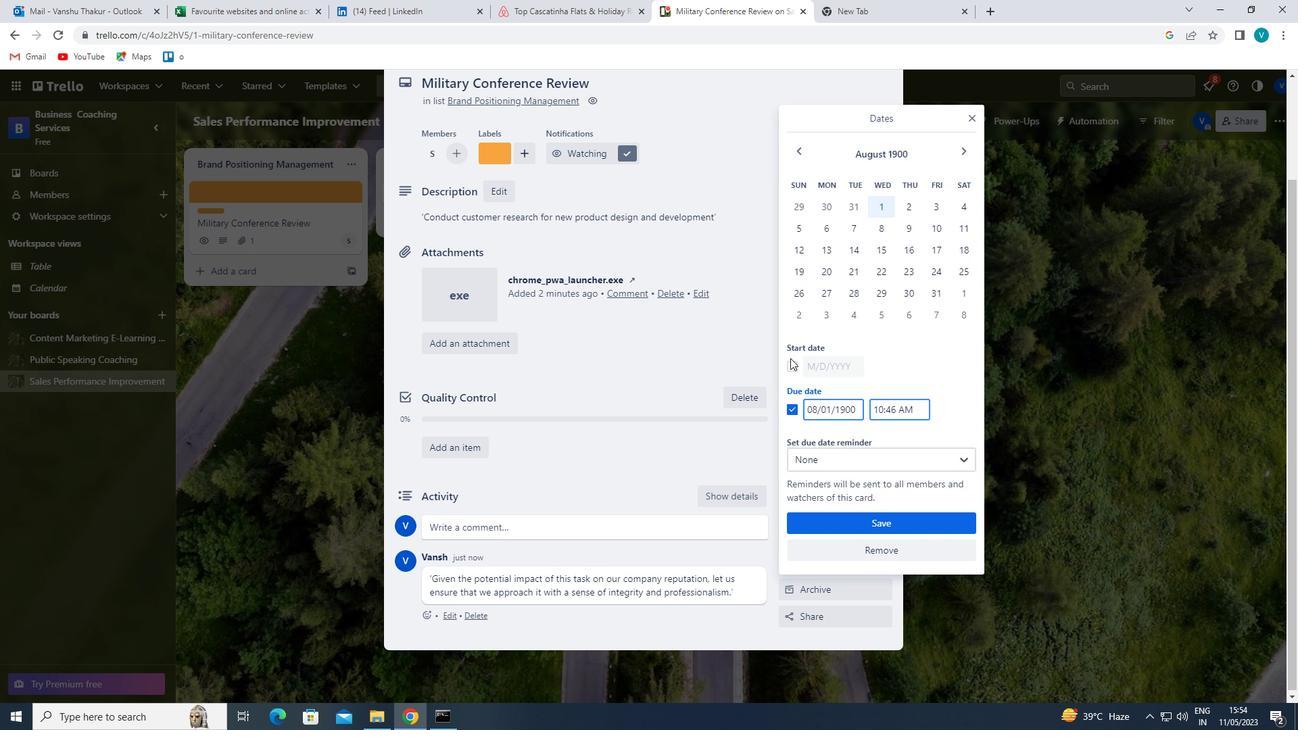 
Action: Mouse pressed left at (786, 369)
Screenshot: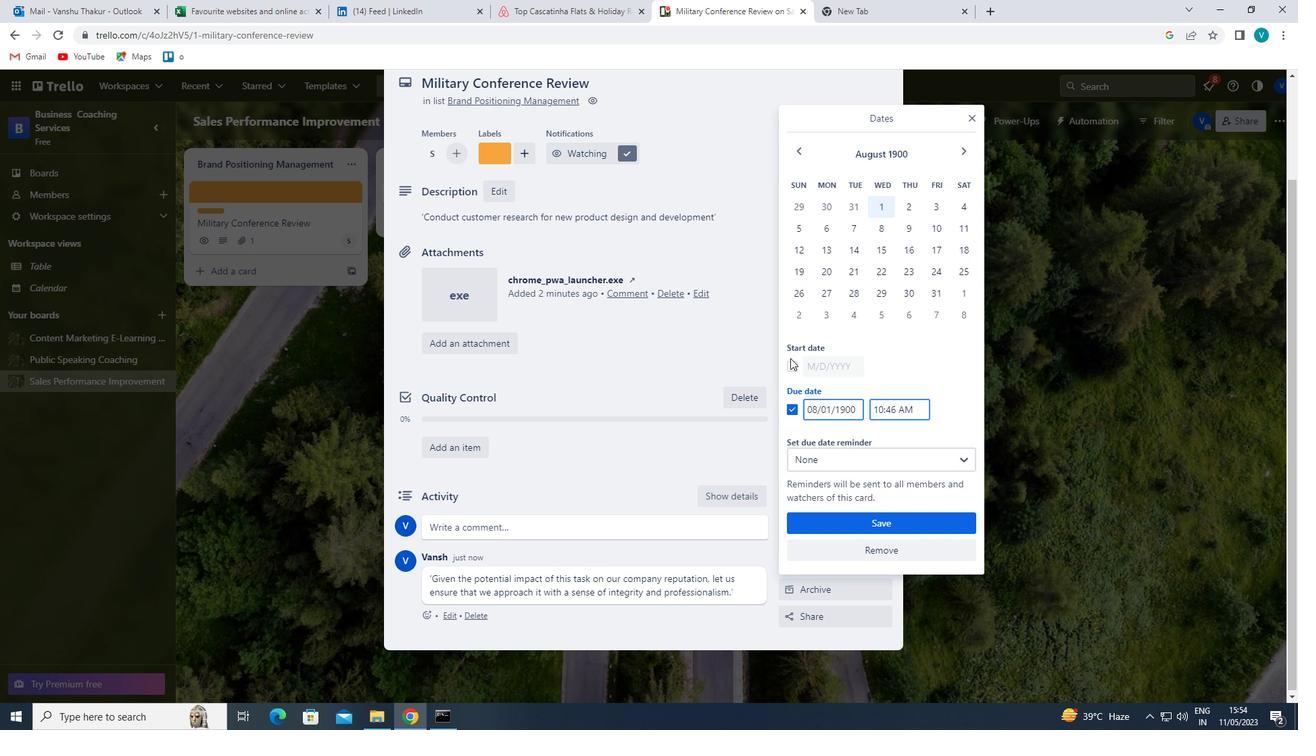 
Action: Mouse moved to (789, 369)
Screenshot: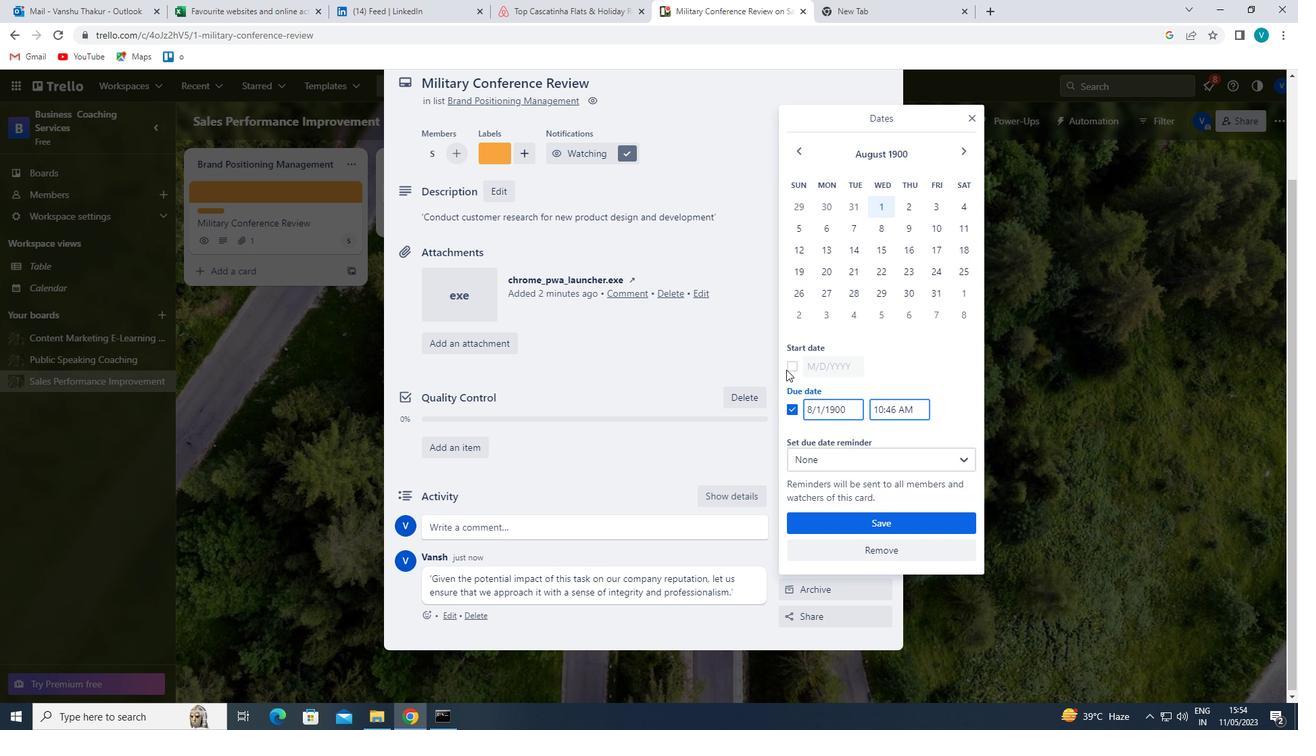 
Action: Mouse pressed left at (789, 369)
Screenshot: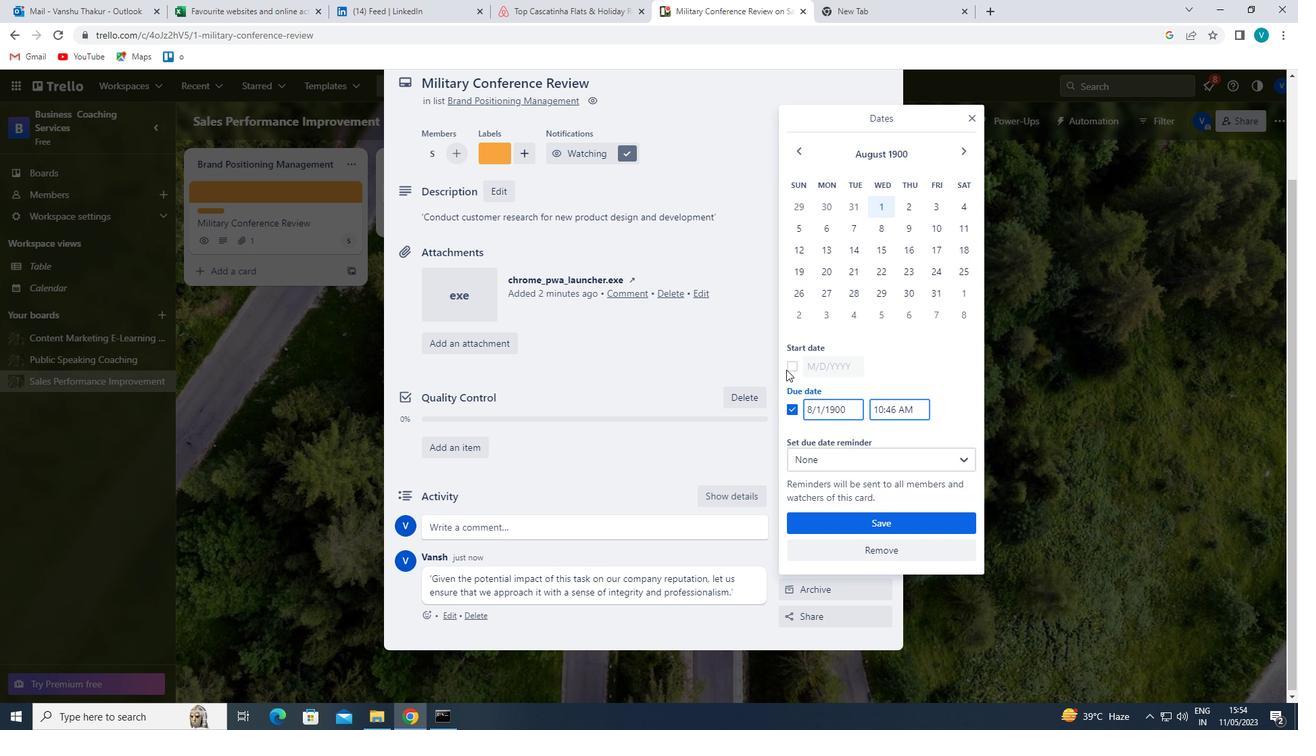 
Action: Mouse moved to (814, 365)
Screenshot: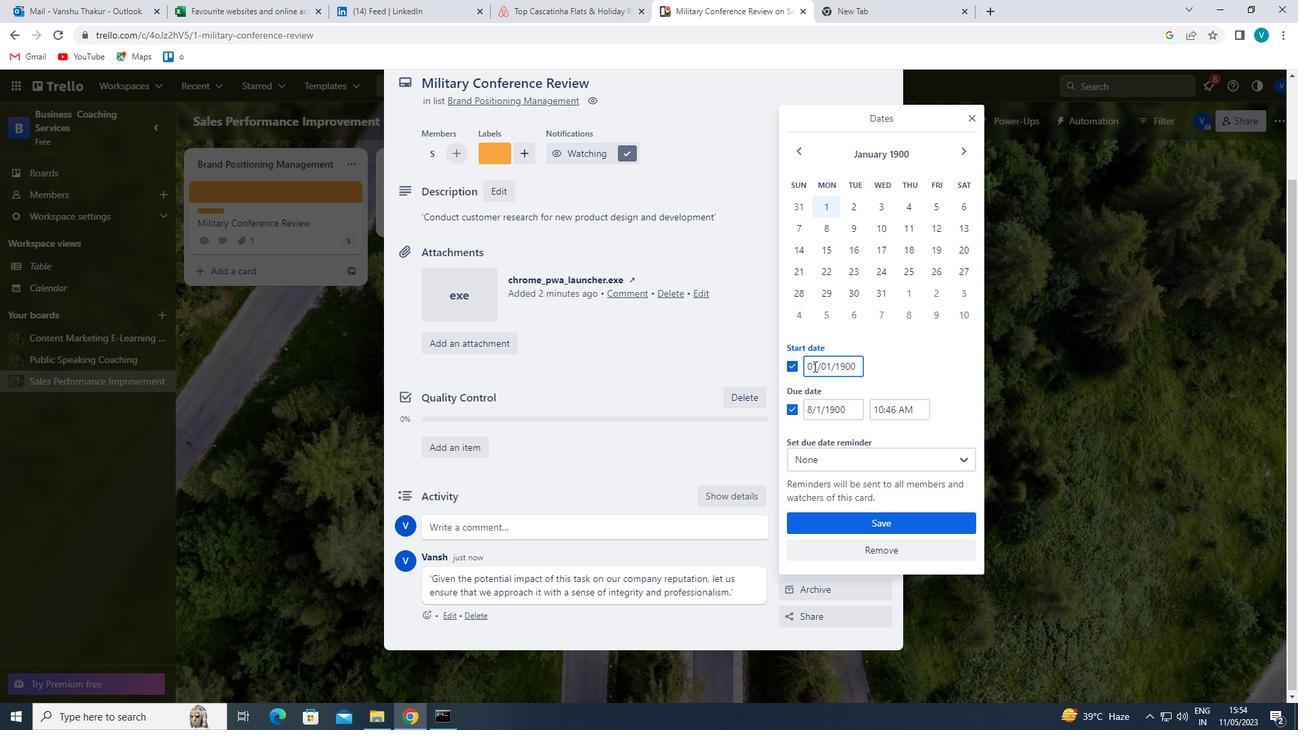 
Action: Mouse pressed left at (814, 365)
Screenshot: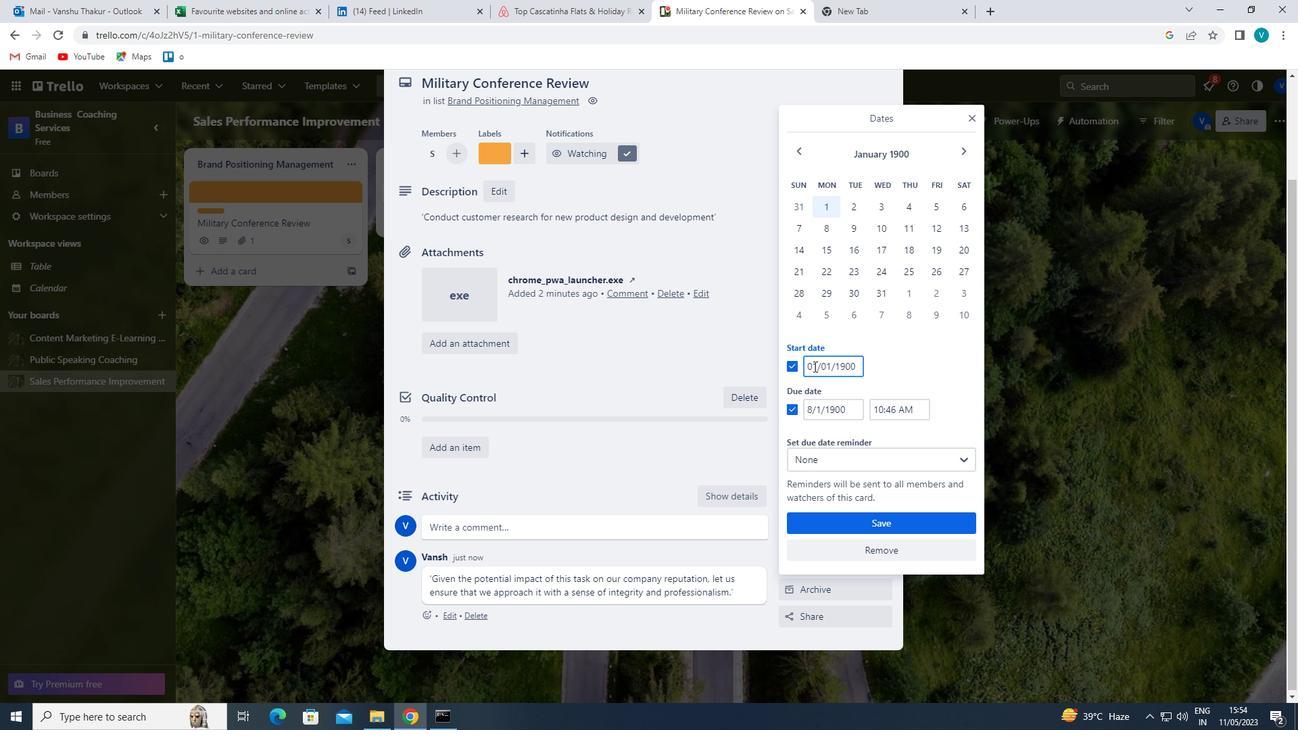 
Action: Mouse pressed left at (814, 365)
Screenshot: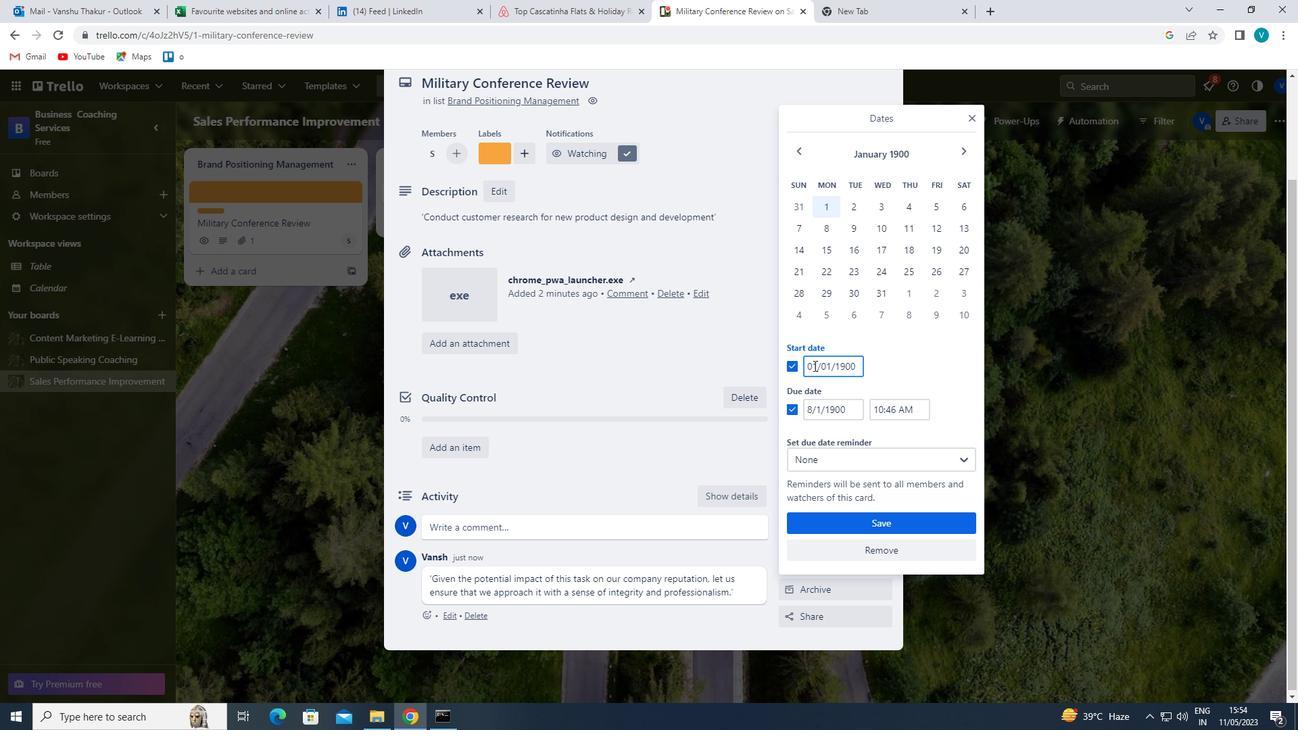 
Action: Mouse moved to (810, 363)
Screenshot: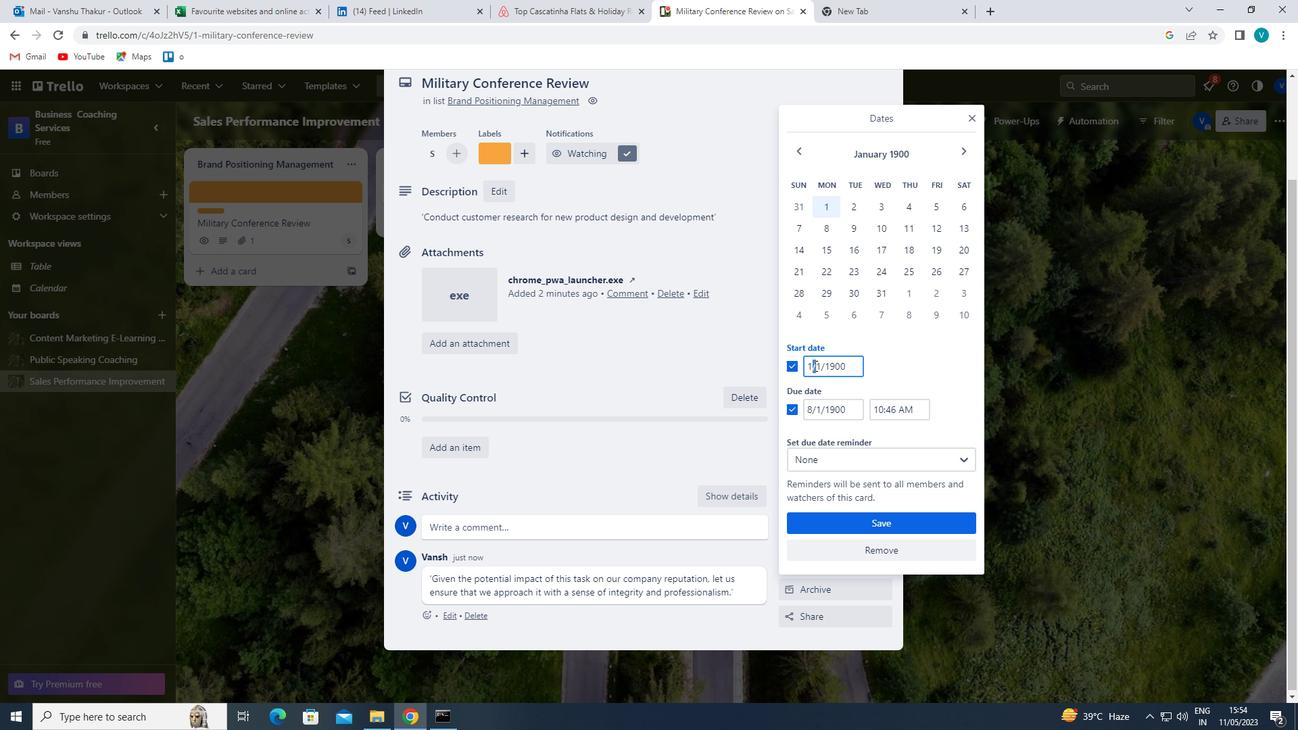 
Action: Mouse pressed left at (810, 363)
Screenshot: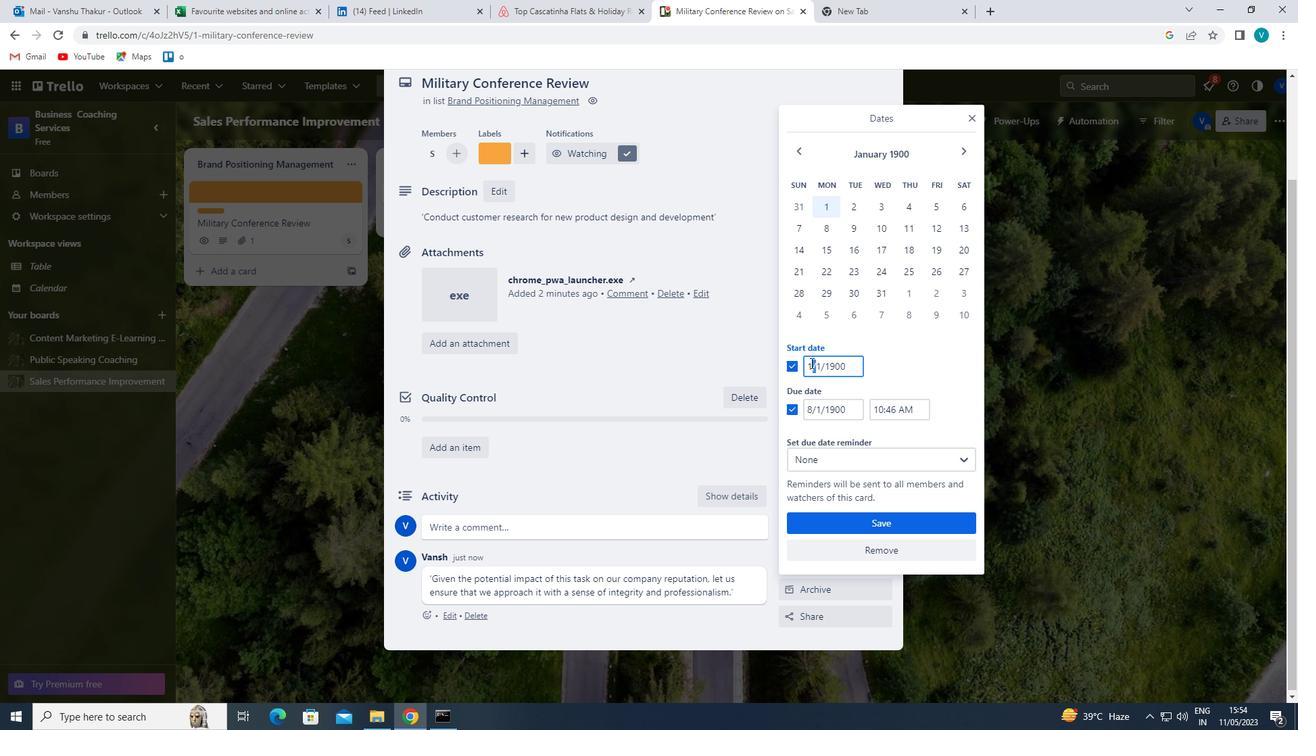 
Action: Mouse pressed left at (810, 363)
Screenshot: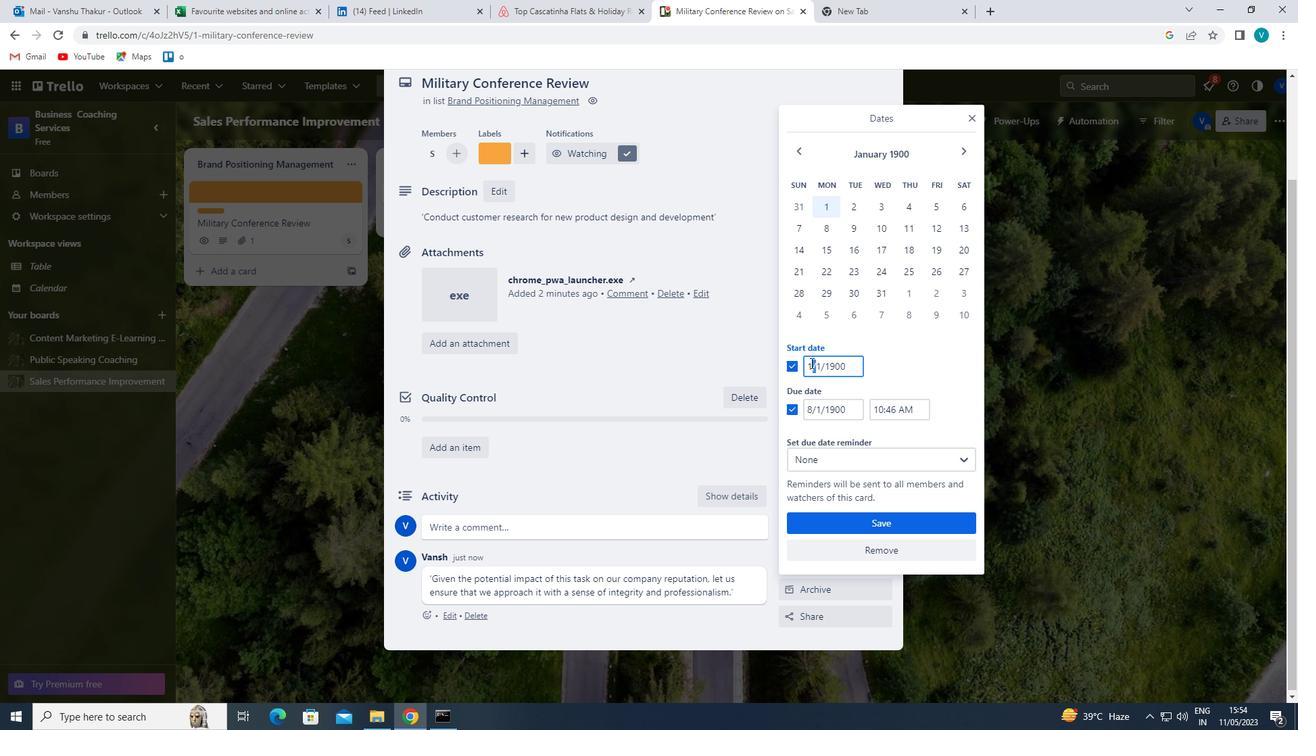 
Action: Mouse moved to (807, 363)
Screenshot: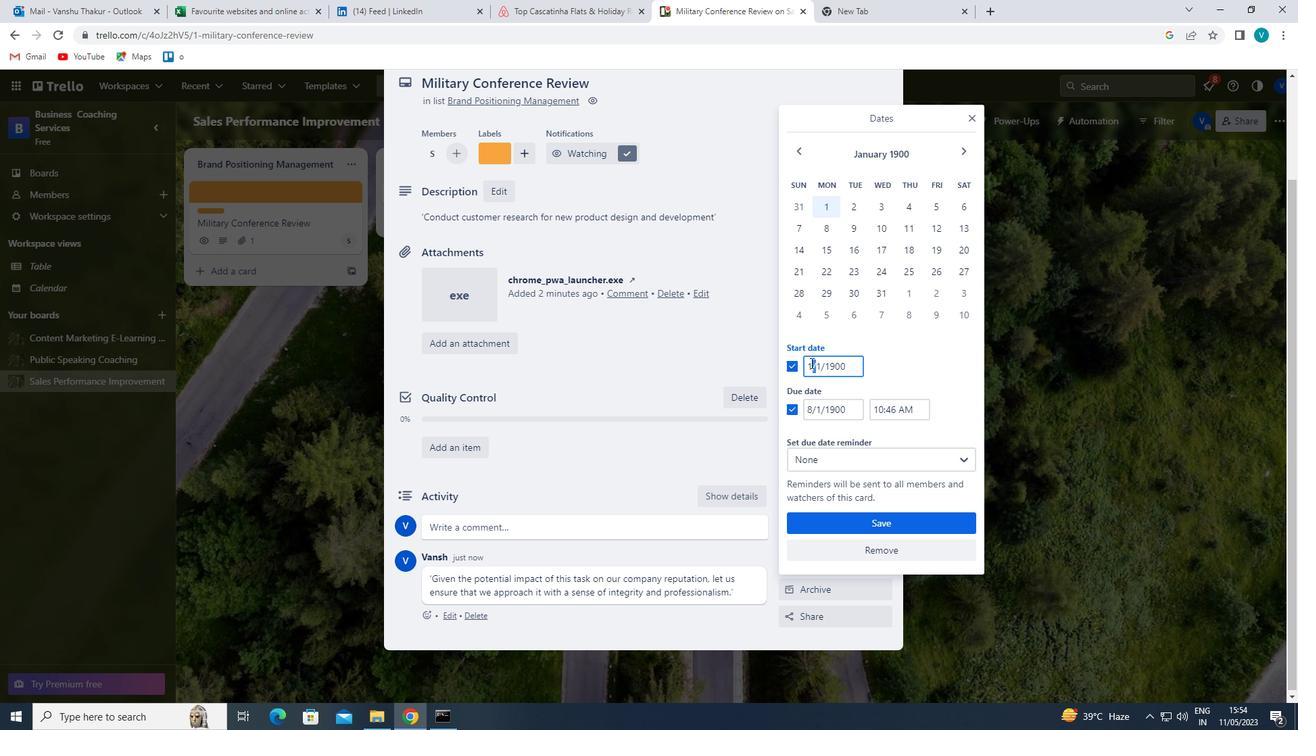 
Action: Mouse pressed left at (807, 363)
Screenshot: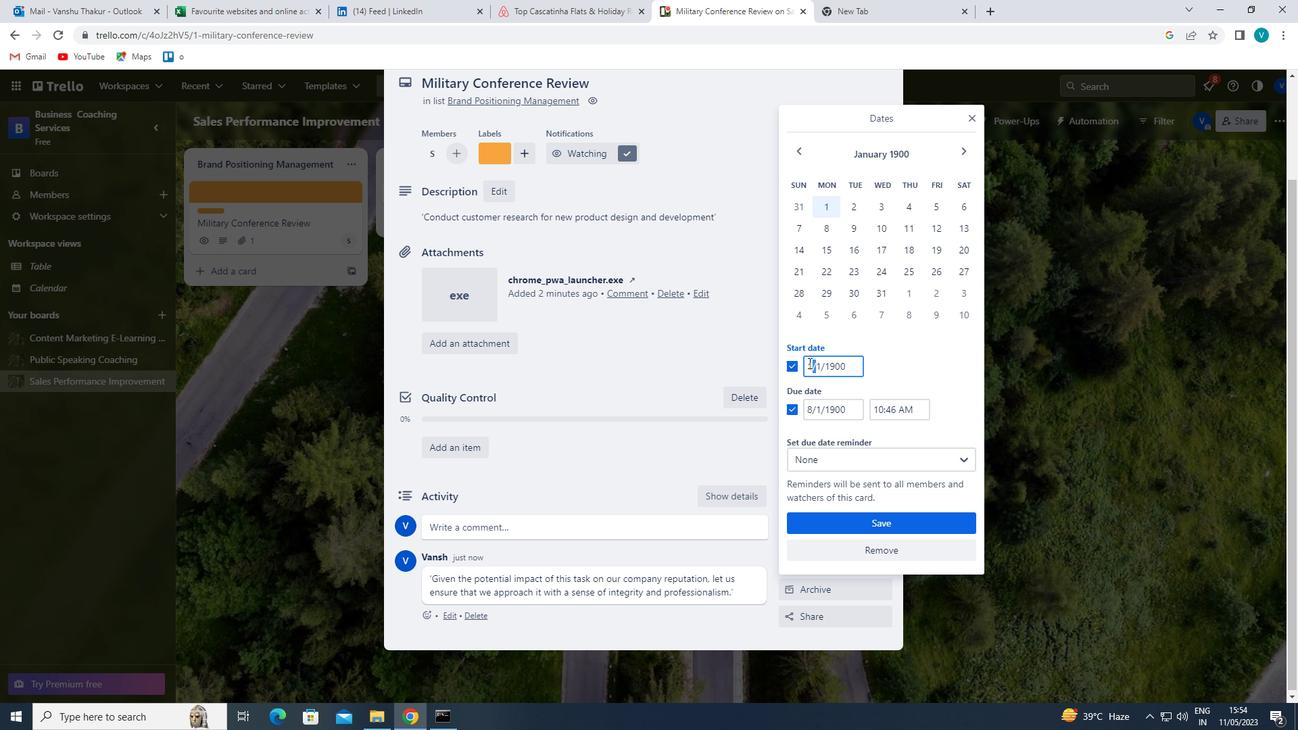 
Action: Mouse pressed left at (807, 363)
Screenshot: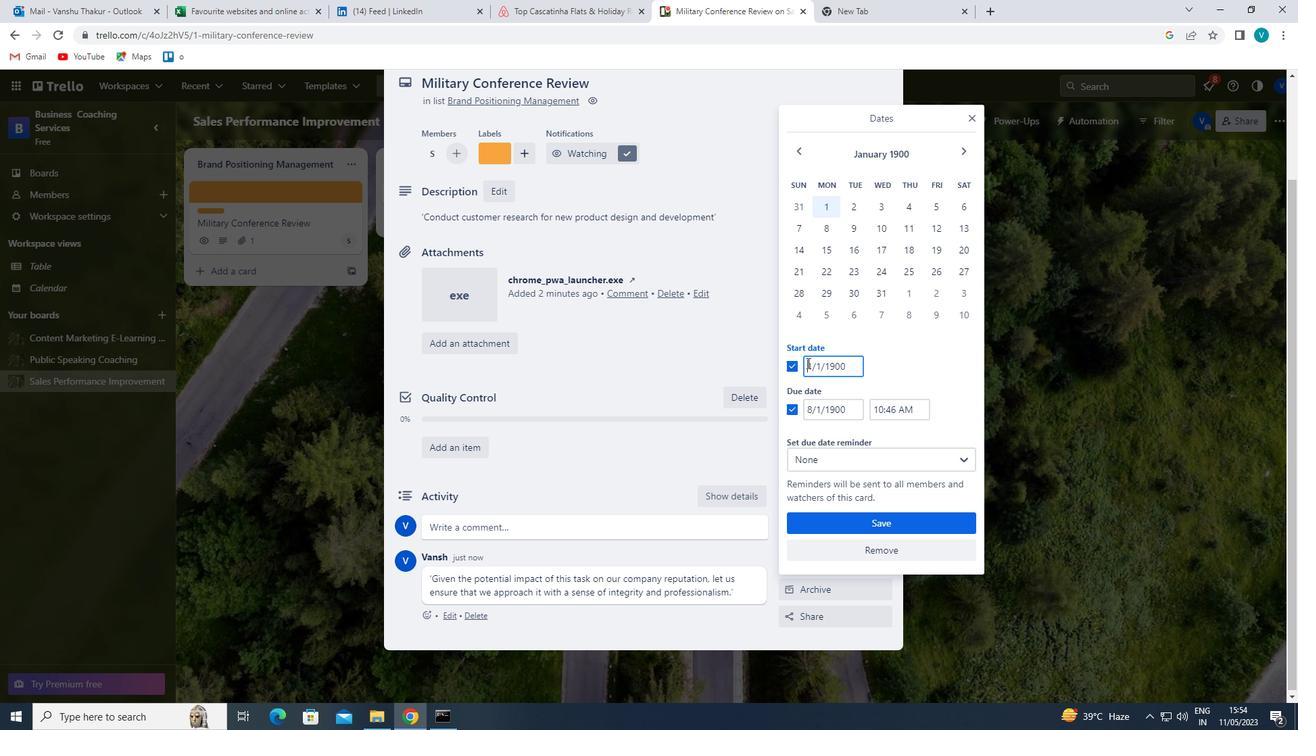 
Action: Key pressed 2
Screenshot: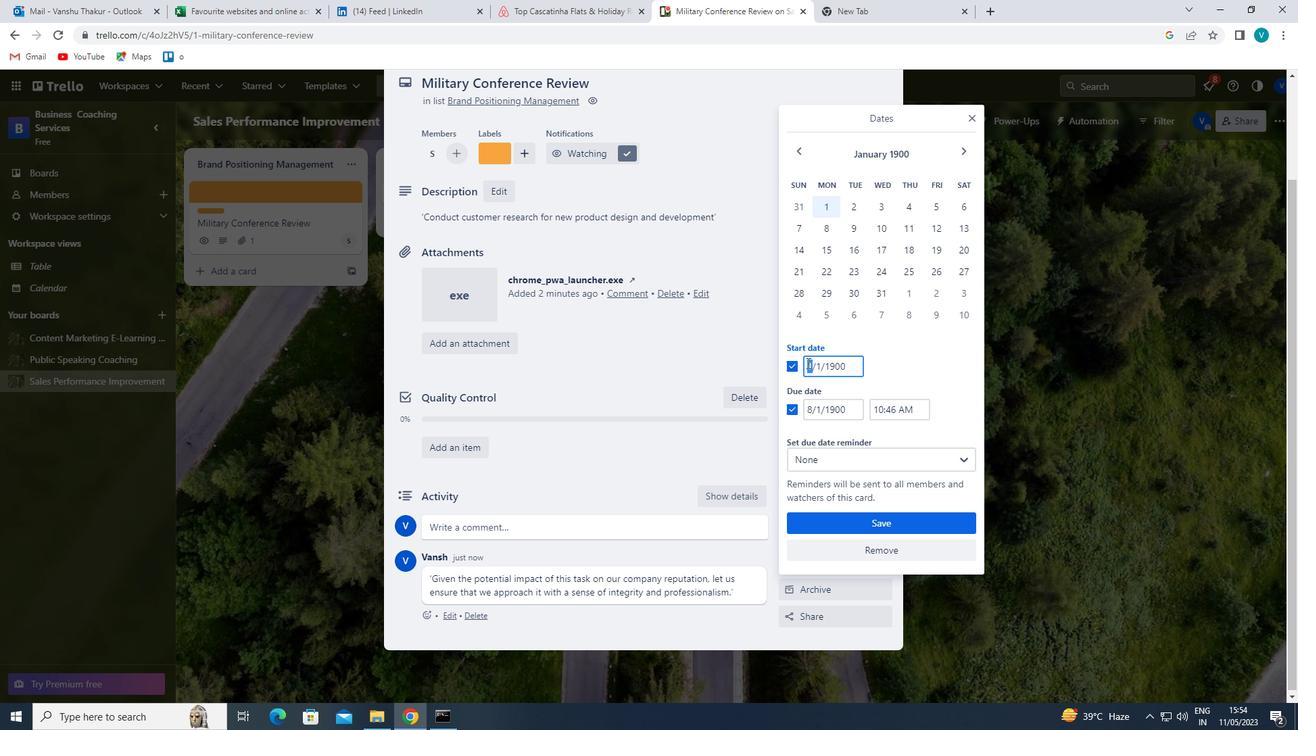 
Action: Mouse moved to (808, 408)
Screenshot: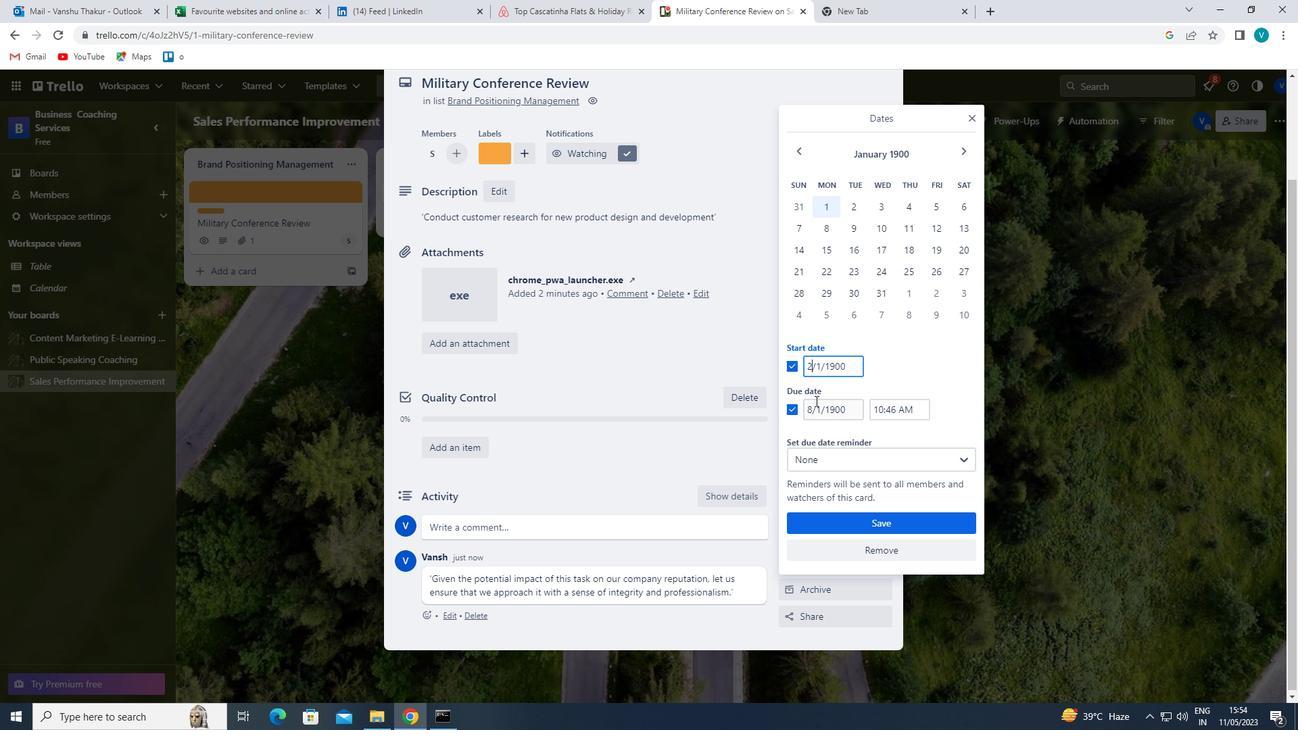 
Action: Mouse pressed left at (808, 408)
Screenshot: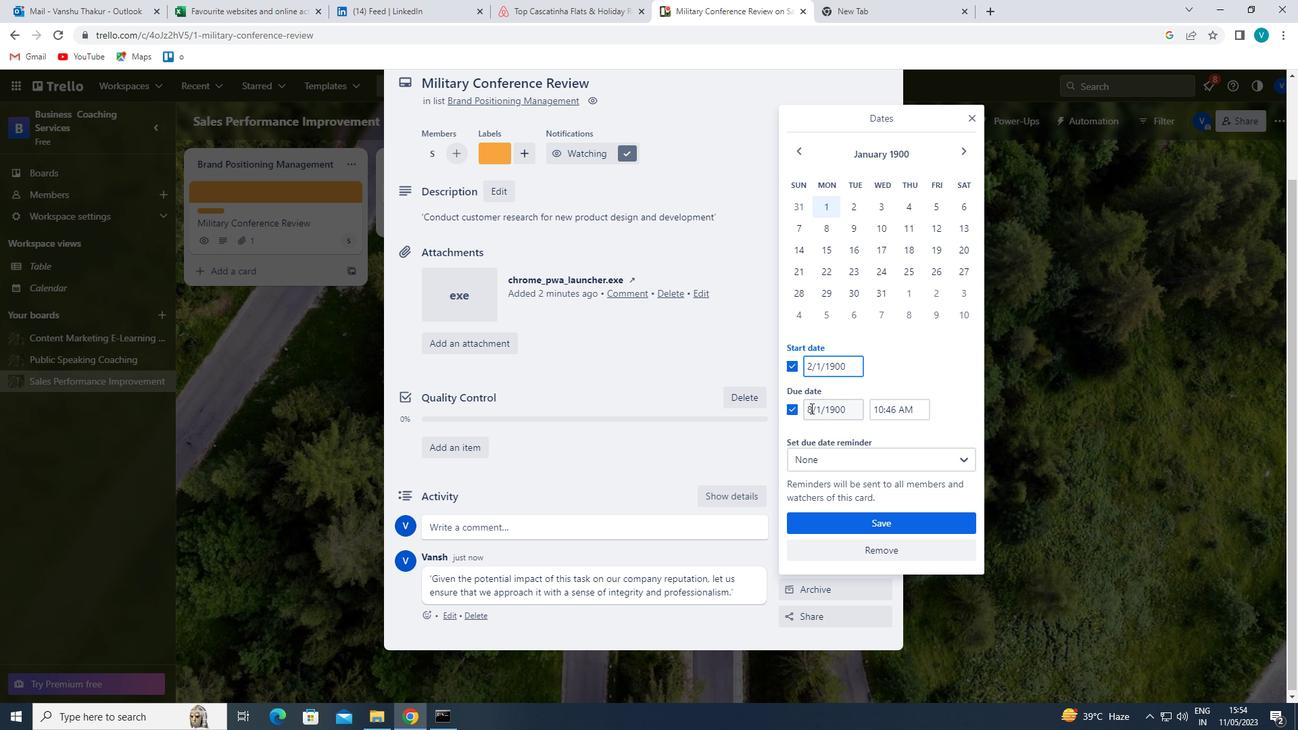 
Action: Mouse pressed left at (808, 408)
Screenshot: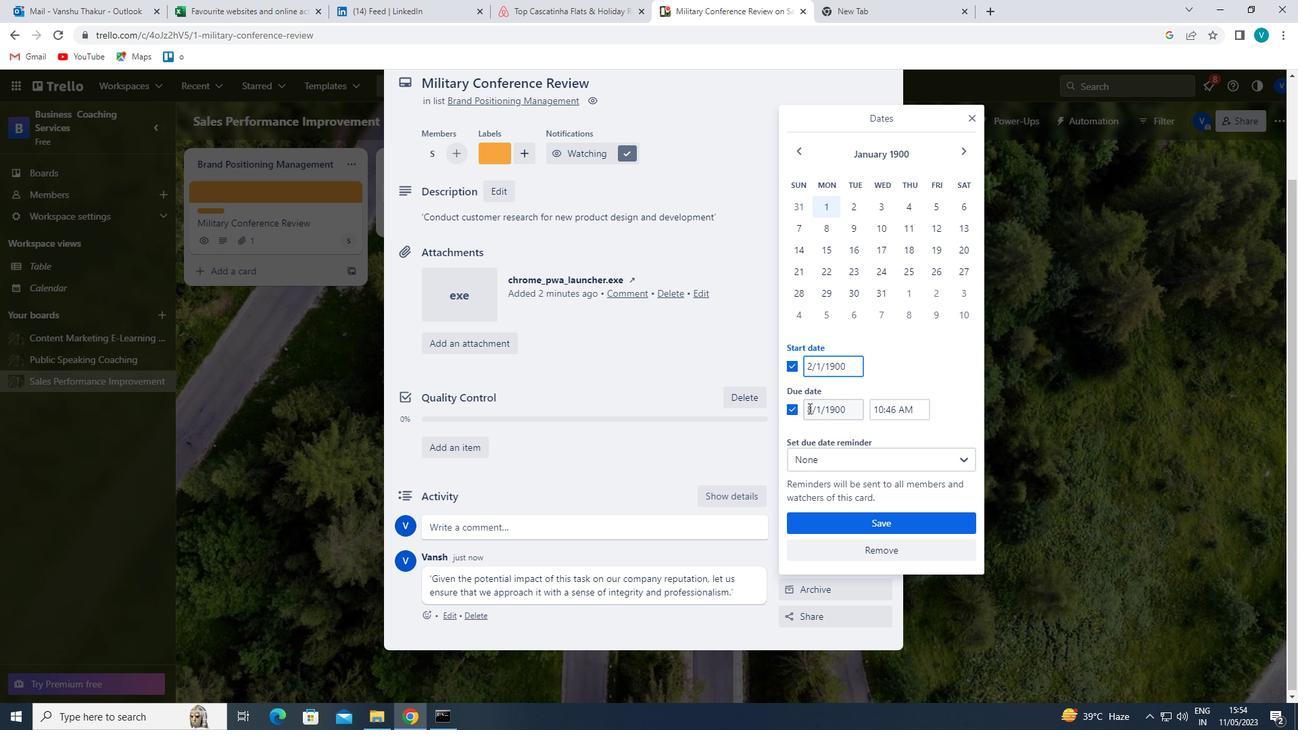 
Action: Mouse moved to (809, 407)
Screenshot: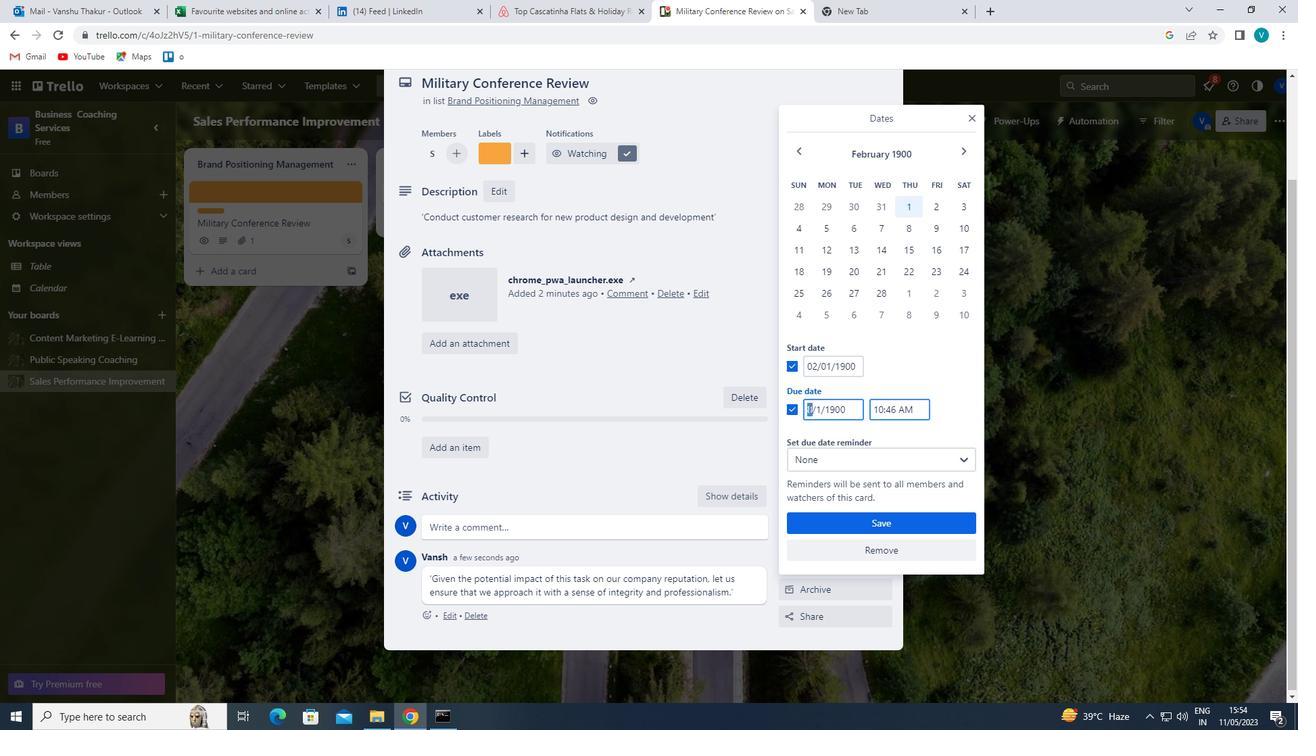 
Action: Key pressed 9
Screenshot: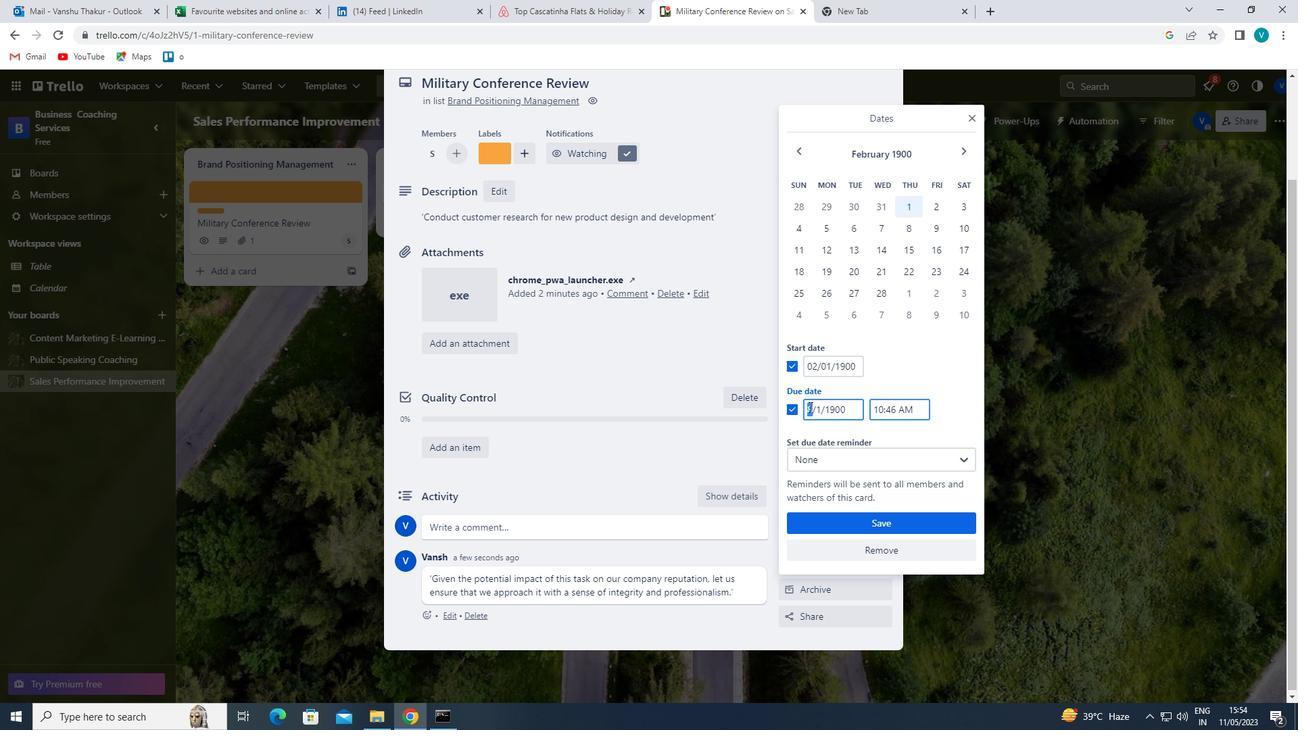 
Action: Mouse moved to (889, 519)
Screenshot: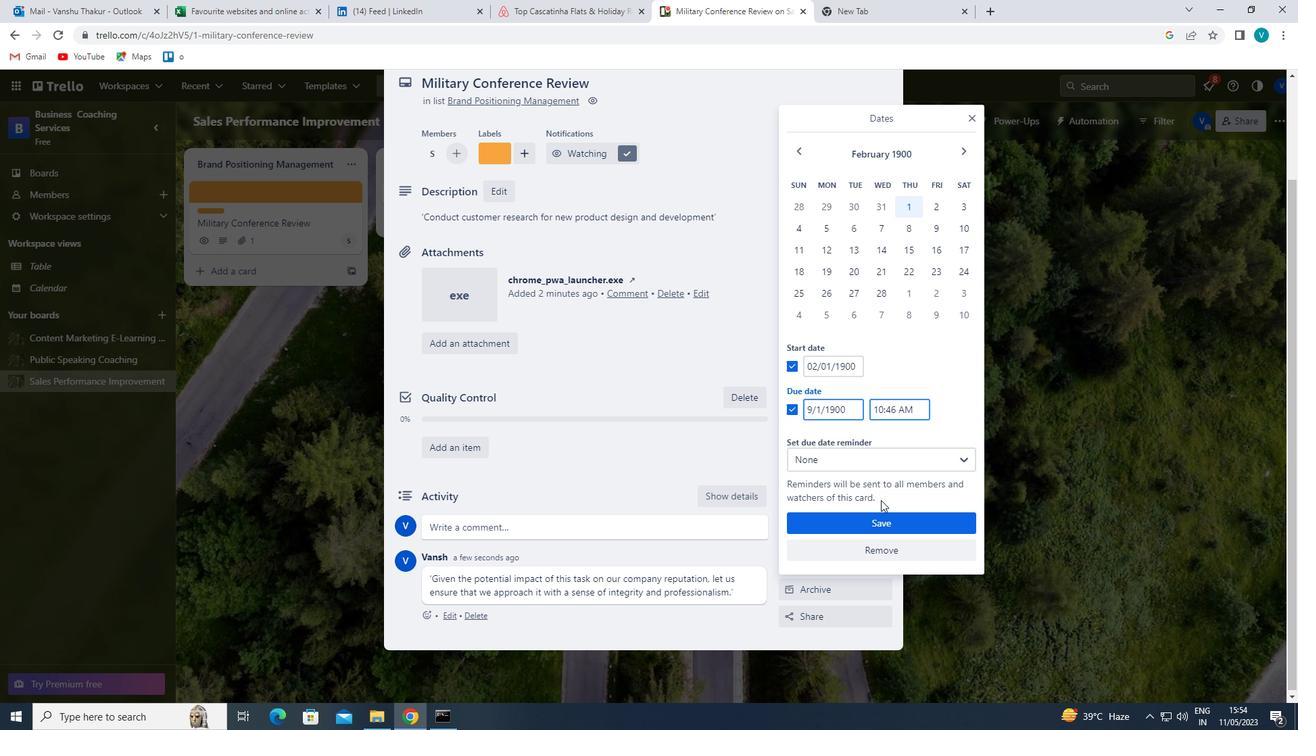 
Action: Mouse pressed left at (889, 519)
Screenshot: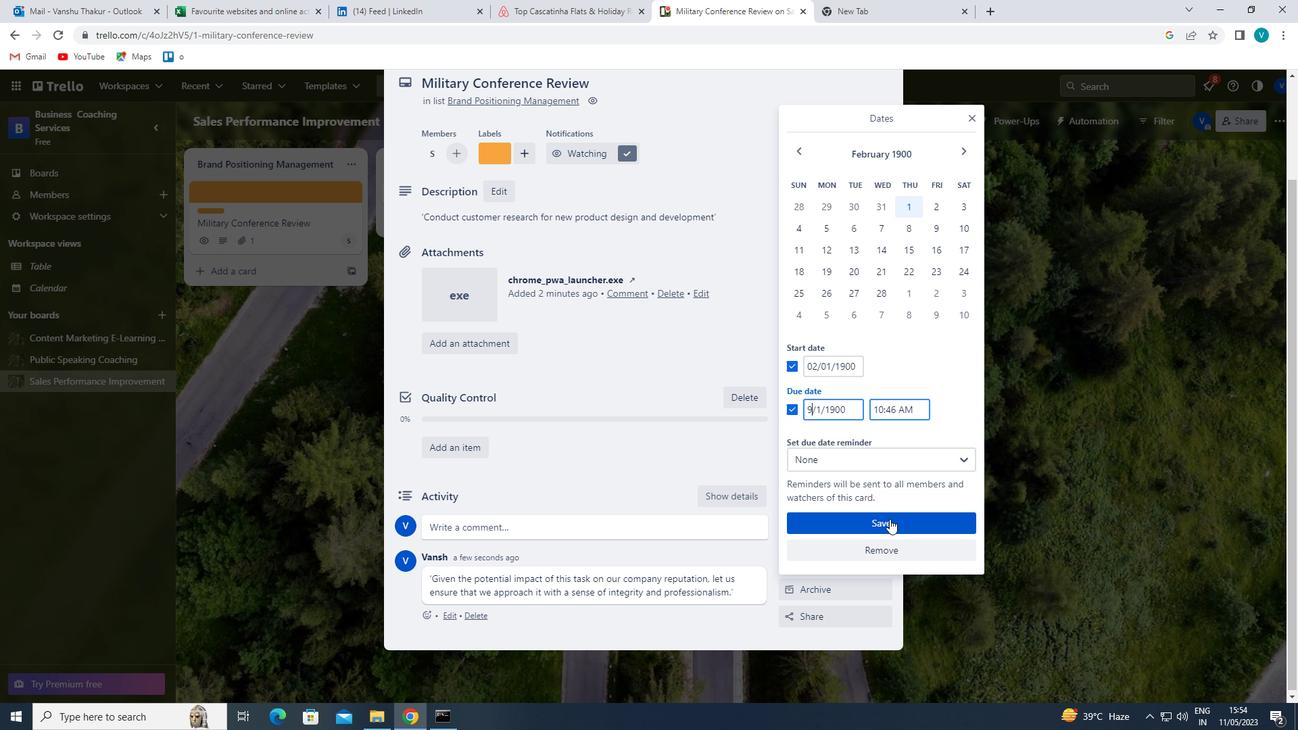 
